 Task: Calculate LCM of Two Numbers.
Action: Mouse moved to (49, 96)
Screenshot: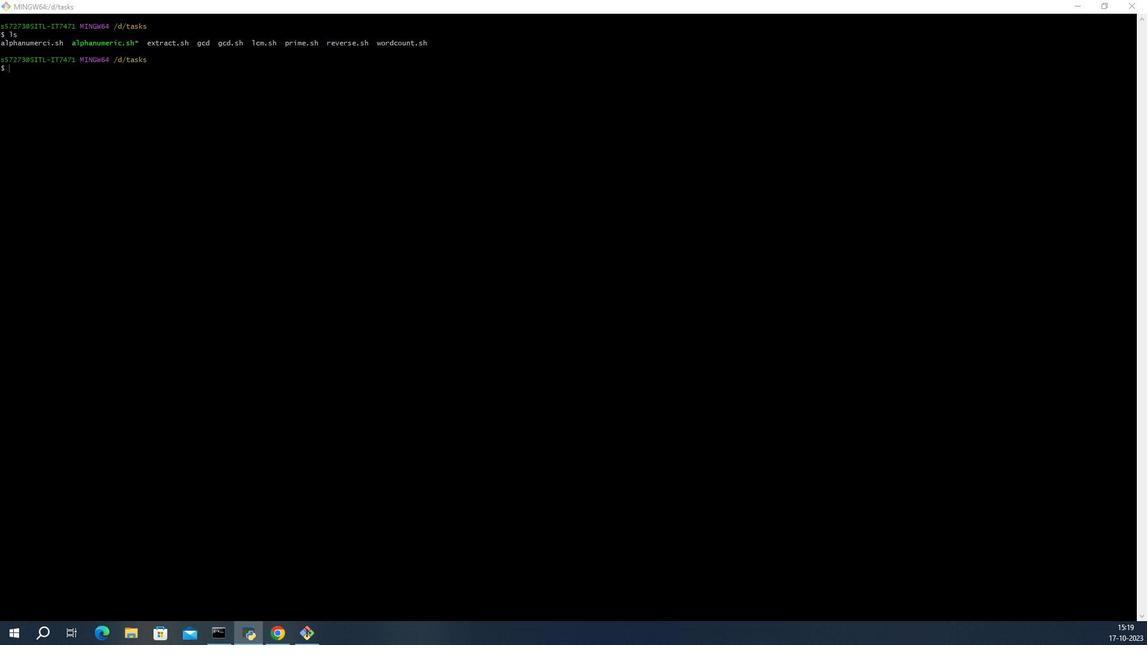
Action: Mouse pressed left at (49, 96)
Screenshot: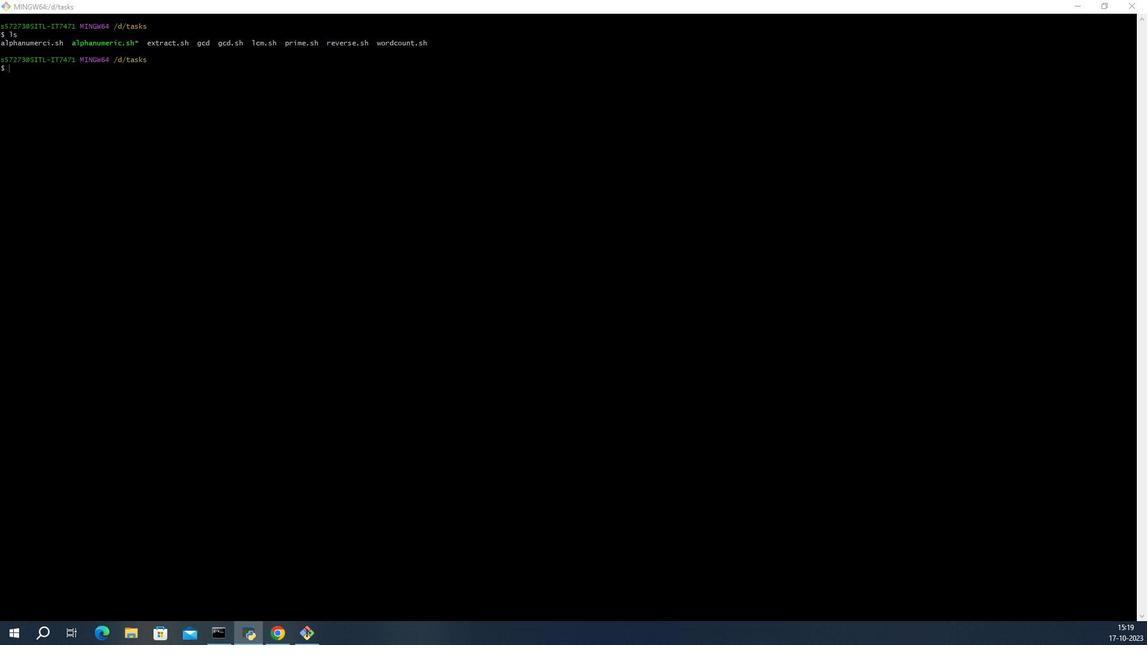 
Action: Mouse moved to (63, 165)
Screenshot: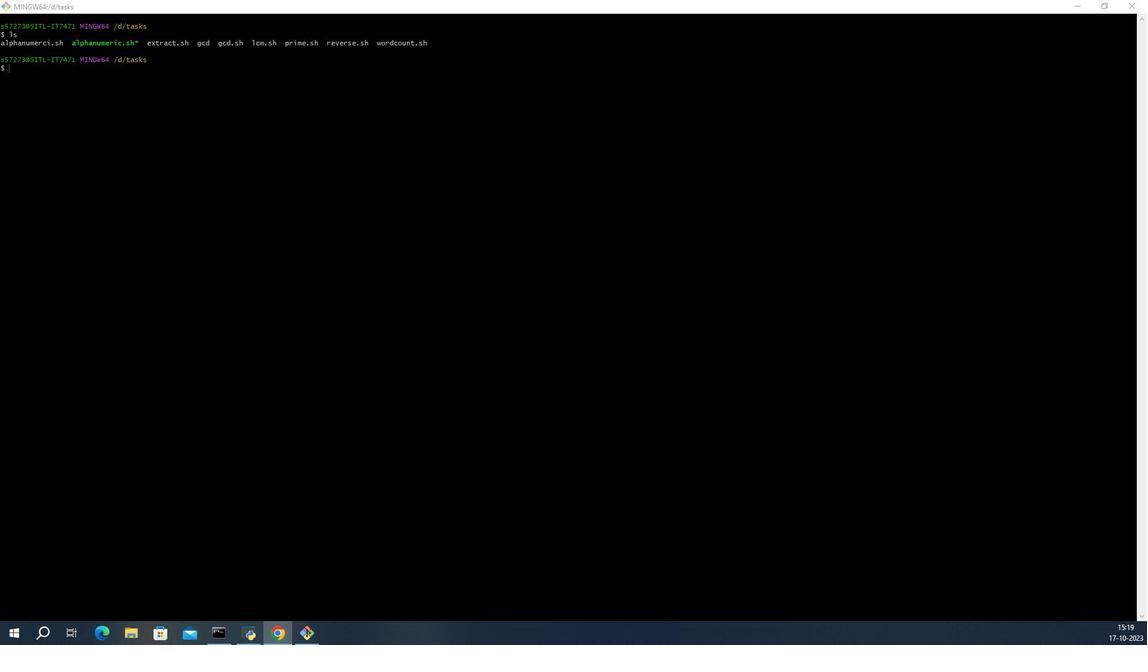 
Action: Mouse scrolled (63, 165) with delta (0, 0)
Screenshot: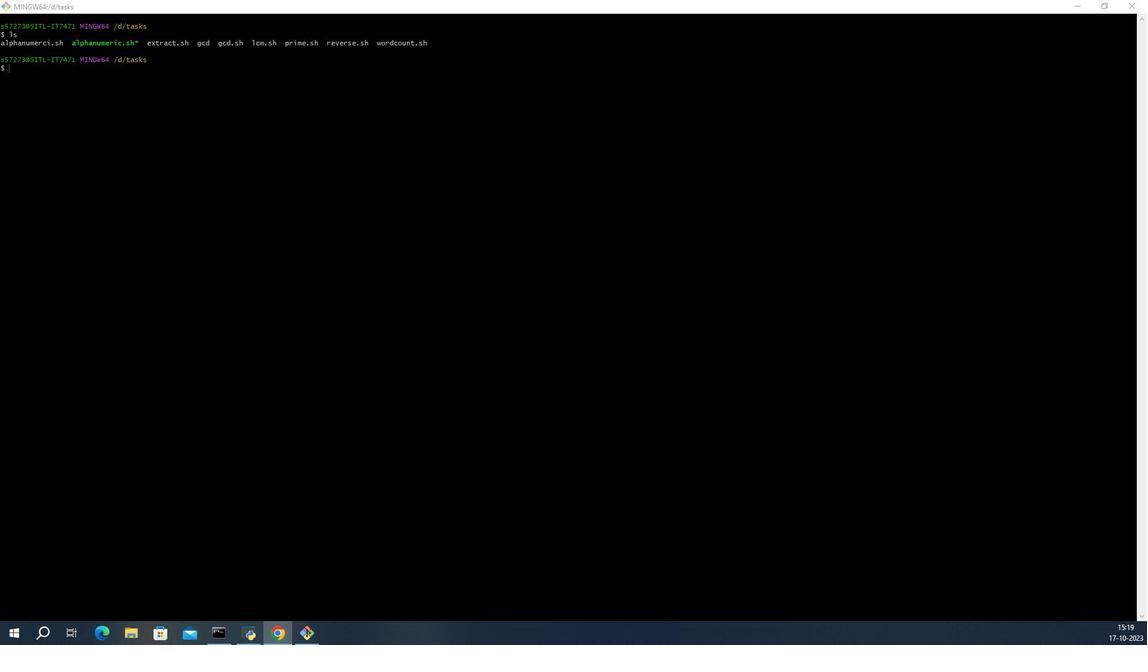 
Action: Mouse moved to (62, 164)
Screenshot: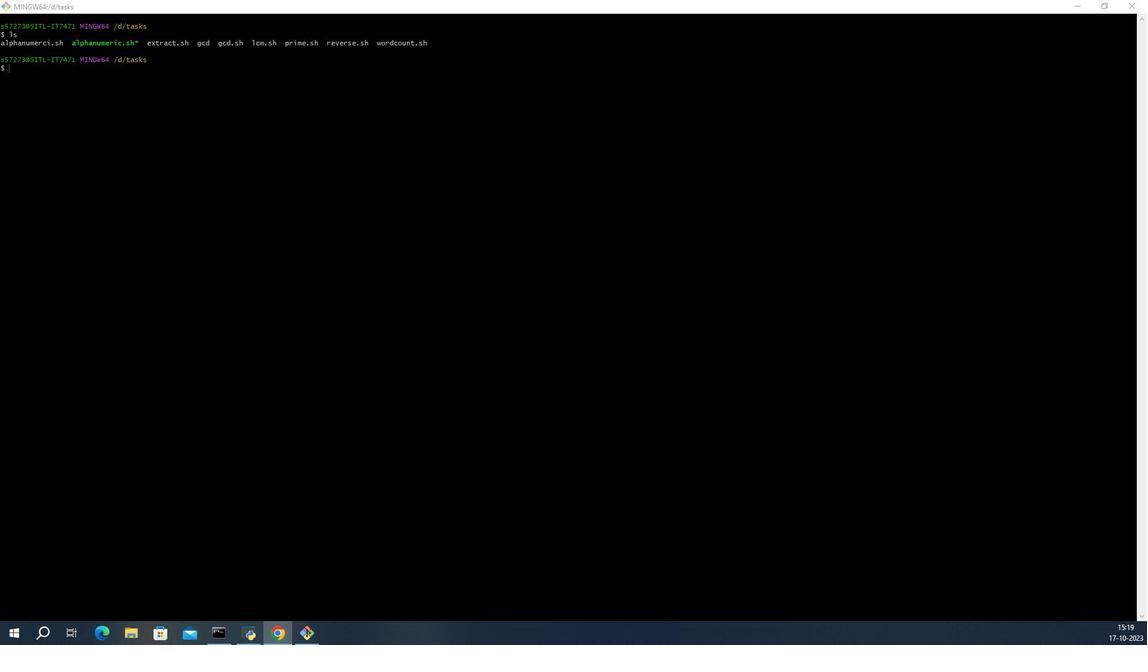 
Action: Mouse scrolled (62, 165) with delta (0, 0)
Screenshot: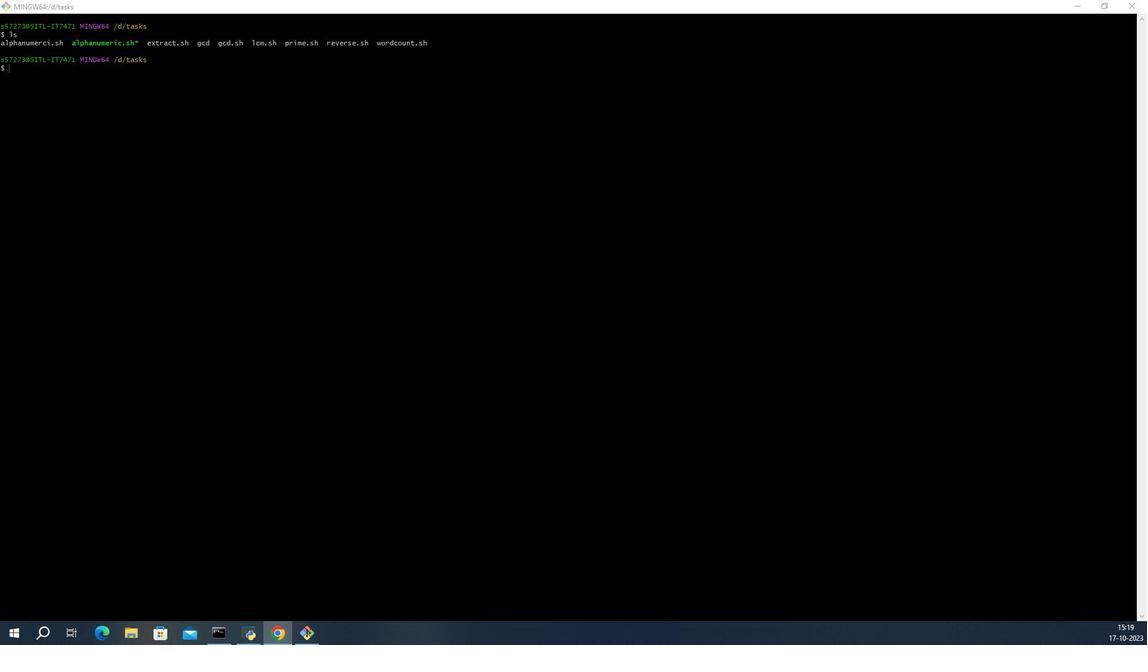 
Action: Mouse moved to (62, 164)
Screenshot: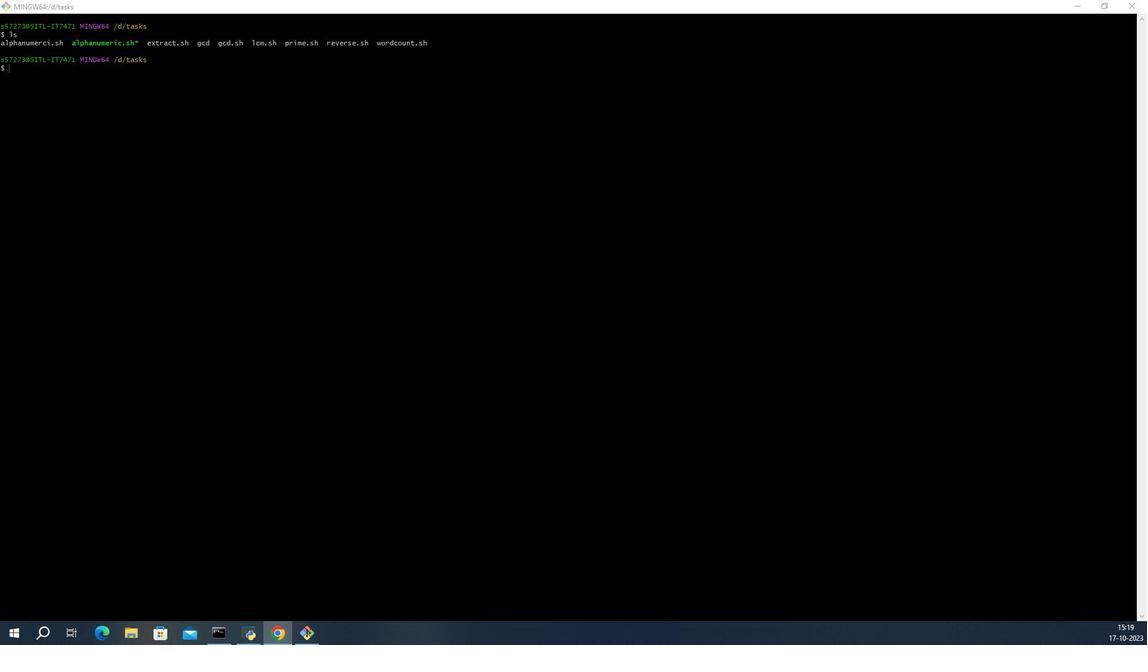 
Action: Mouse scrolled (62, 165) with delta (0, 0)
Screenshot: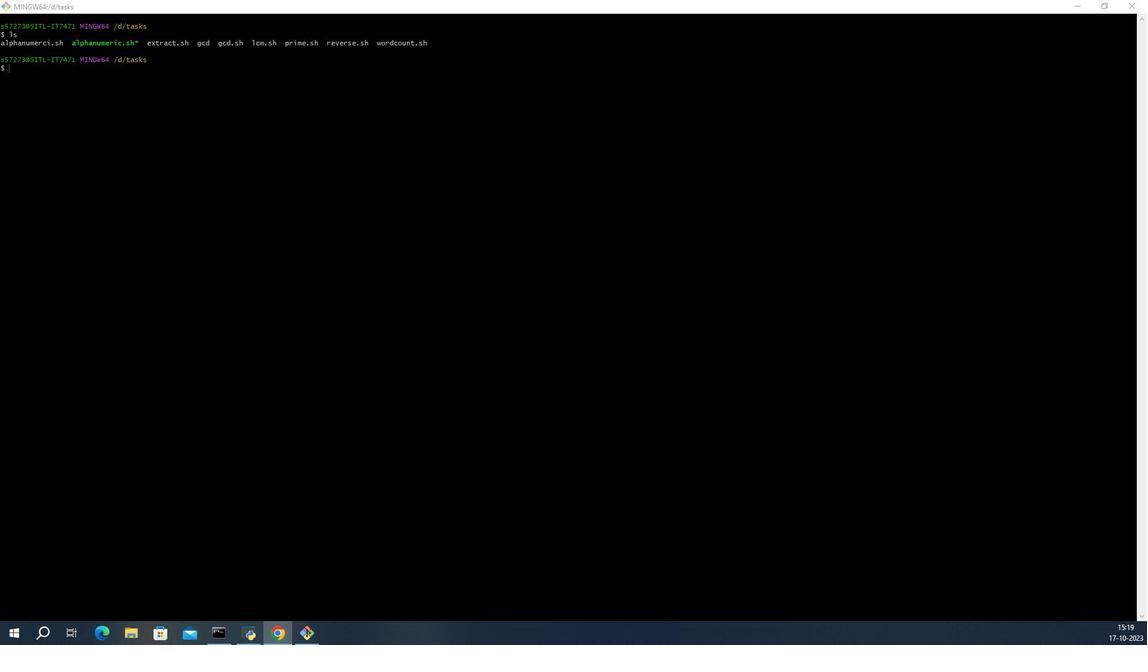 
Action: Mouse moved to (62, 164)
Screenshot: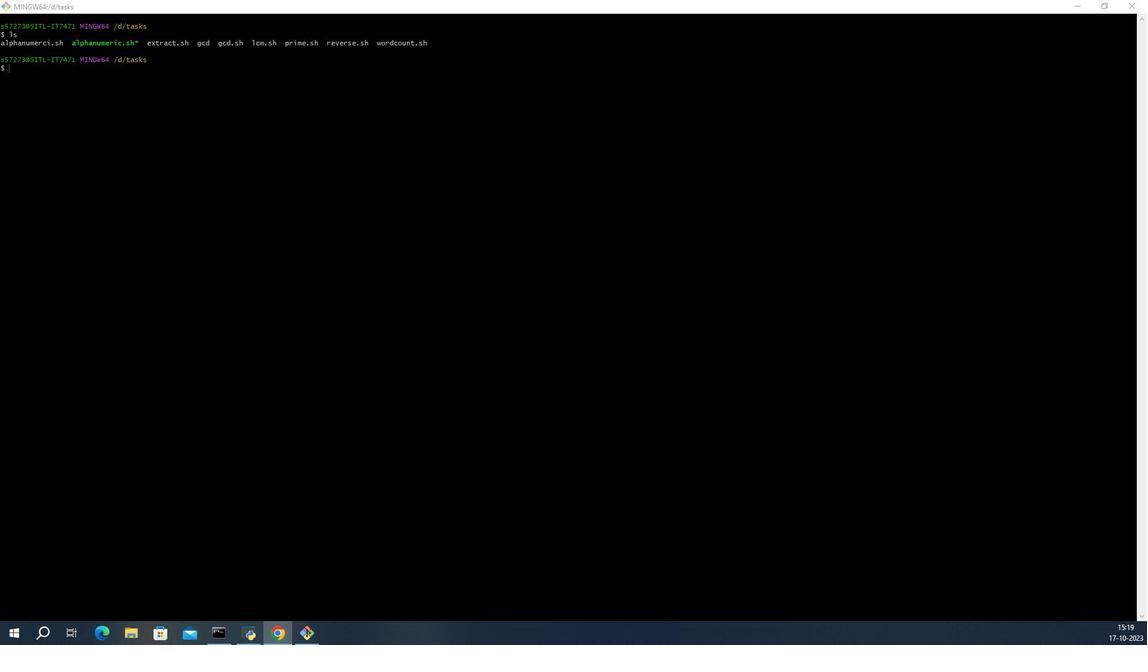 
Action: Mouse scrolled (62, 165) with delta (0, 0)
Screenshot: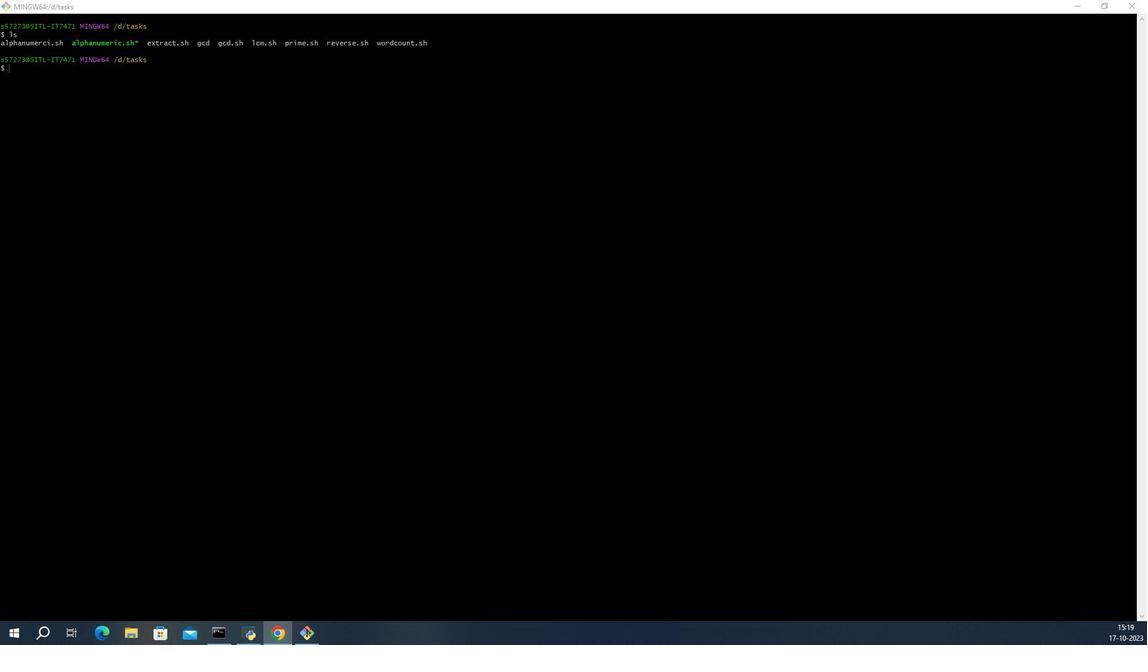 
Action: Mouse moved to (62, 164)
Screenshot: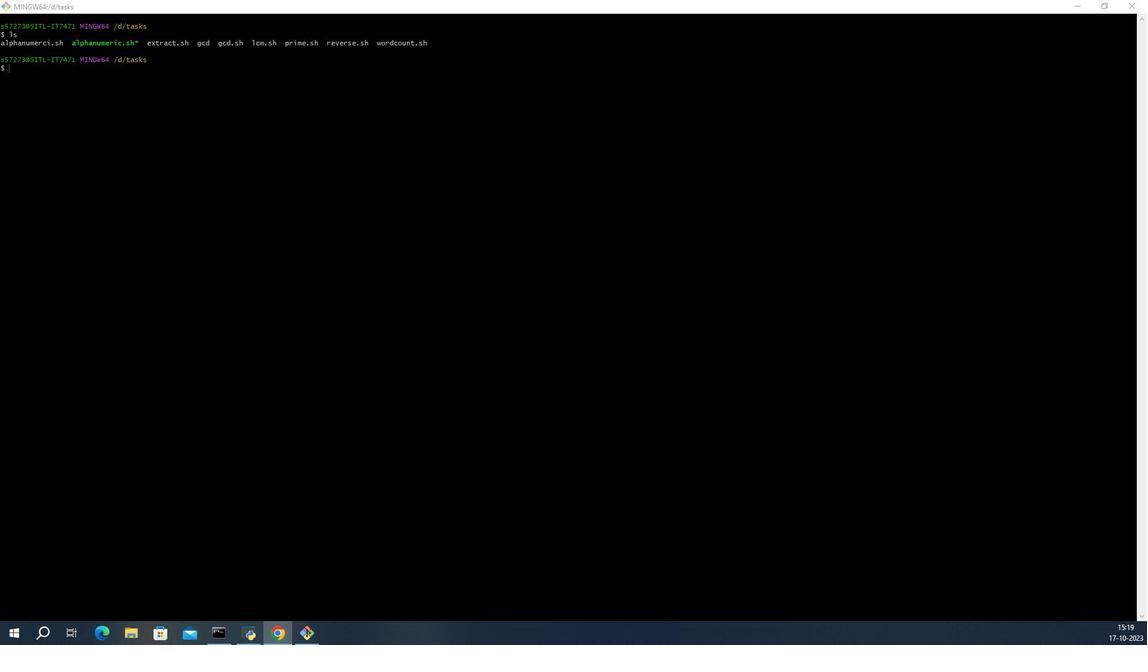 
Action: Mouse scrolled (62, 165) with delta (0, 0)
Screenshot: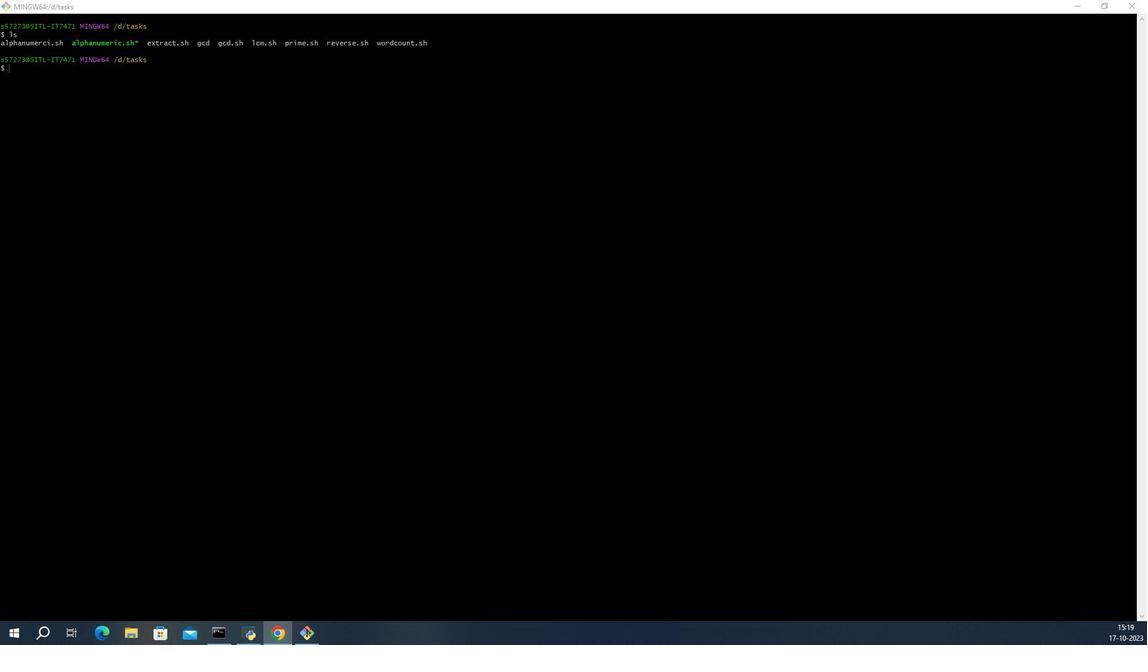 
Action: Mouse moved to (62, 181)
Screenshot: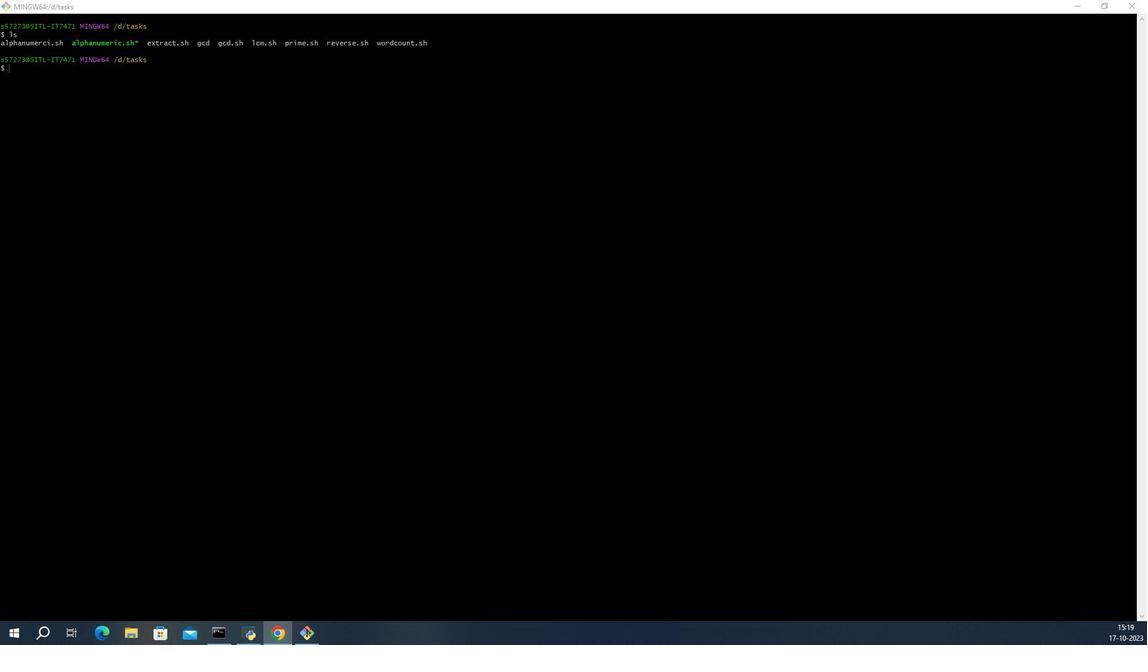 
Action: Mouse scrolled (62, 182) with delta (0, 0)
Screenshot: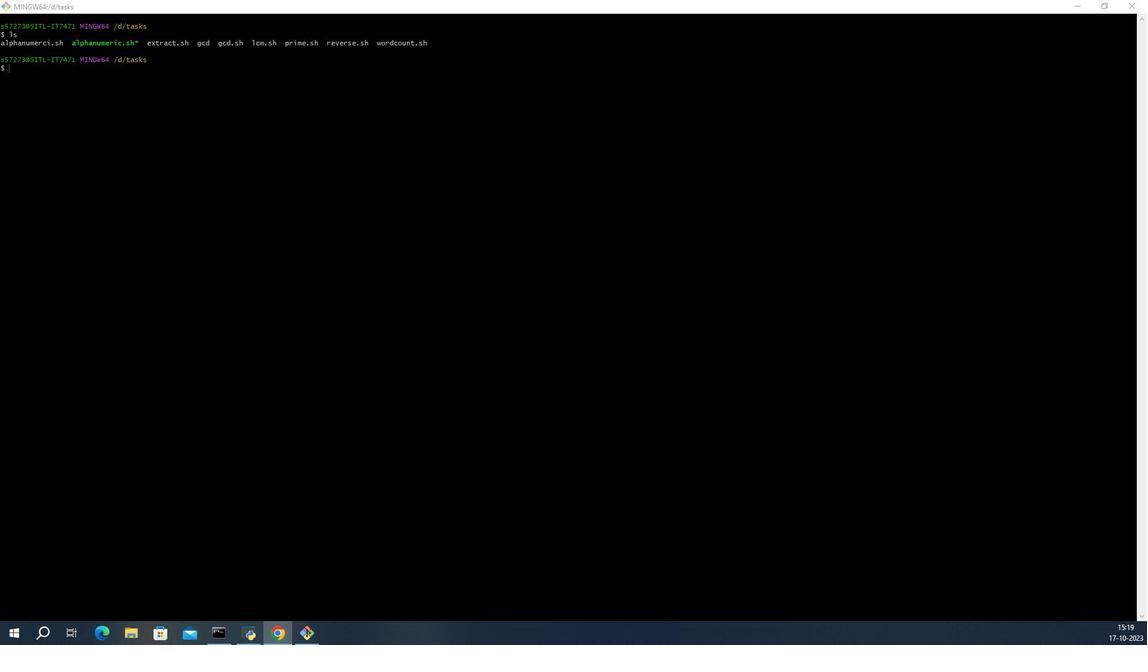 
Action: Mouse scrolled (62, 182) with delta (0, 0)
Screenshot: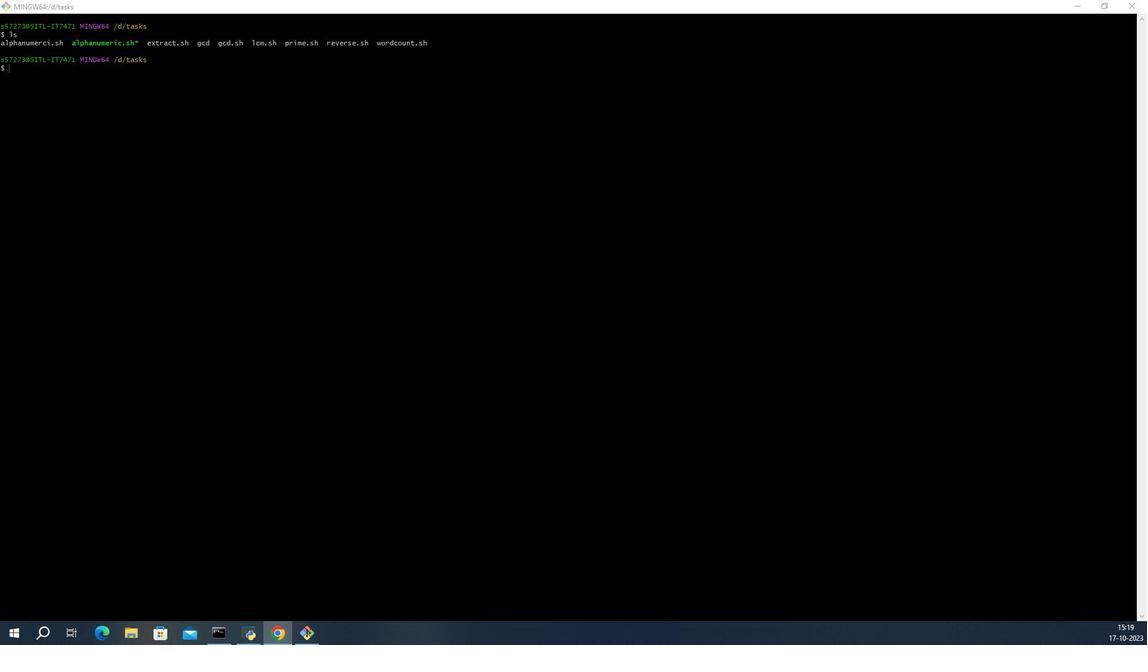 
Action: Mouse moved to (62, 181)
Screenshot: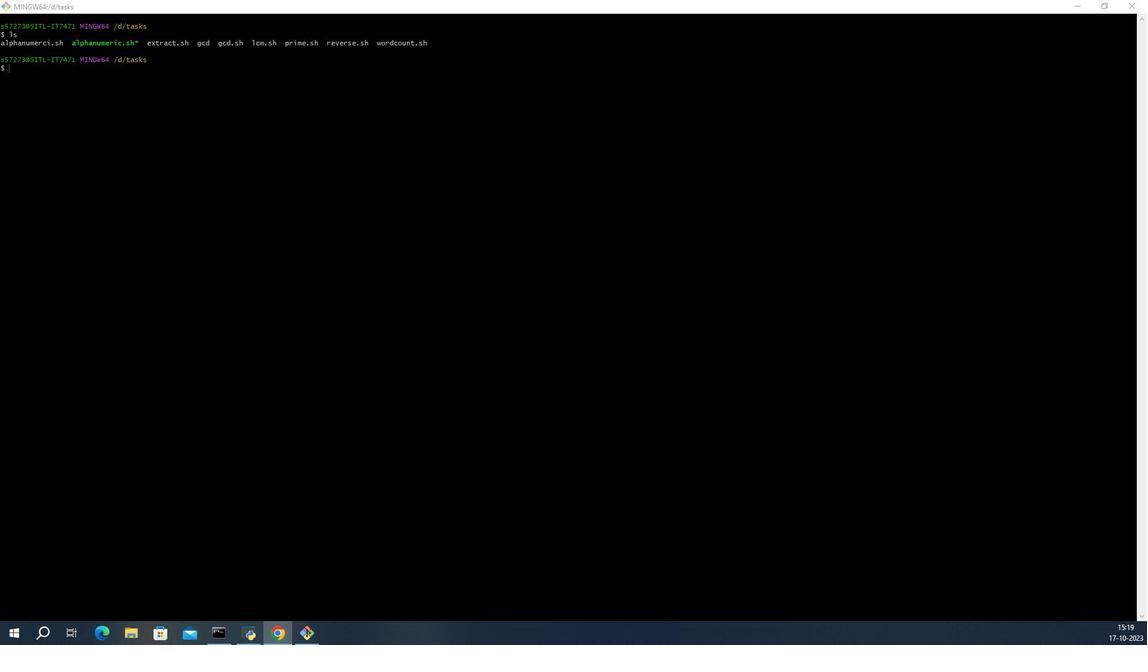 
Action: Mouse scrolled (62, 182) with delta (0, 0)
Screenshot: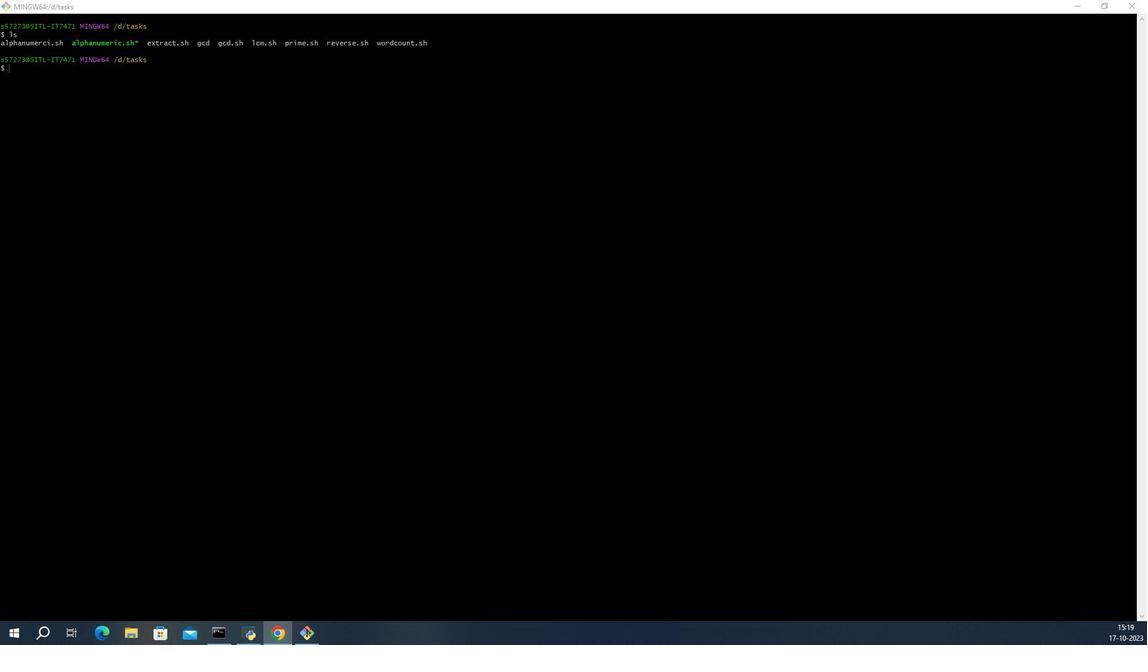 
Action: Mouse scrolled (62, 182) with delta (0, 0)
Screenshot: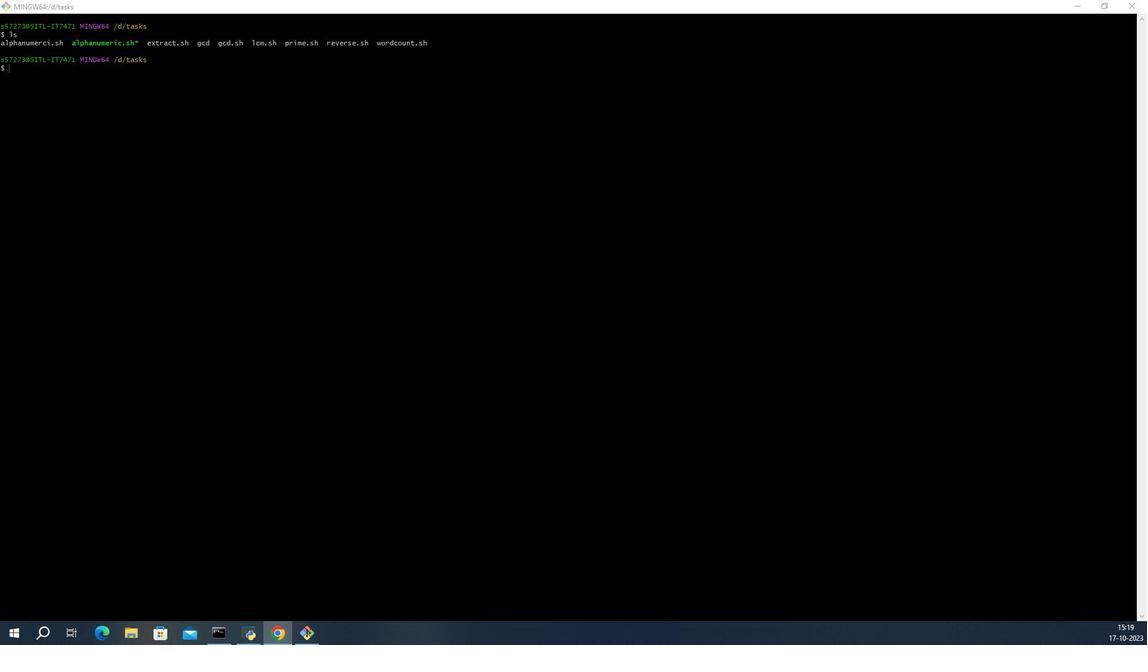 
Action: Mouse moved to (62, 181)
Screenshot: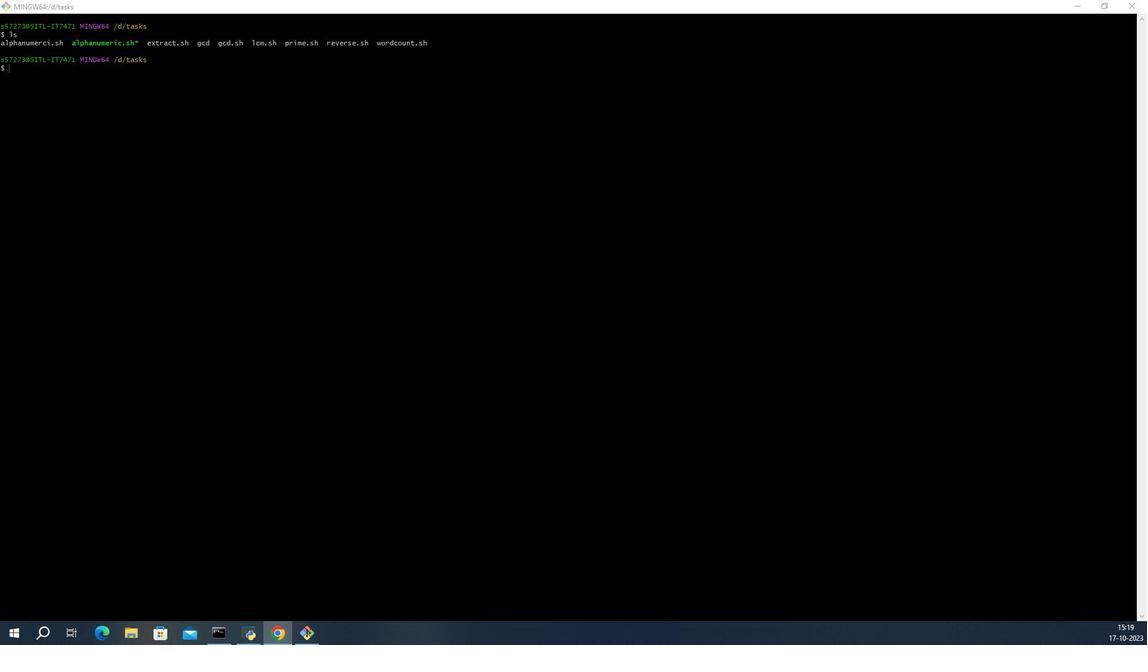 
Action: Mouse scrolled (62, 182) with delta (0, 0)
Screenshot: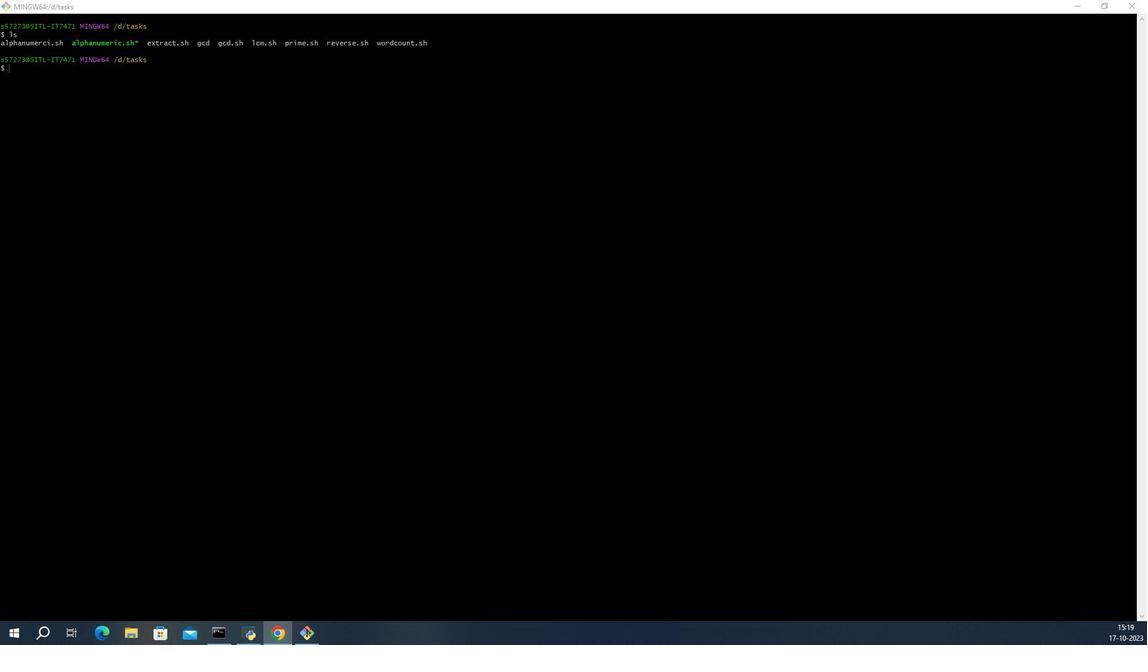 
Action: Mouse moved to (63, 181)
Screenshot: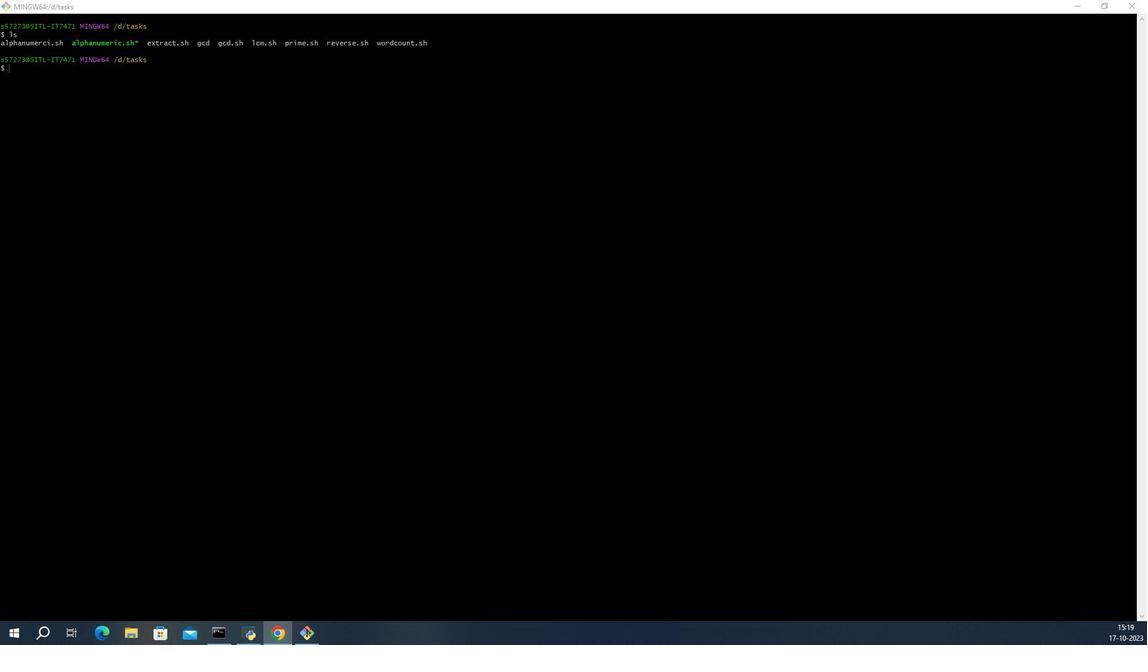 
Action: Mouse scrolled (63, 181) with delta (0, 0)
Screenshot: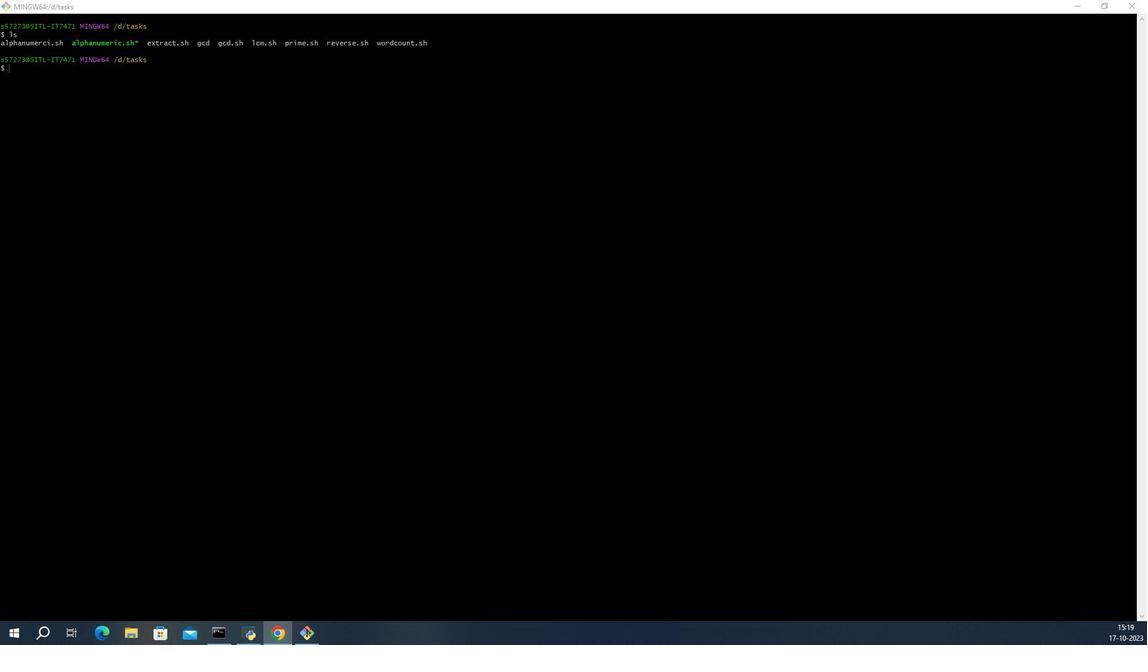 
Action: Mouse scrolled (63, 181) with delta (0, 0)
Screenshot: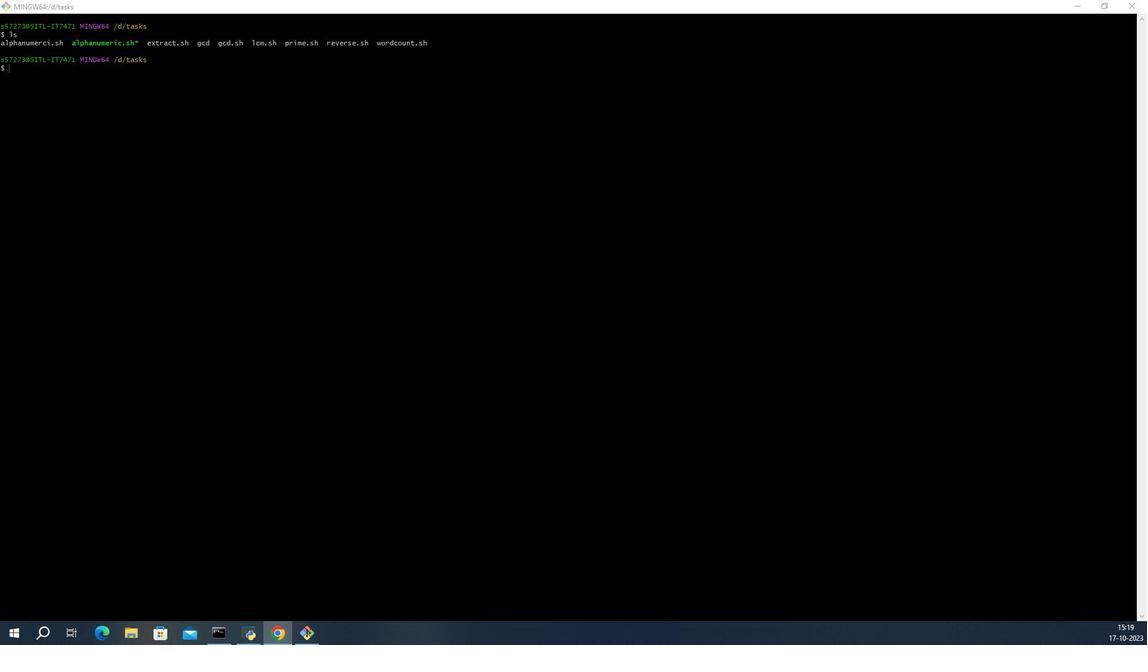 
Action: Mouse scrolled (63, 181) with delta (0, 0)
Screenshot: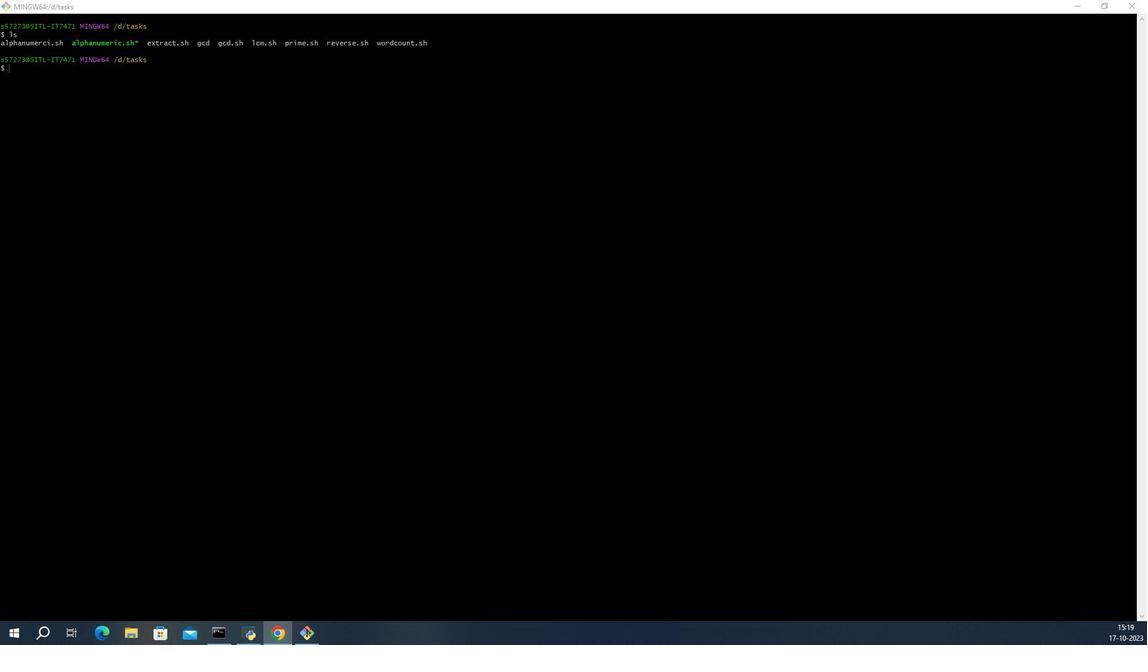 
Action: Mouse scrolled (63, 181) with delta (0, 0)
Screenshot: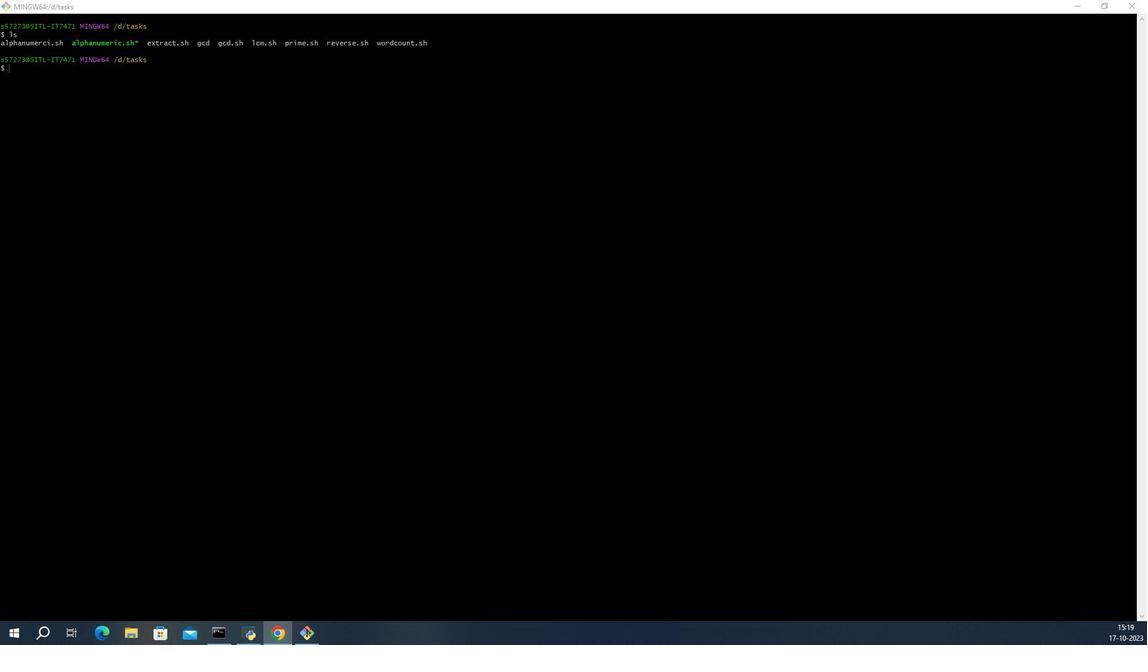 
Action: Mouse moved to (63, 182)
Screenshot: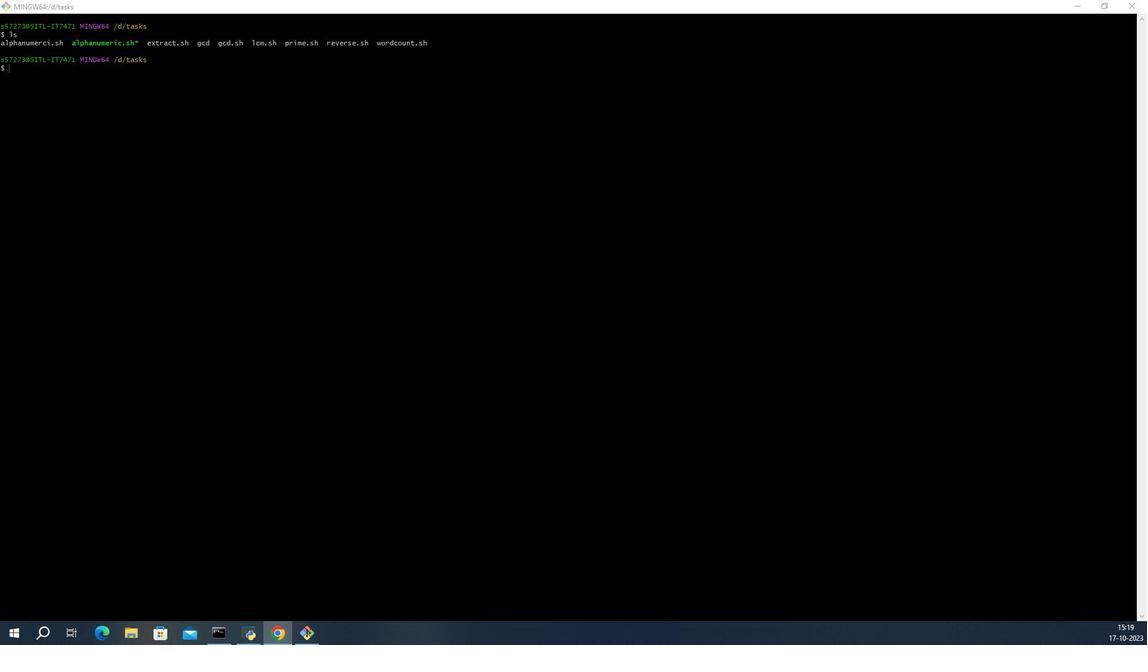 
Action: Mouse scrolled (63, 182) with delta (0, 0)
Screenshot: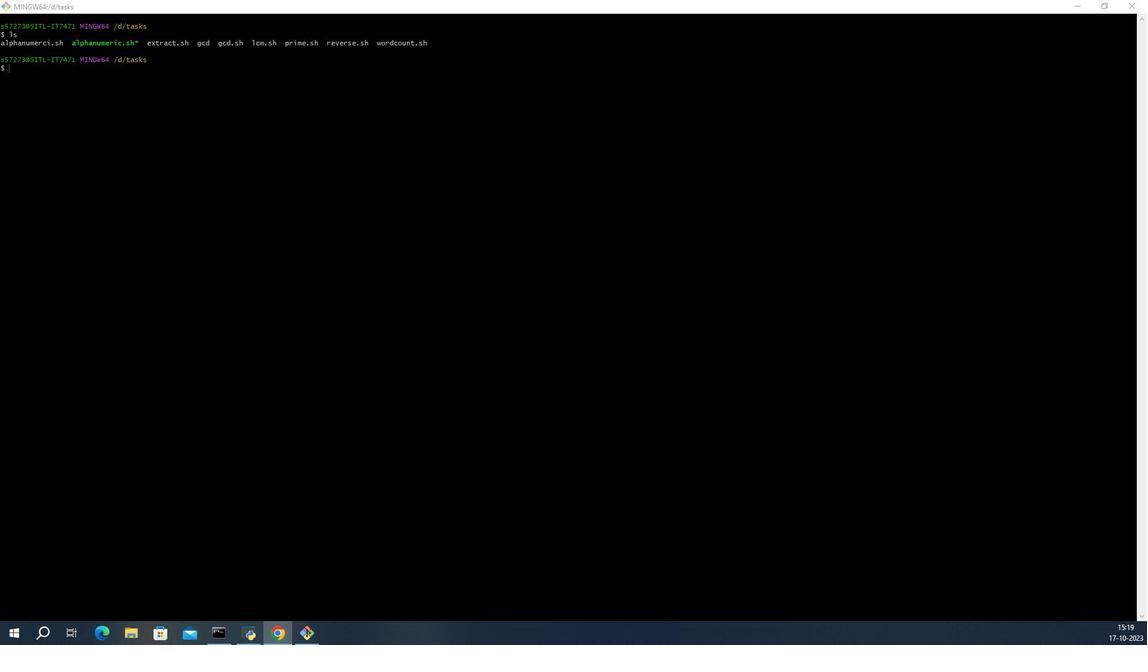 
Action: Mouse scrolled (63, 182) with delta (0, 0)
Screenshot: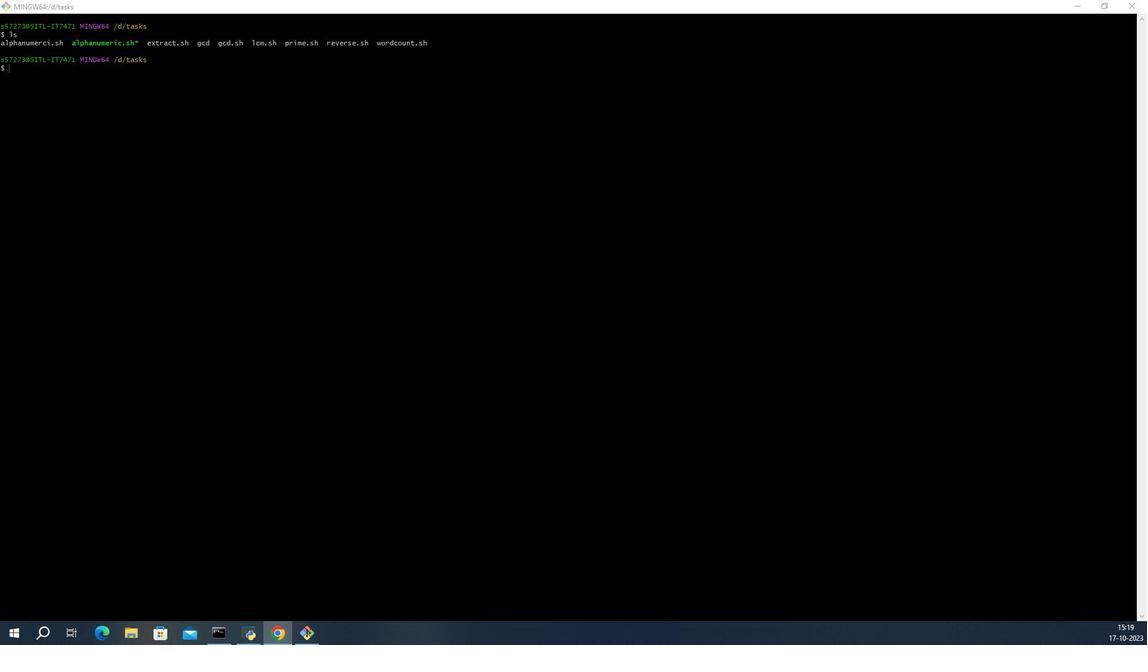 
Action: Mouse scrolled (63, 182) with delta (0, 0)
Screenshot: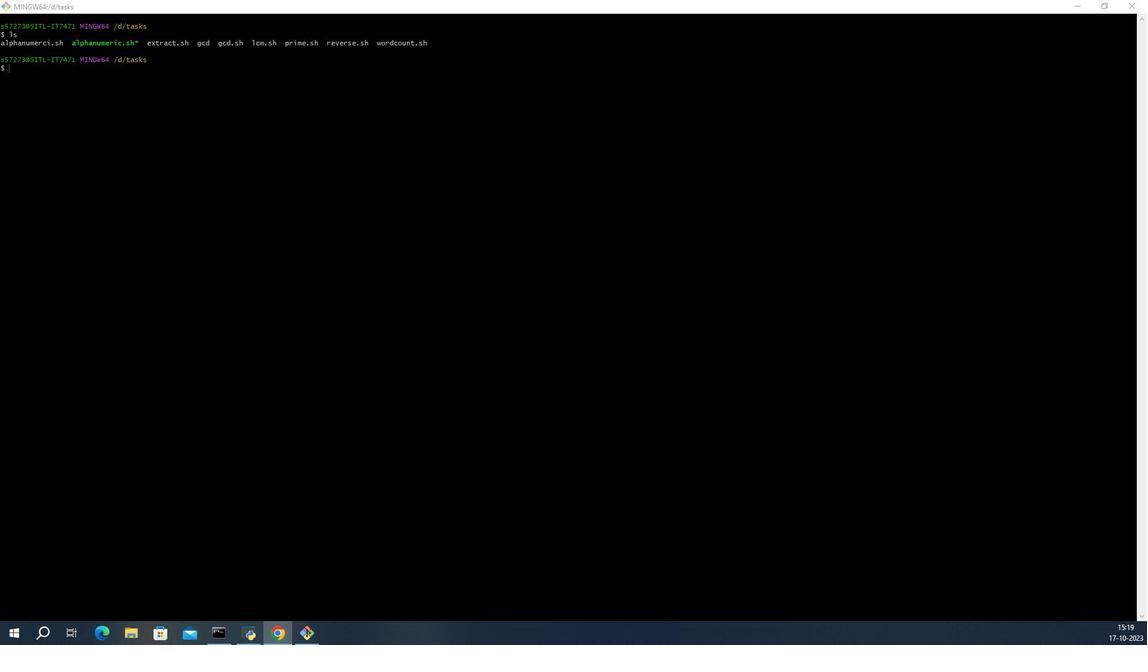 
Action: Mouse scrolled (63, 182) with delta (0, 0)
Screenshot: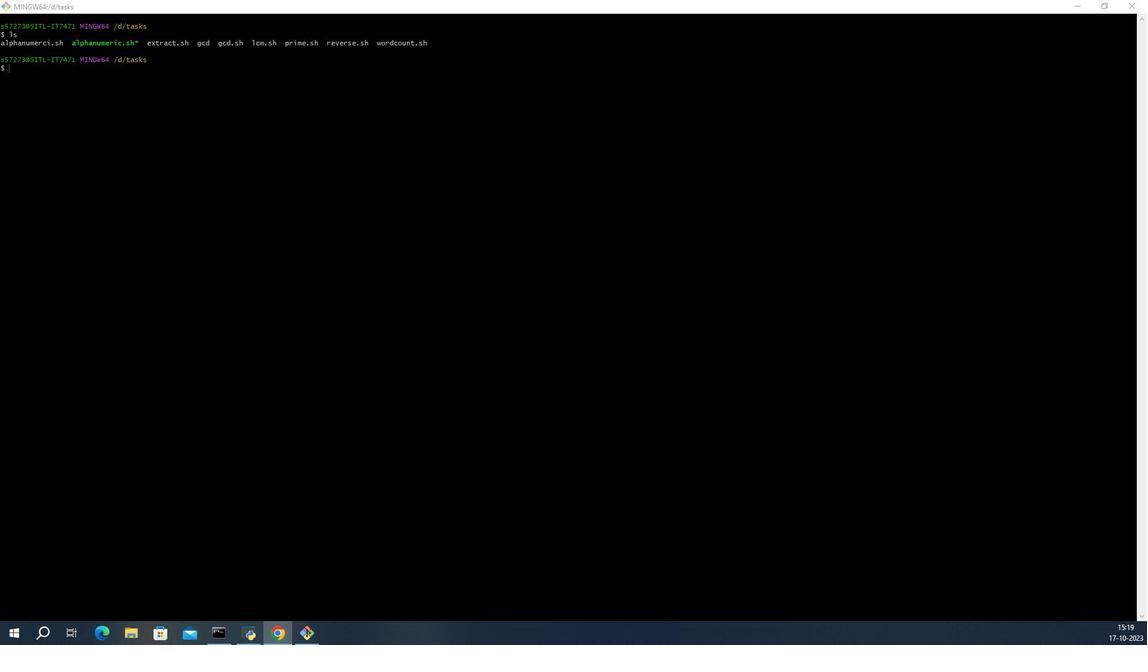 
Action: Mouse scrolled (63, 182) with delta (0, 0)
Screenshot: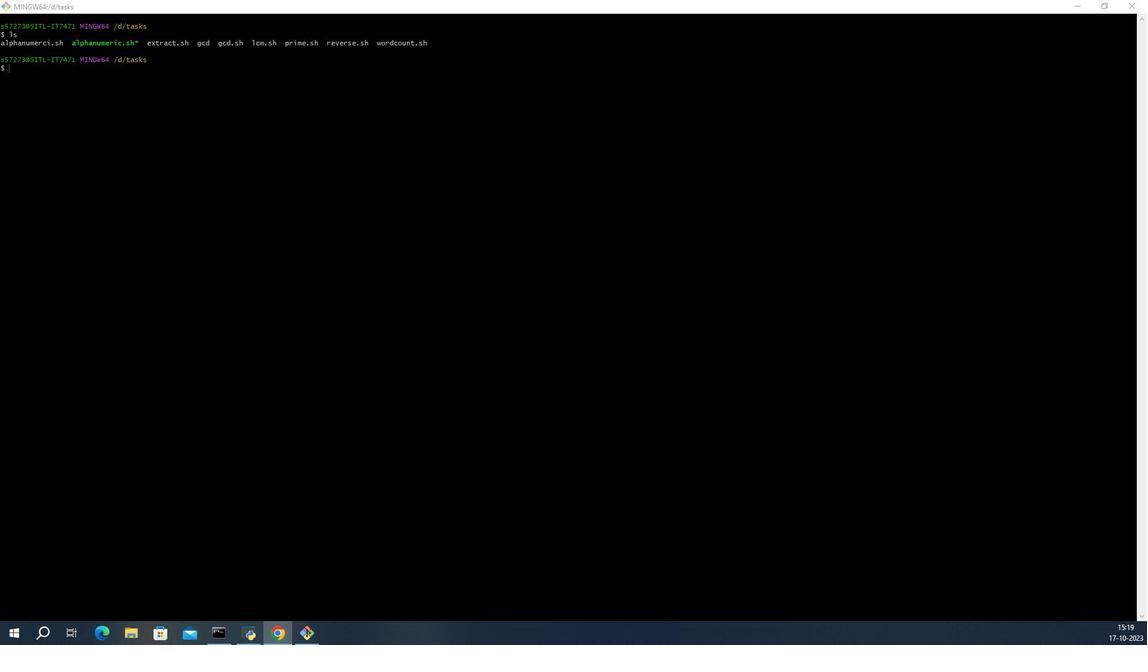 
Action: Mouse scrolled (63, 182) with delta (0, 0)
Screenshot: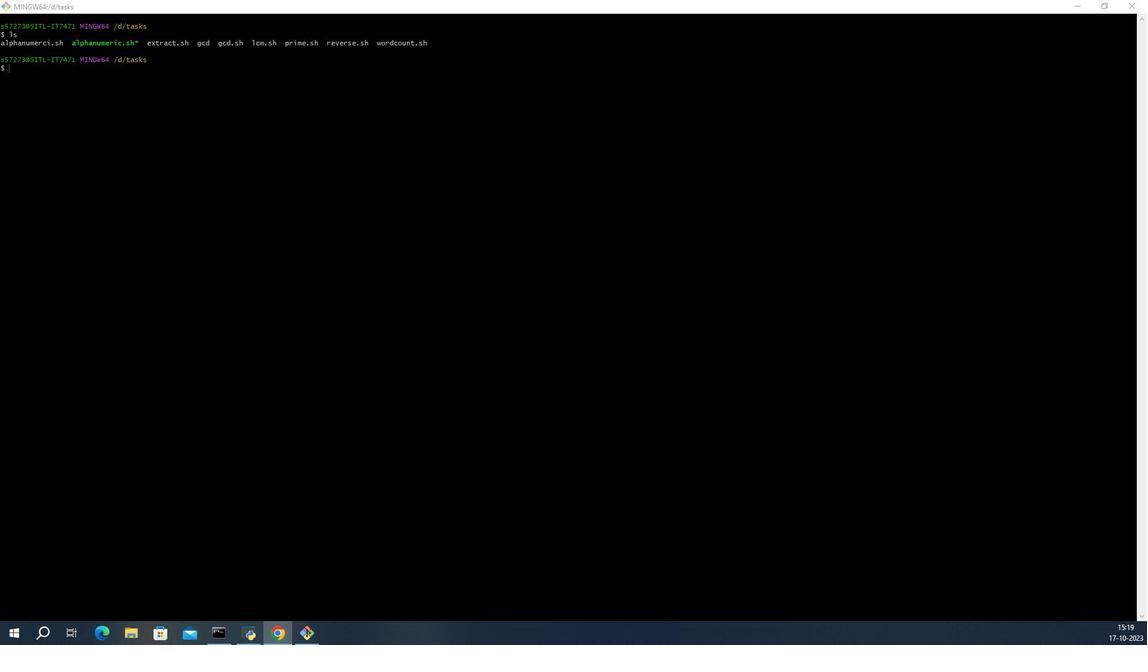 
Action: Mouse scrolled (63, 182) with delta (0, 0)
Screenshot: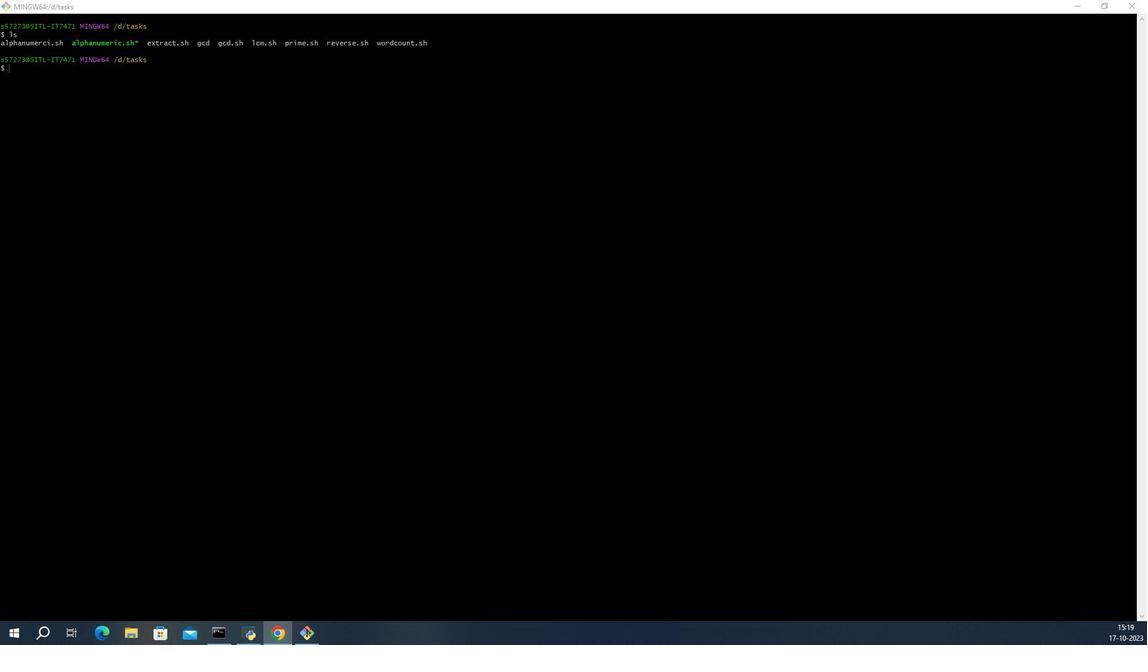 
Action: Mouse moved to (63, 182)
Screenshot: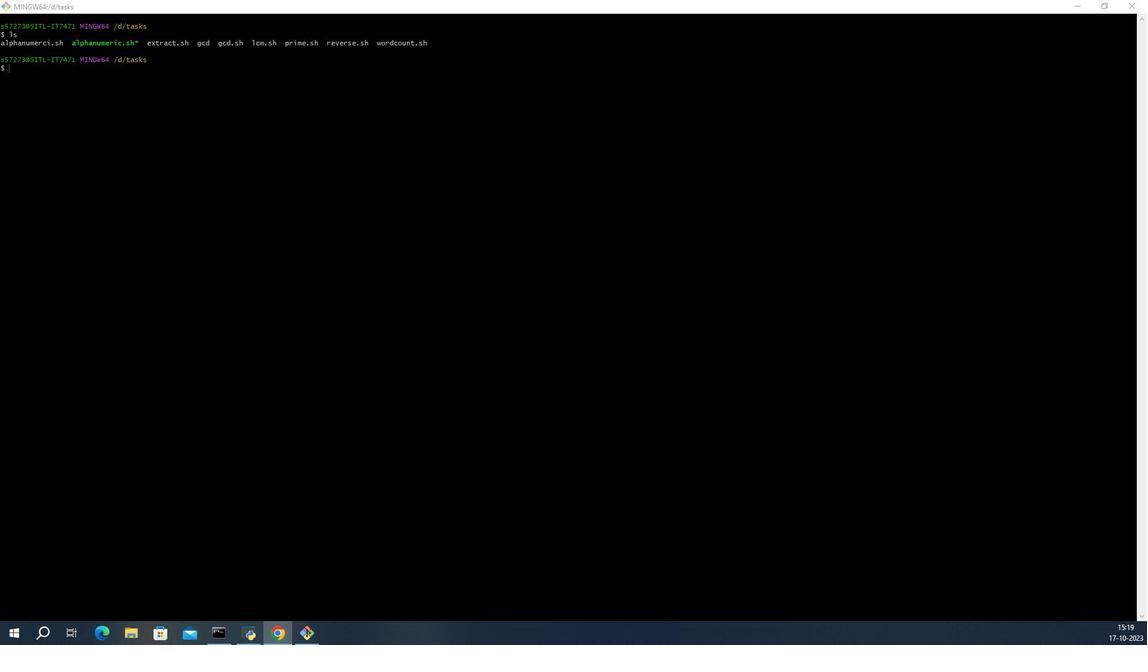 
Action: Mouse scrolled (63, 182) with delta (0, 0)
Screenshot: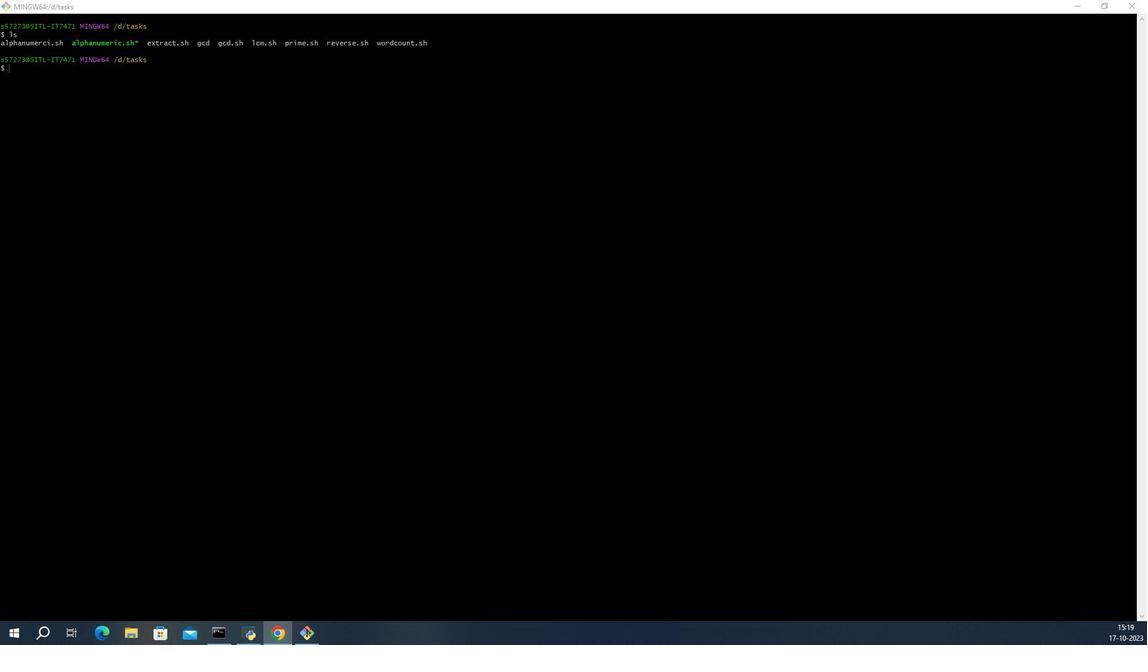 
Action: Mouse moved to (63, 182)
Screenshot: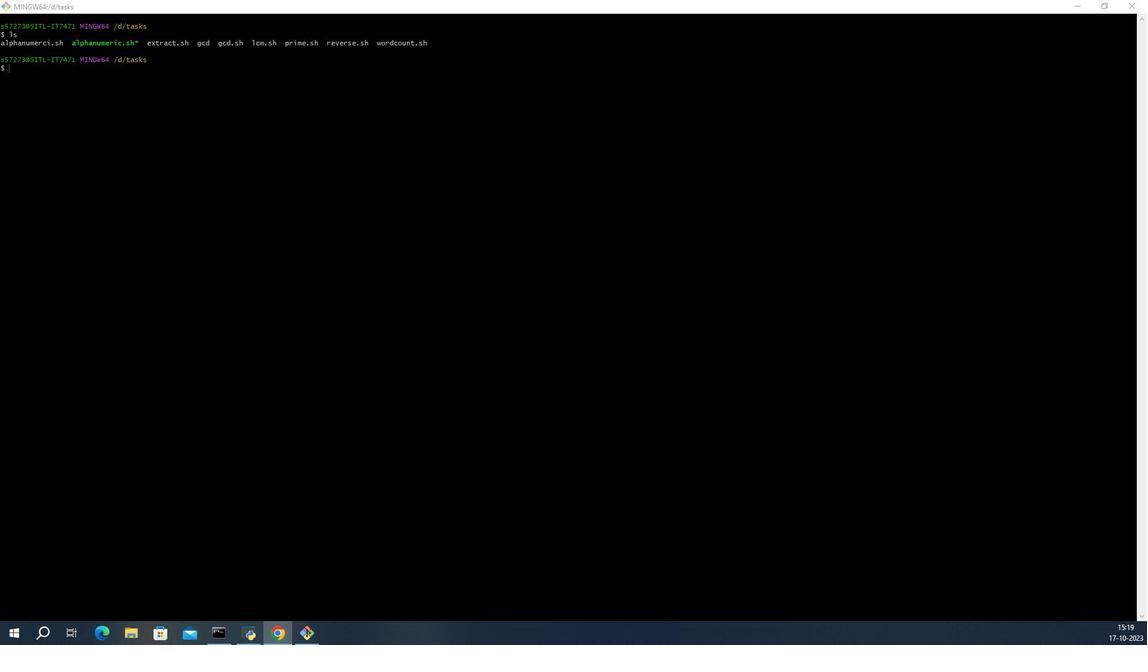 
Action: Mouse scrolled (63, 182) with delta (0, 0)
Screenshot: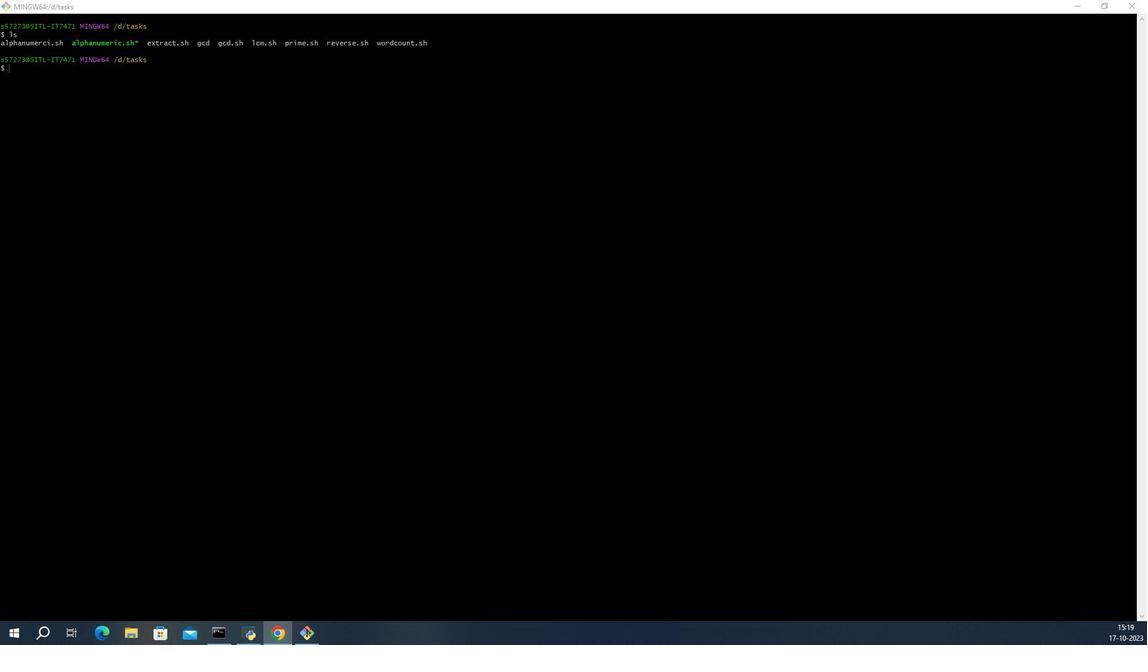 
Action: Mouse moved to (62, 184)
Screenshot: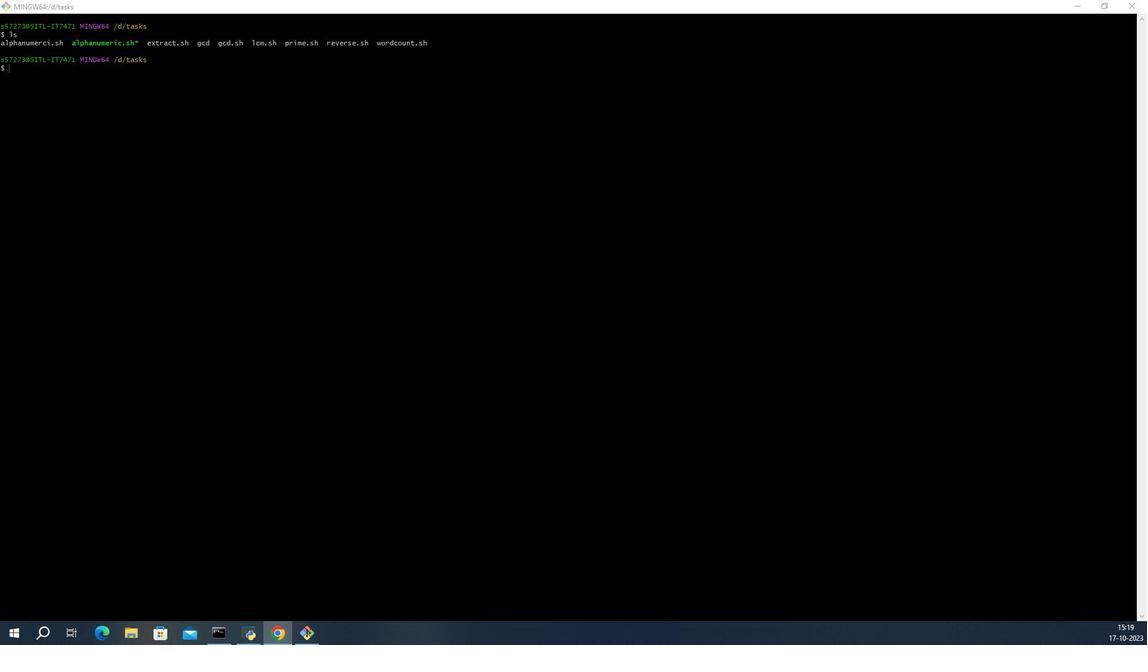 
Action: Mouse scrolled (62, 183) with delta (0, 0)
Screenshot: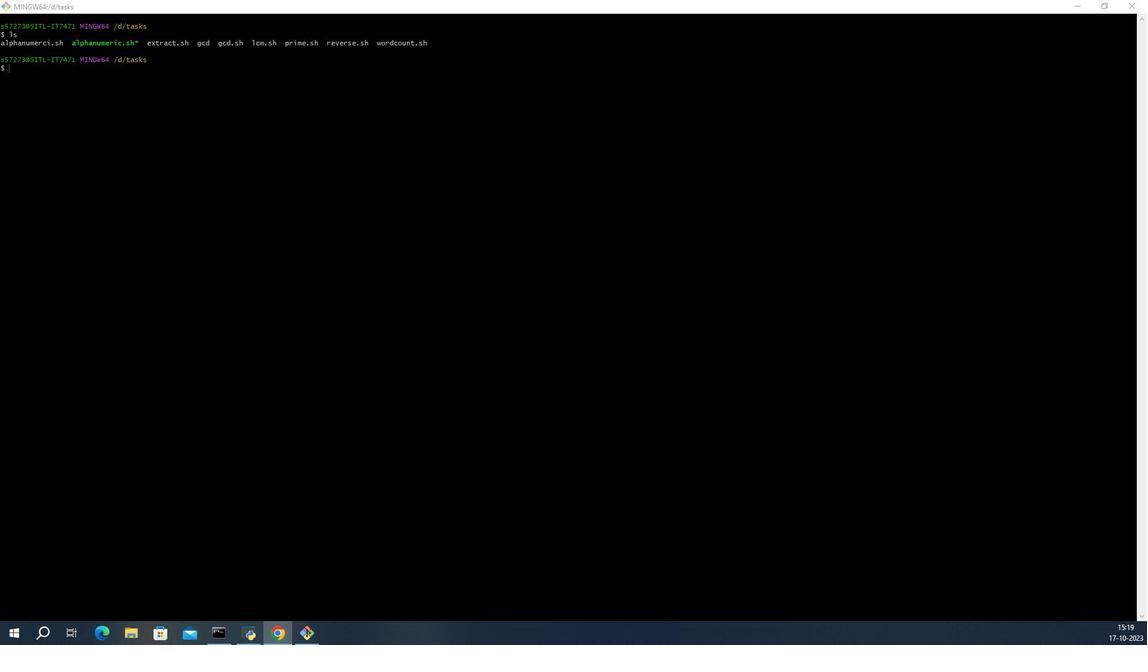 
Action: Mouse scrolled (62, 183) with delta (0, 0)
Screenshot: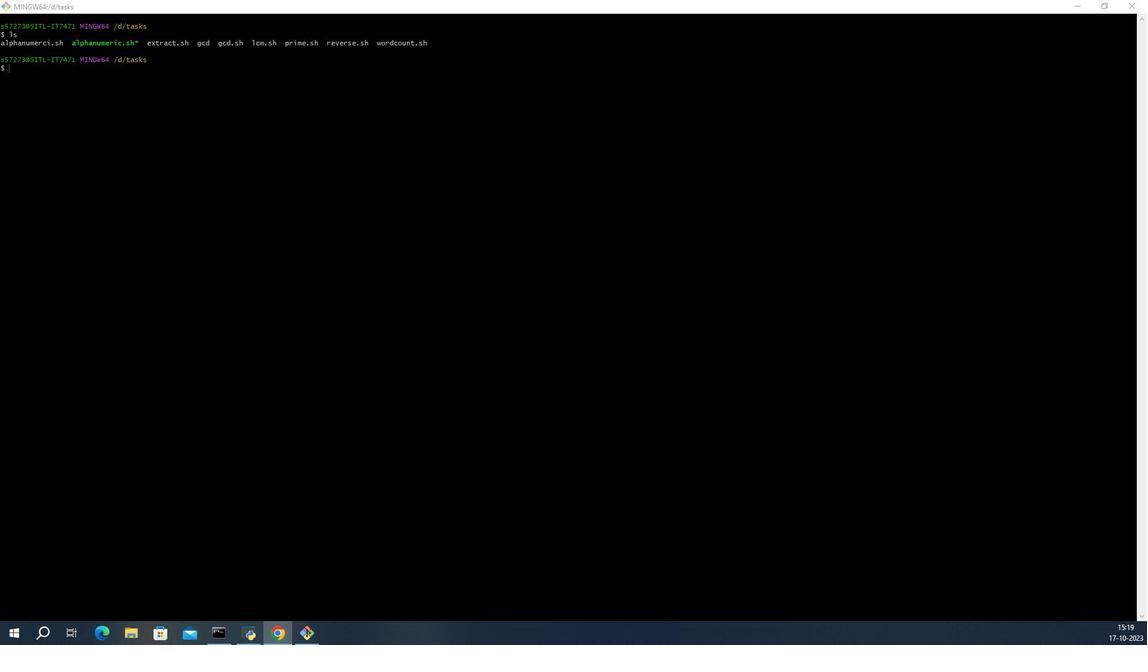 
Action: Mouse scrolled (62, 183) with delta (0, 0)
Screenshot: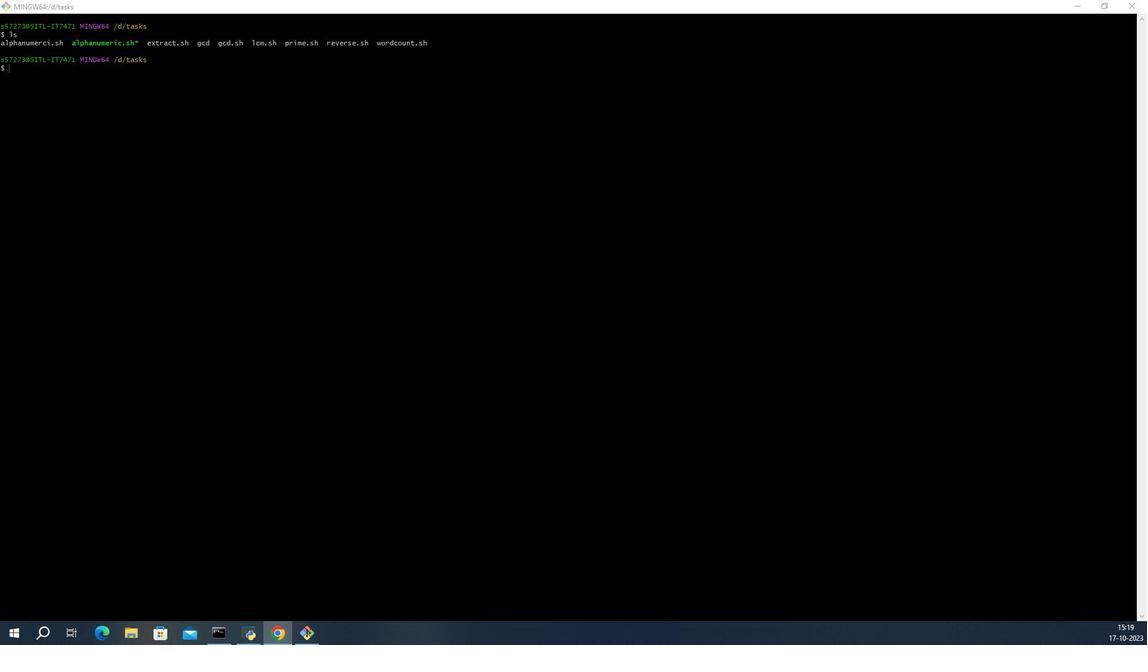 
Action: Mouse moved to (62, 193)
Screenshot: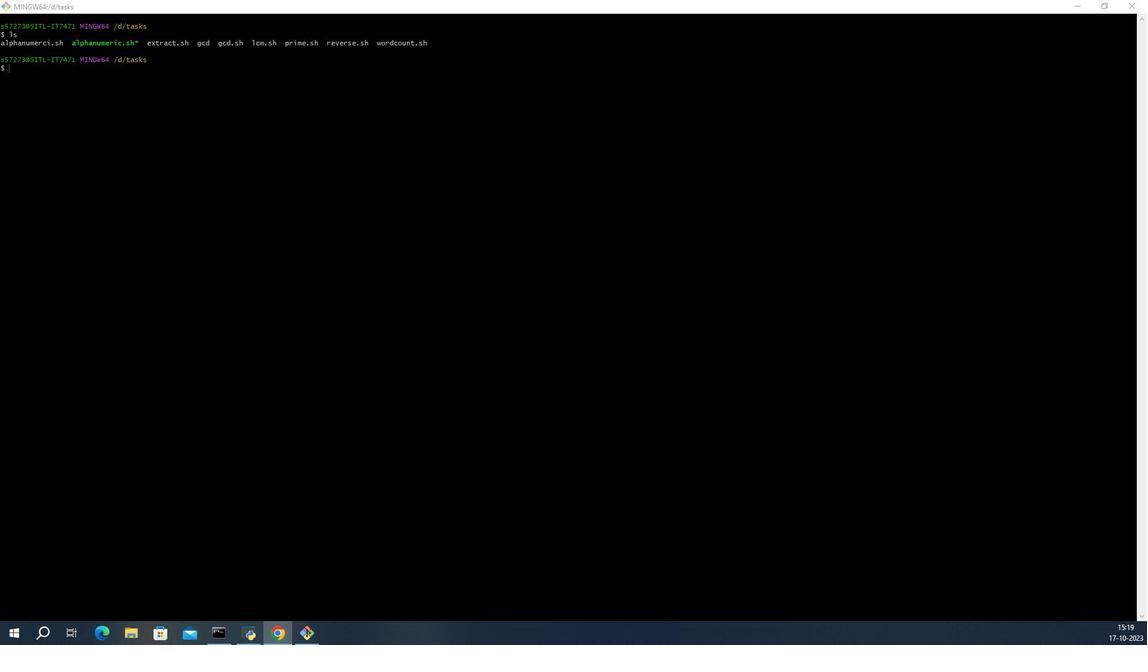 
Action: Mouse scrolled (62, 192) with delta (0, 0)
Screenshot: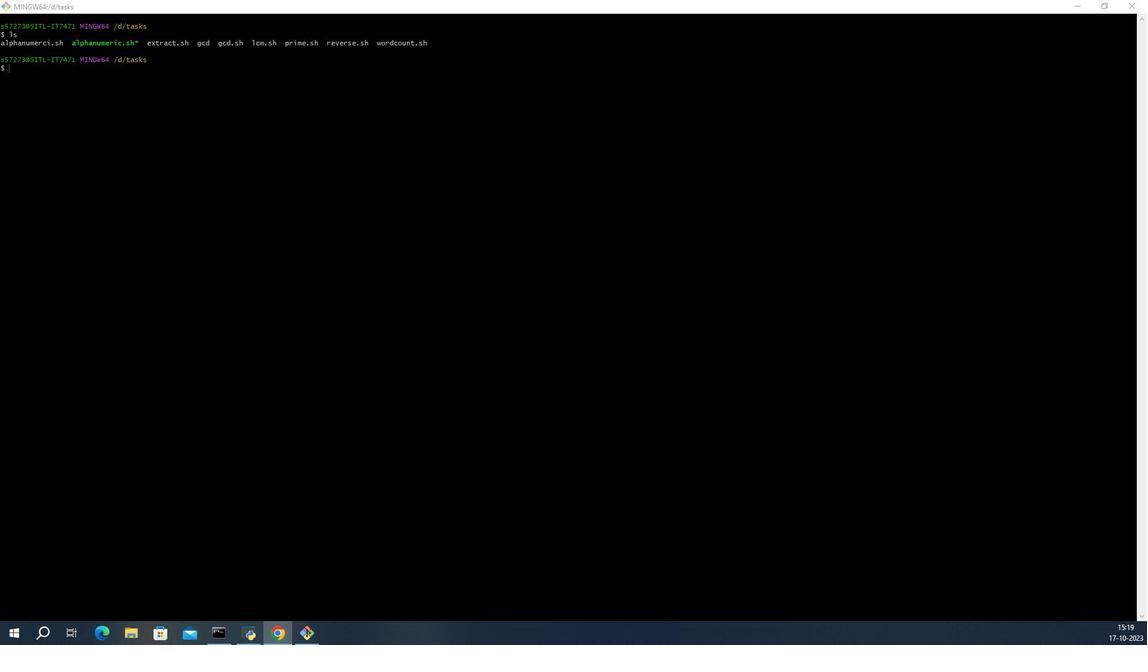 
Action: Mouse scrolled (62, 192) with delta (0, 0)
Screenshot: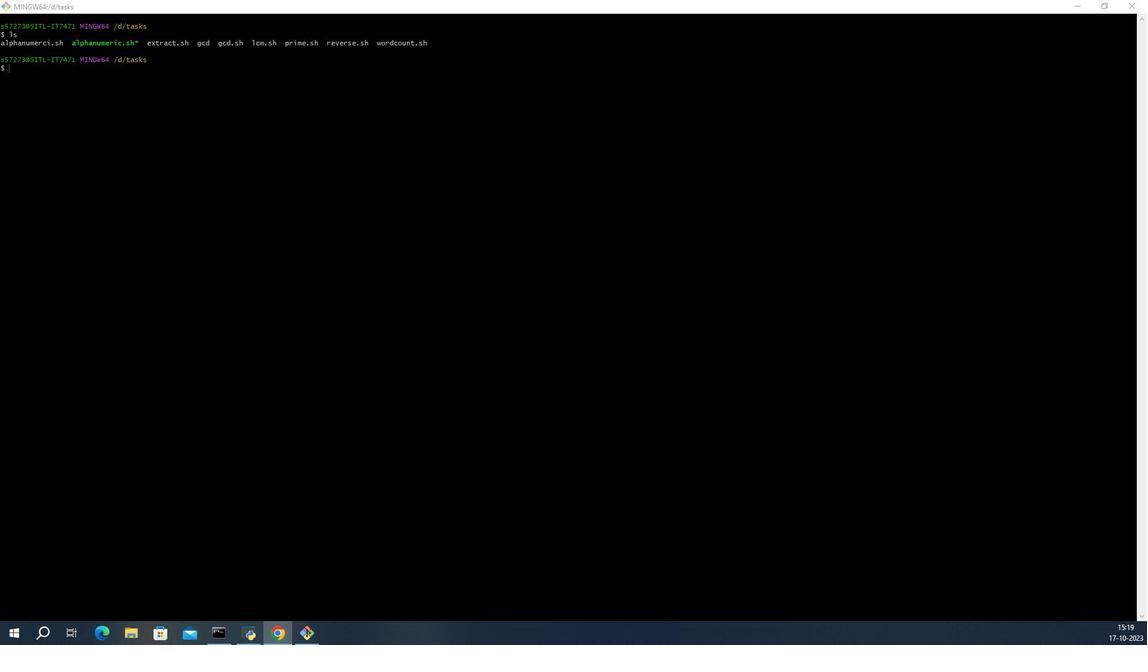 
Action: Mouse moved to (64, 194)
Screenshot: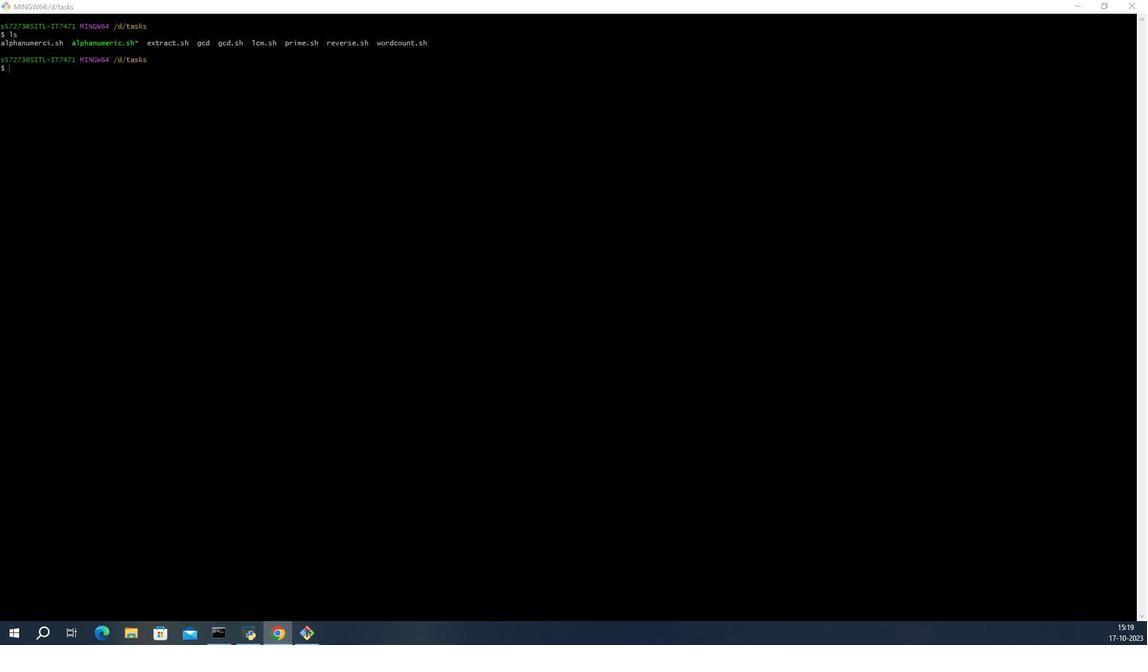 
Action: Mouse scrolled (64, 195) with delta (0, 0)
Screenshot: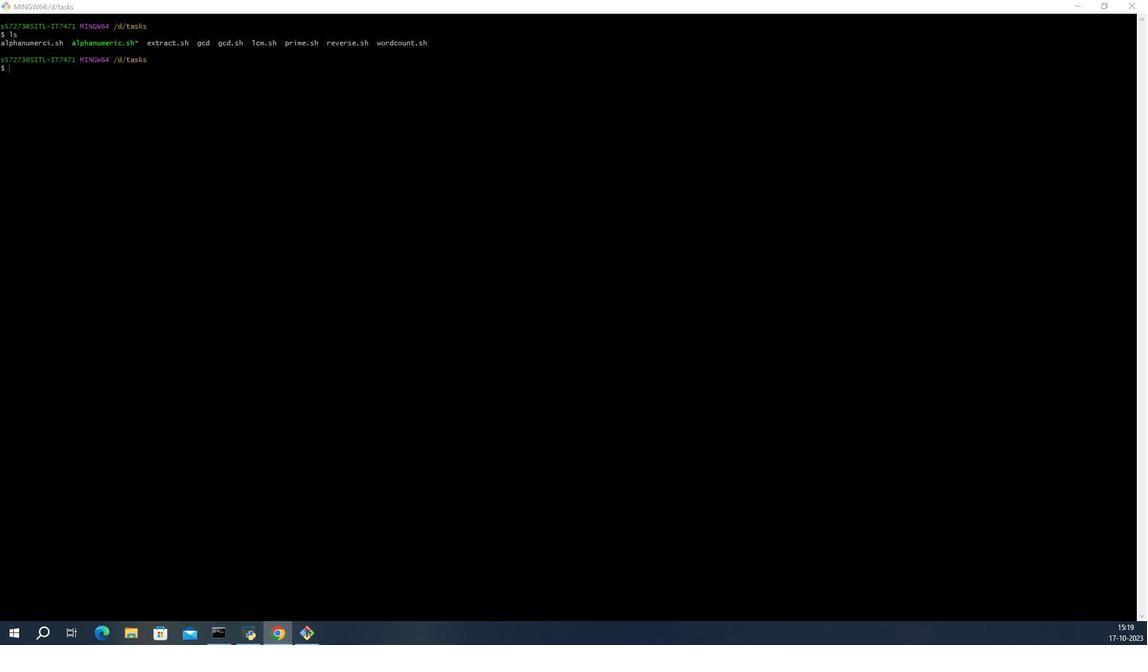 
Action: Mouse scrolled (64, 195) with delta (0, 0)
Screenshot: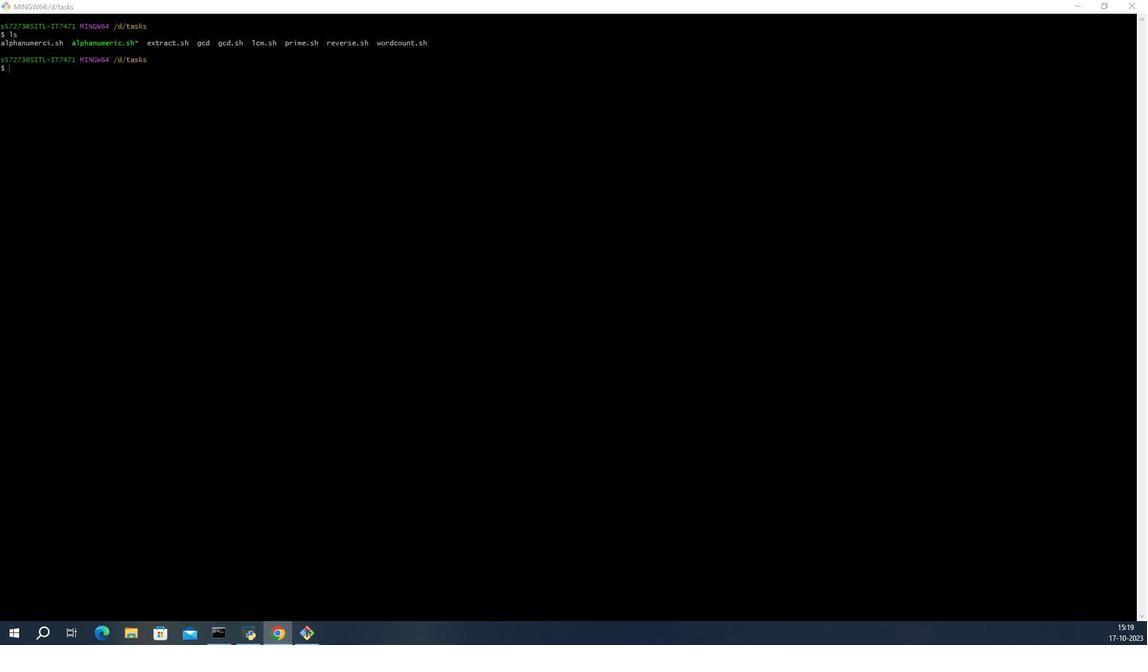 
Action: Mouse scrolled (64, 195) with delta (0, 0)
Screenshot: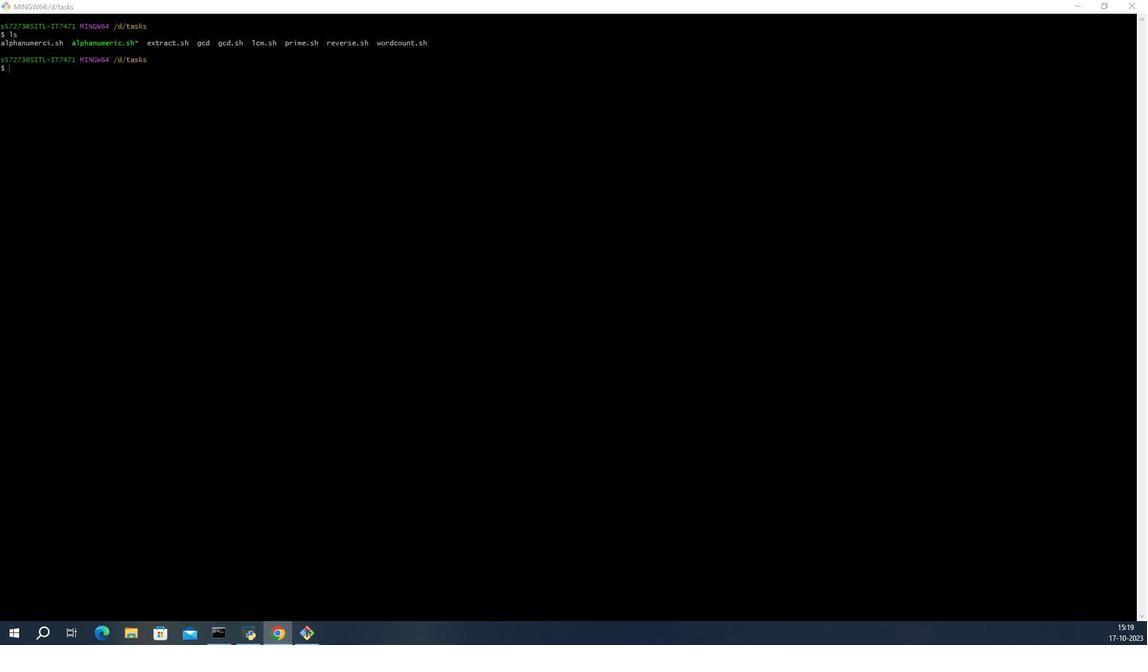 
Action: Mouse moved to (66, 196)
Screenshot: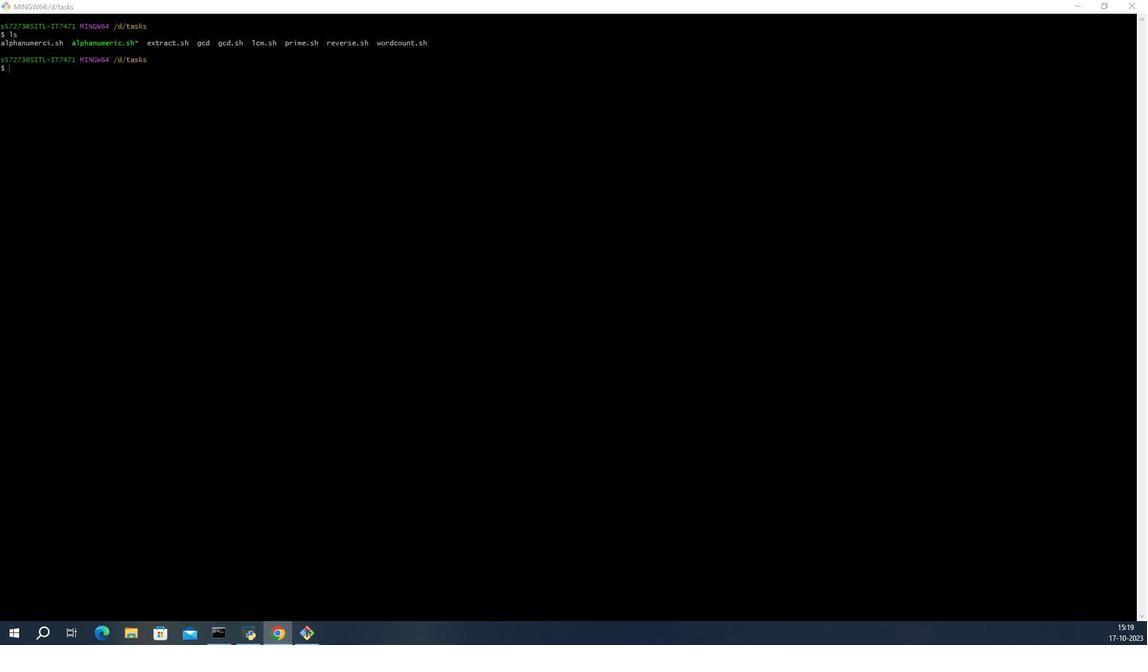 
Action: Mouse scrolled (66, 196) with delta (0, 0)
Screenshot: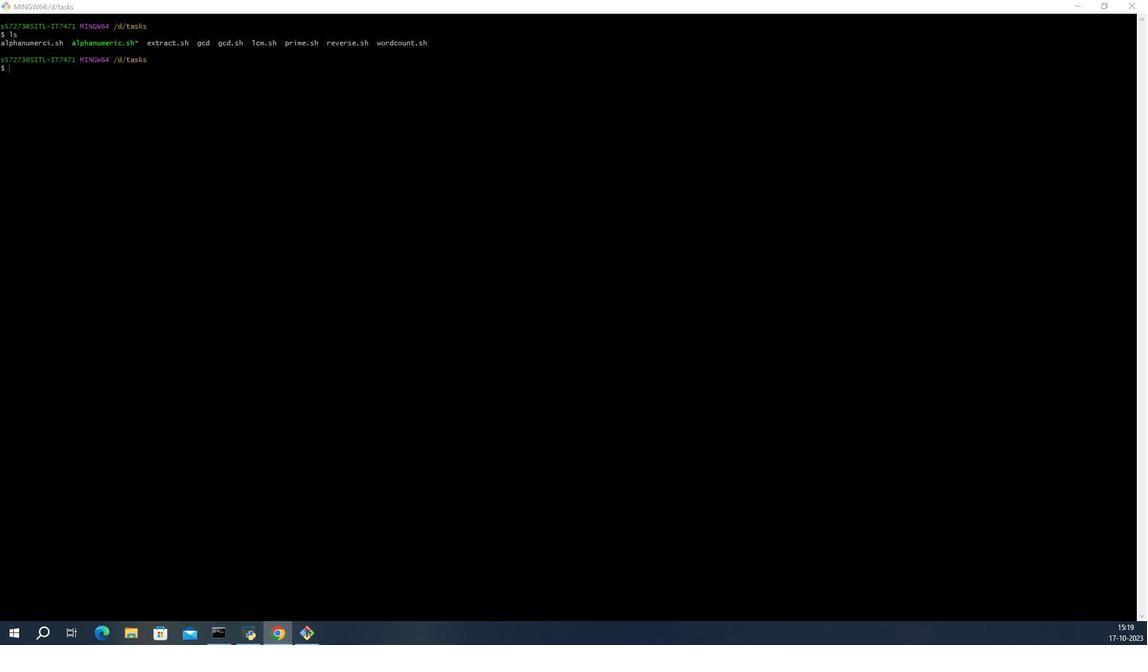 
Action: Mouse moved to (66, 196)
Screenshot: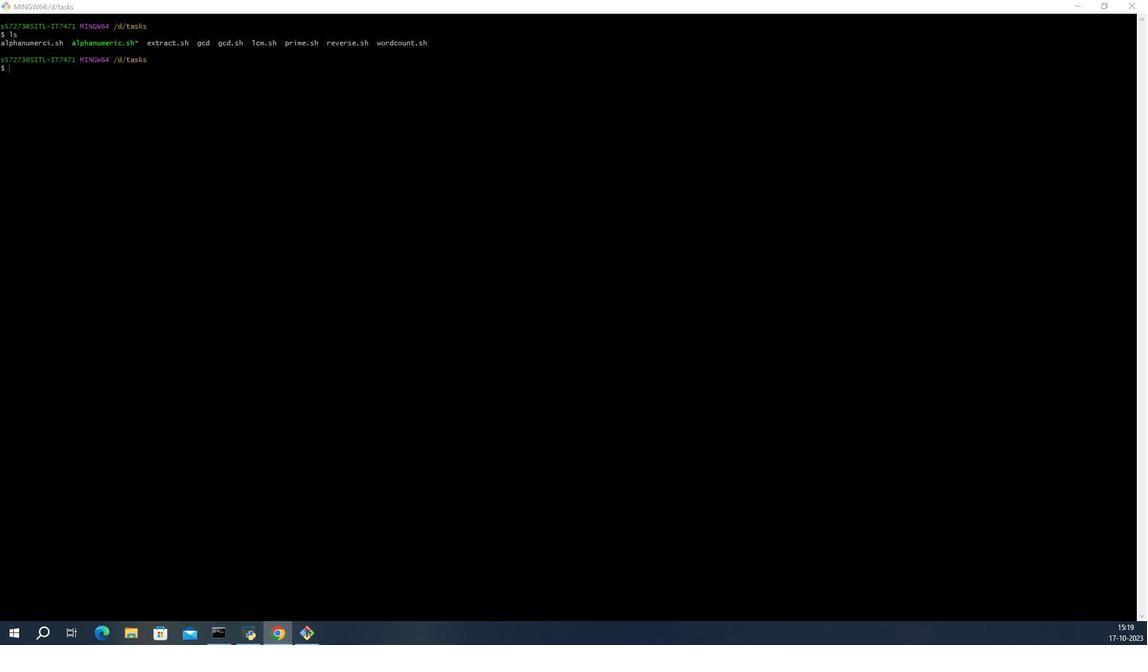 
Action: Mouse scrolled (66, 196) with delta (0, 0)
Screenshot: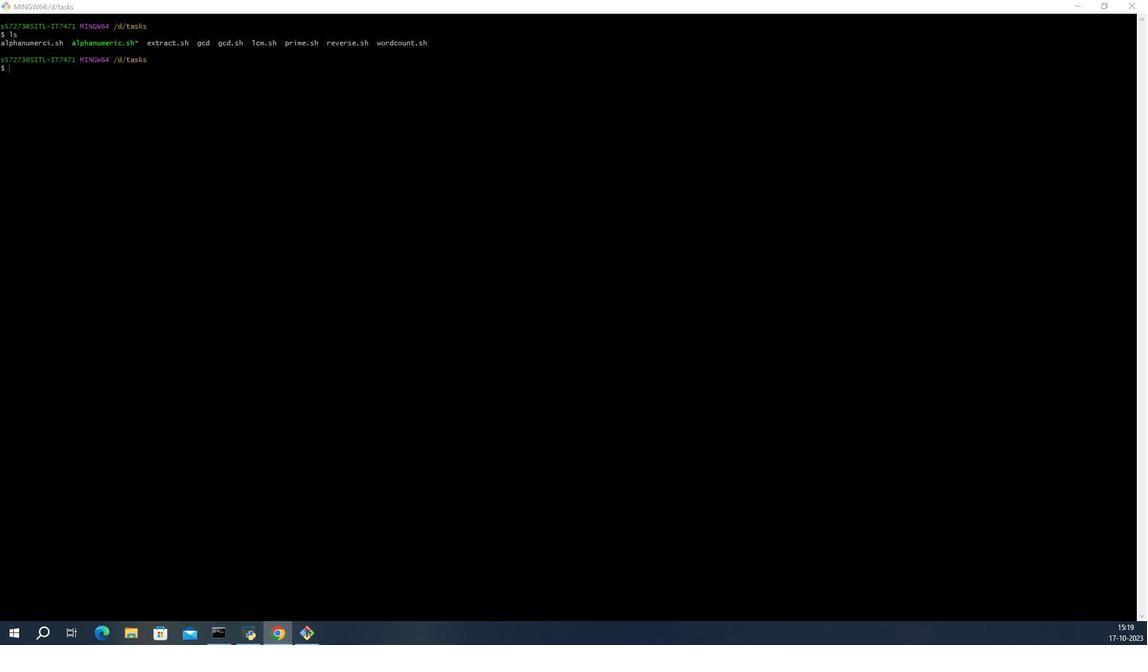 
Action: Mouse moved to (67, 196)
Screenshot: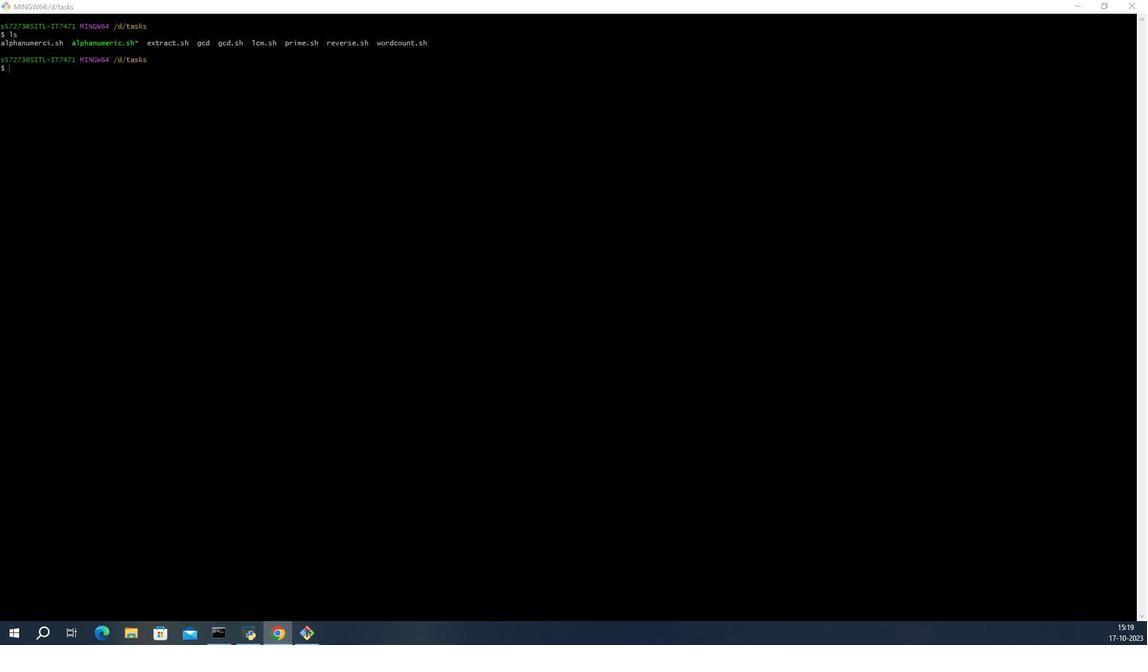 
Action: Mouse scrolled (67, 196) with delta (0, 0)
Screenshot: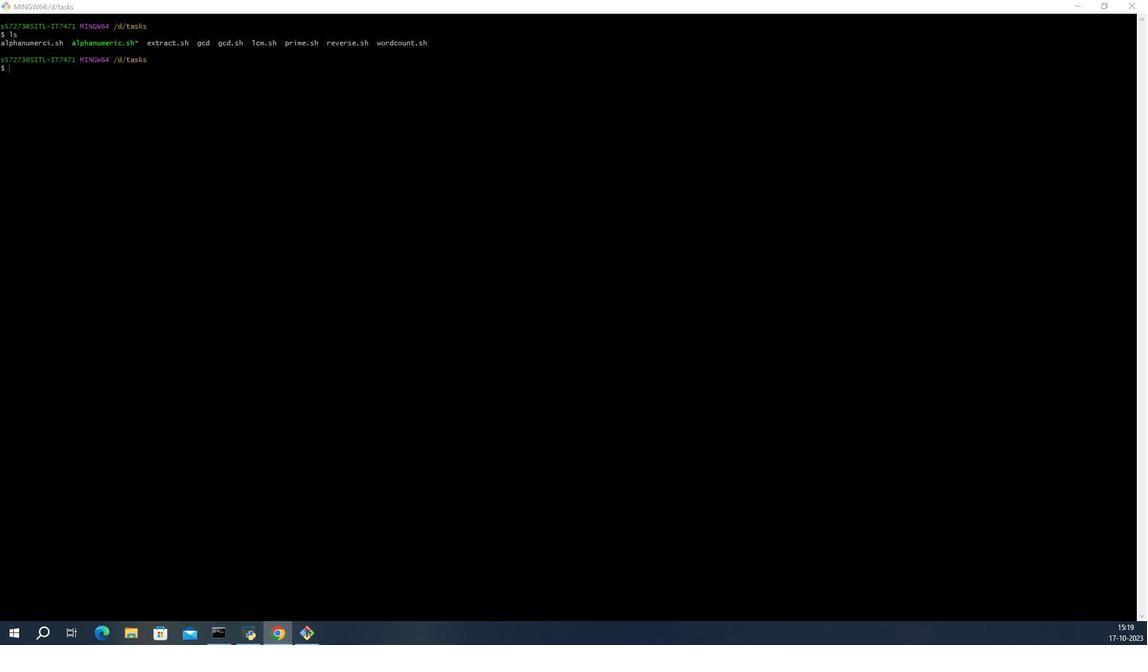 
Action: Mouse moved to (128, 153)
Screenshot: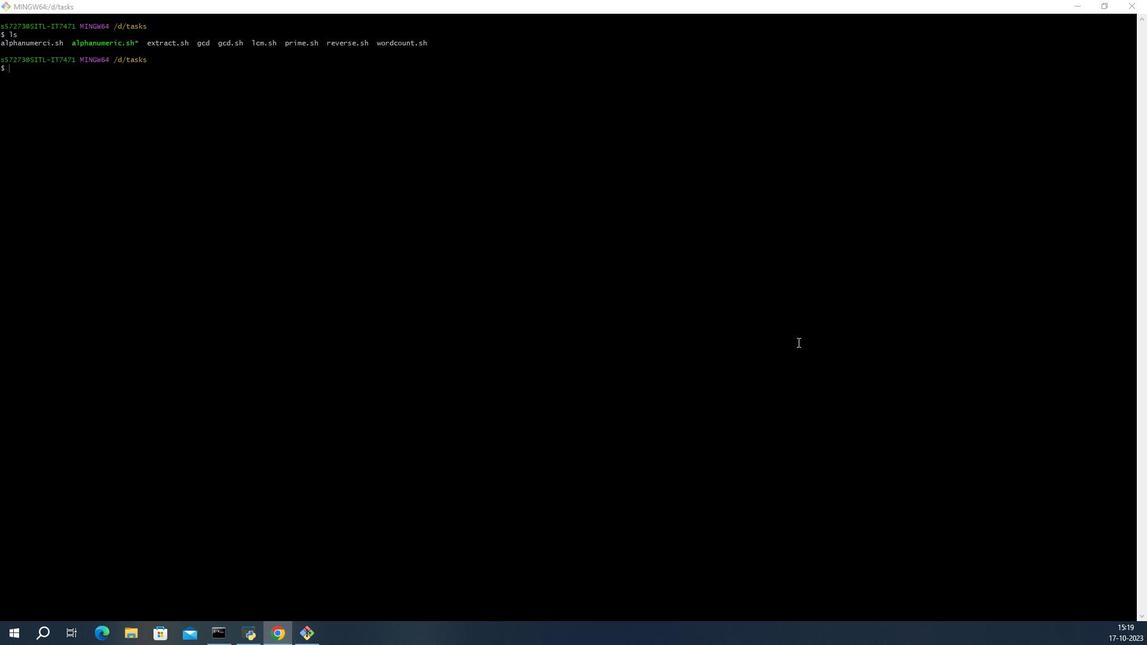 
Action: Mouse pressed left at (128, 153)
Screenshot: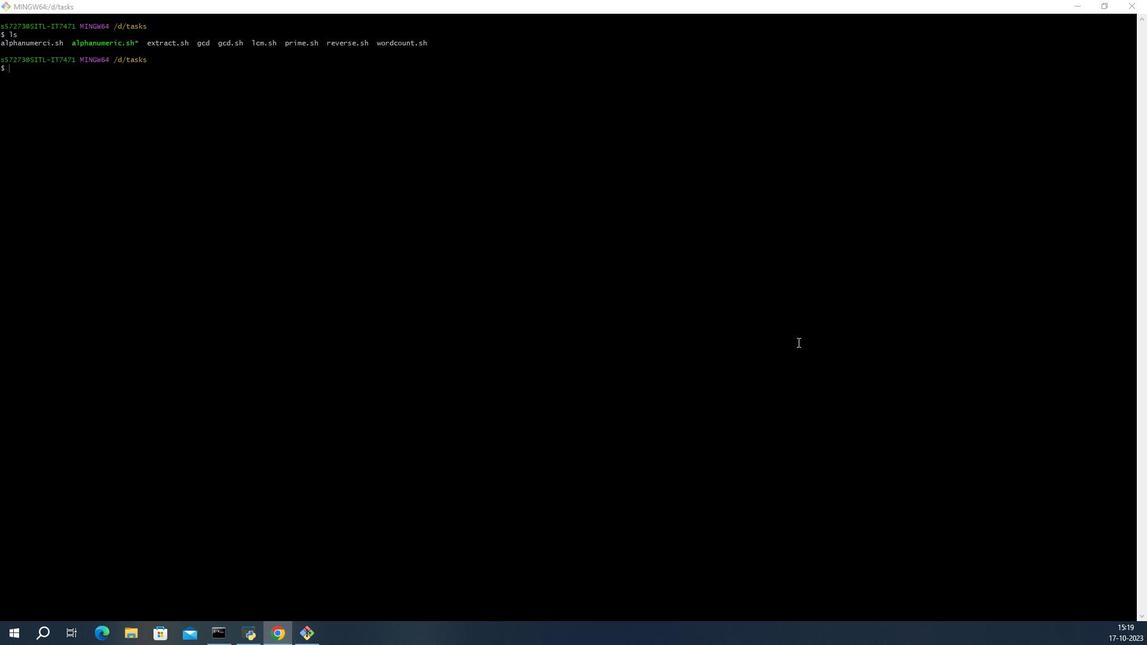 
Action: Key pressed vim<Key.space>lcm<Key.enter>icalculate<Key.space><Key.backspace><Key.shift_r>_lcm<Key.shift_r>()<Key.space><Key.shift_r>{<Key.enter>lo<Key.backspace><Key.backspace><Key.tab>local<Key.space>number1=<Key.shift_r><Key.shift_r><Key.shift_r><Key.shift_r><Key.shift_r><Key.shift_r><Key.shift_r><Key.shift_r><Key.shift_r><Key.shift_r><Key.shift_r><Key.shift_r><Key.shift_r><Key.shift_r><Key.shift_r><Key.shift_r><Key.shift_r><Key.shift_r><Key.shift_r><Key.shift_r><Key.shift_r><Key.shift_r>$1<Key.shift_r>"<Key.enter>local<Key.space>number2=<Key.shift_r>"2<Key.backspace><Key.shift_r><Key.shift_r><Key.shift_r><Key.shift_r><Key.shift_r><Key.shift_r><Key.shift_r><Key.shift_r><Key.shift_r><Key.shift_r><Key.shift_r><Key.shift_r><Key.shift_r><Key.shift_r><Key.shift_r><Key.shift_r><Key.shift_r><Key.shift_r>$2<Key.shift_r>"<Key.up><Key.left><Key.left><Key.left><Key.shift_r>"<Key.down><Key.right><Key.right><Key.right><Key.enter>local<Key.space>
Screenshot: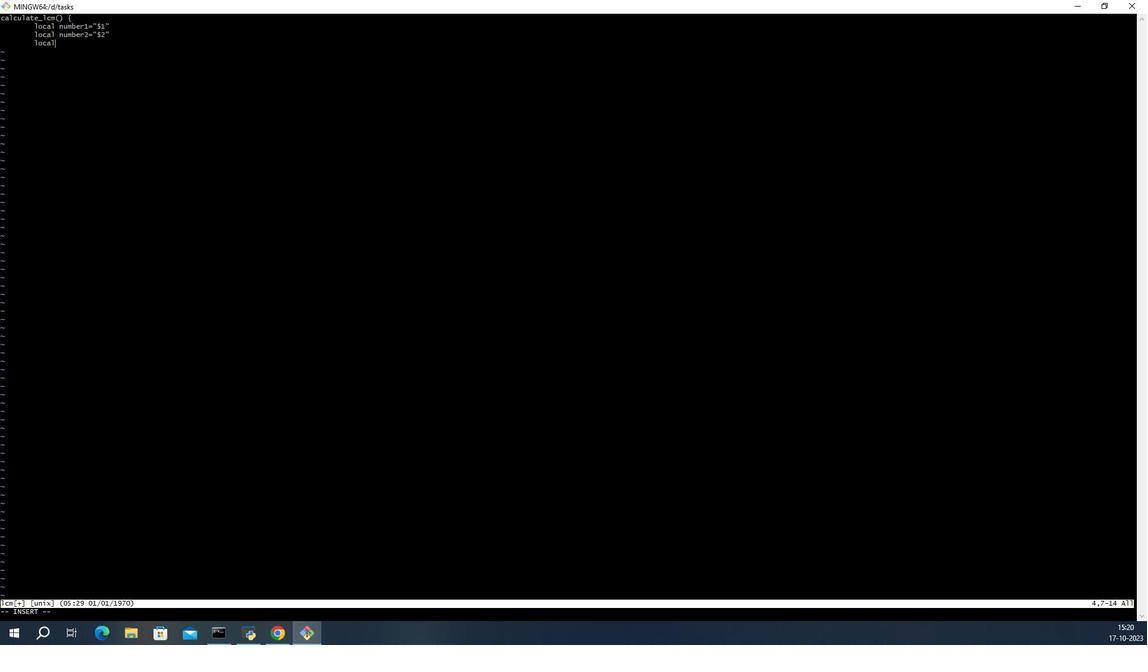 
Action: Mouse moved to (60, 217)
Screenshot: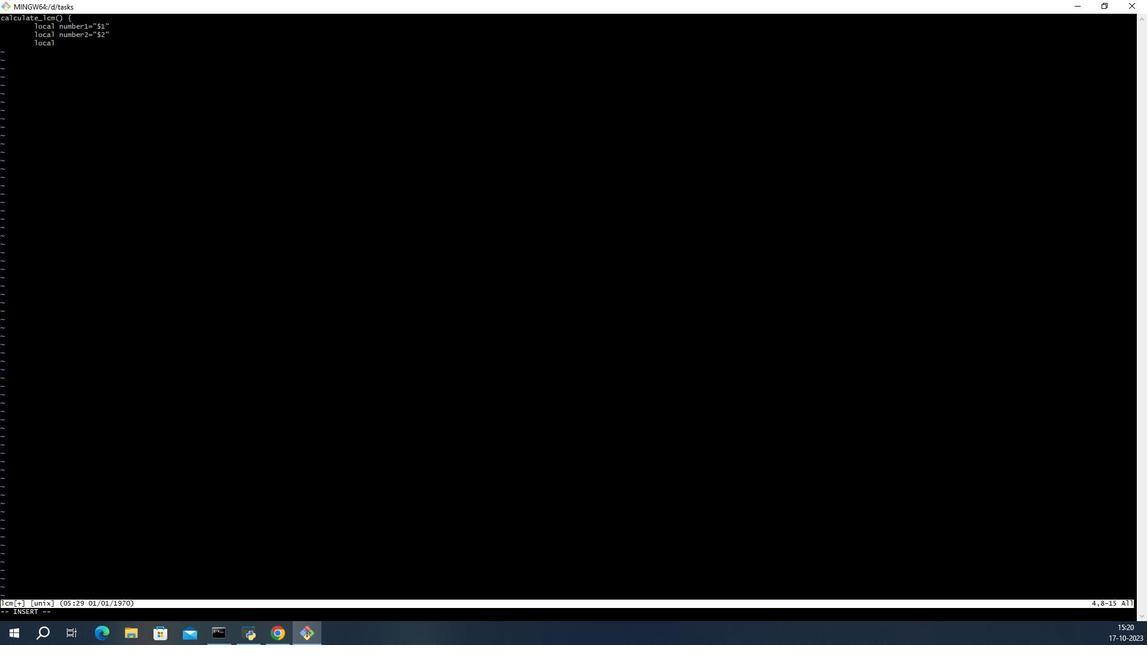 
Action: Mouse scrolled (60, 217) with delta (0, 0)
Screenshot: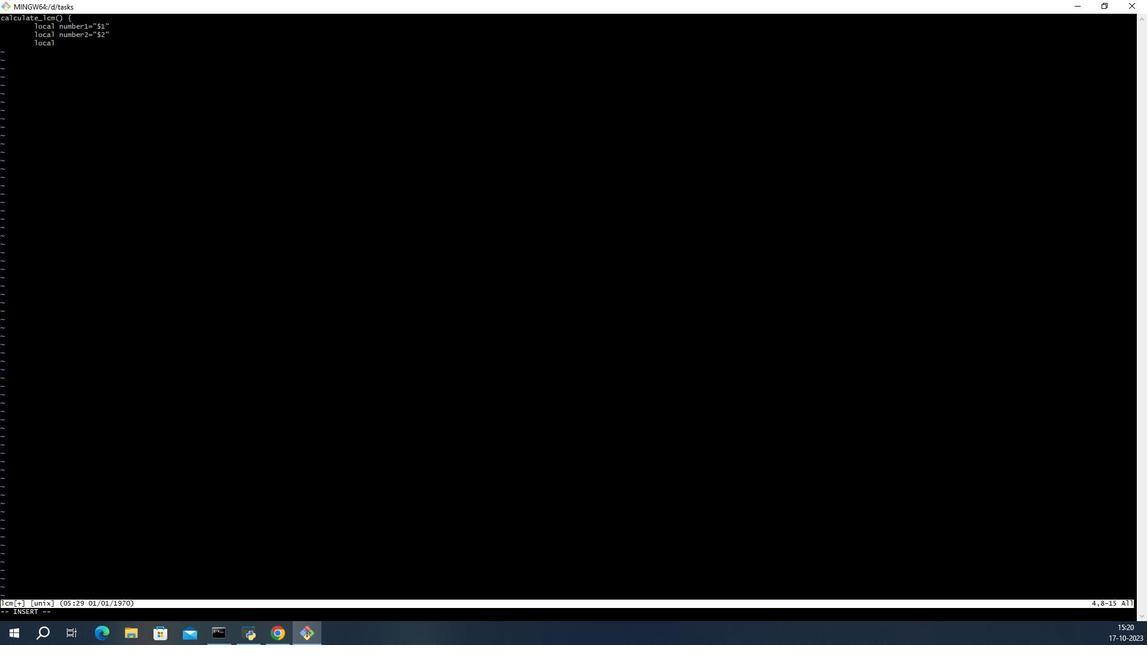 
Action: Mouse scrolled (60, 217) with delta (0, 0)
Screenshot: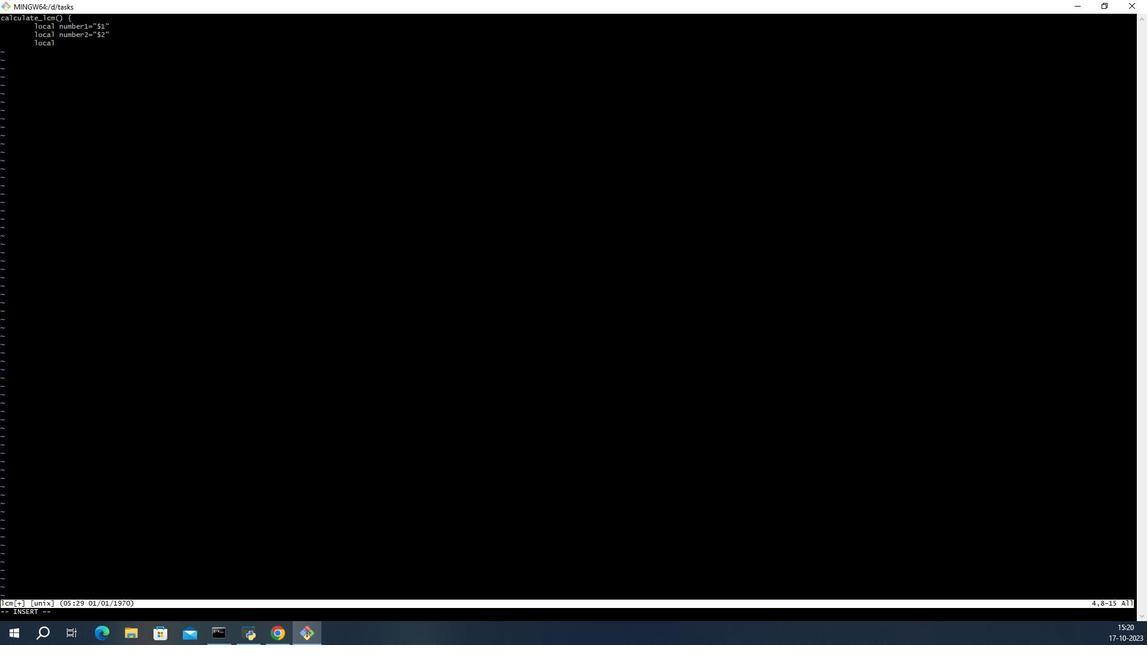 
Action: Mouse scrolled (60, 217) with delta (0, 0)
Screenshot: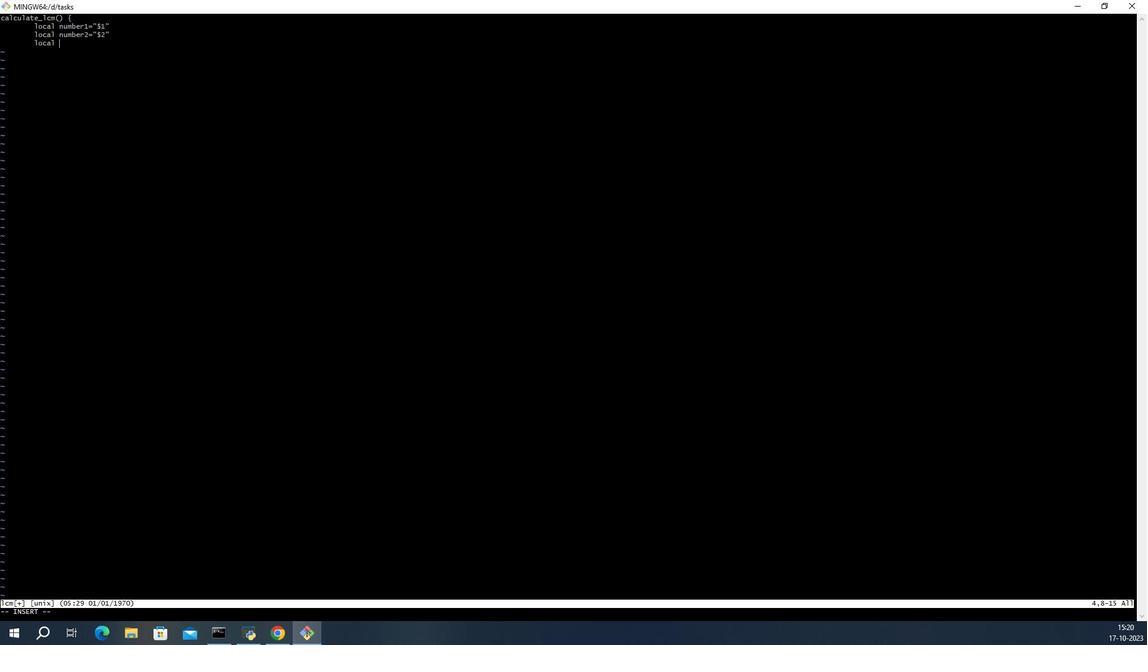 
Action: Mouse scrolled (60, 217) with delta (0, 0)
Screenshot: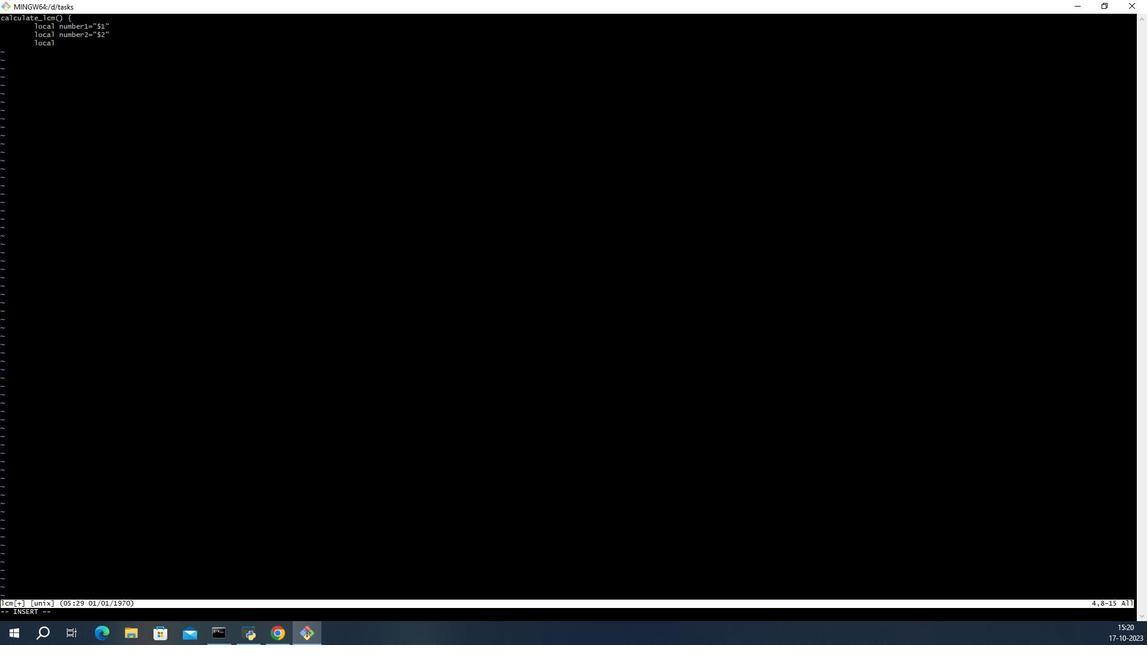 
Action: Key pressed <Key.up><Key.up><Key.up><Key.left><Key.backspace><Key.backspace><Key.backspace>gcd<Key.down><Key.down><Key.down><Key.backspace><Key.backspace><Key.backspace><Key.backspace><Key.backspace><Key.enter>while<Key.space>[<Key.space><Key.shift_r>"<Key.shift_r><Key.shift_r><Key.shift_r>$number2<Key.shift_r>"<Key.space>-ne<Key.space>0<Key.space>];<Key.space>do<Key.enter>remainder<Key.space>=<Key.backspace><Key.backspace>=<Key.shift_r><Key.shift_r><Key.shift_r><Key.shift_r><Key.shift_r><Key.shift_r><Key.shift_r><Key.shift_r><Key.shift_r><Key.shift_r><Key.shift_r><Key.shift_r><Key.shift_r><Key.shift_r><Key.shift_r><Key.shift_r><Key.shift_r><Key.shift_r><Key.shift_r><Key.shift_r><Key.shift_r><Key.shift_r><Key.shift_r><Key.shift_r><Key.shift_r><Key.shift_r><Key.shift_r><Key.shift_r><Key.shift_r><Key.shift_r><Key.shift_r><Key.shift_r><Key.shift_r><Key.shift_r><Key.shift_r><Key.shift_r><Key.shift_r><Key.shift_r><Key.shift_r><Key.shift_r><Key.shift_r><Key.shift_r><Key.shift_r><Key.shift_r><Key.shift_r><Key.shift_r><Key.shift_r><Key.shift_r><Key.shift_r><Key.shift_r><Key.shift_r>$<Key.shift_r><Key.shift_r><Key.shift_r><Key.shift_r><Key.shift_r><Key.shift_r><Key.shift_r><Key.shift_r><Key.shift_r>((number1<Key.space><Key.shift><Key.shift><Key.shift><Key.shift><Key.shift><Key.shift><Key.shift><Key.shift><Key.shift><Key.shift><Key.shift>%<Key.space>number2<Key.shift_r><Key.shift_r><Key.shift_r><Key.shift_r><Key.shift_r><Key.shift_r><Key.shift_r>))<Key.enter>number1=<Key.shift_r><Key.shift_r><Key.shift_r><Key.shift_r><Key.shift_r><Key.shift_r><Key.shift_r><Key.shift_r>$number2<Key.enter>number2=<Key.shift_r><Key.shift_r><Key.shift_r><Key.shift_r><Key.shift_r>$remainder<Key.enter><Key.up><Key.up><Key.up><Key.tab><Key.down><Key.left><Key.left><Key.tab><Key.down><Key.left><Key.left><Key.tab><Key.down><Key.tab>done<Key.enter><Key.enter>echo<Key.left><Key.left><Key.left><Key.left><Key.enter><Key.down><Key.right><Key.right><Key.right><Key.right><Key.space><Key.shift_r>"<Key.shift_r>$number1<Key.shift_r>"<Key.enter><Key.backspace><Key.shift_r>}<Key.enter><Key.enter>calculate<Key.shift_r>_lcm<Key.shift_r>()<Key.shift_r>{<Key.backspace><Key.space><Key.shift_r><Key.shift_r><Key.shift_r>{<Key.enter>loc<Key.backspace><Key.backspace><Key.backspace><Key.tab>local<Key.space>number1=<Key.shift_r>"<Key.shift_r><Key.shift_r><Key.shift_r><Key.shift_r><Key.shift_r><Key.shift_r><Key.shift_r><Key.shift_r><Key.shift_r>$1<Key.shift_r>"<Key.enter>local<Key.space>number2=<Key.shift_r>"2<Key.shift_r>"
Screenshot: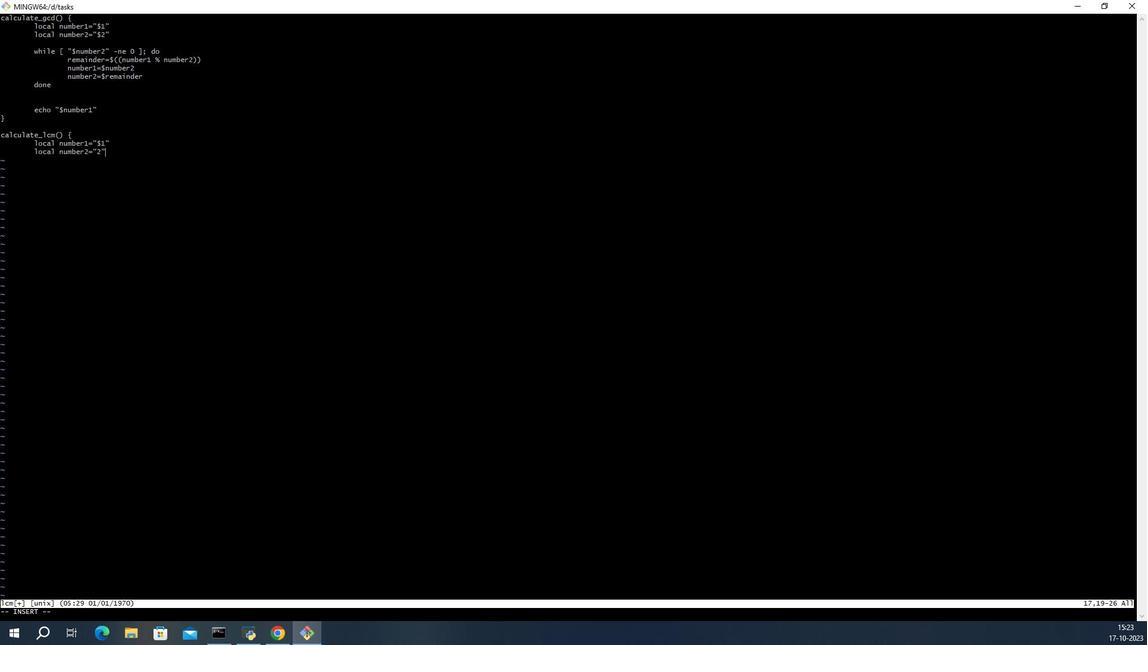 
Action: Mouse moved to (56, 214)
Screenshot: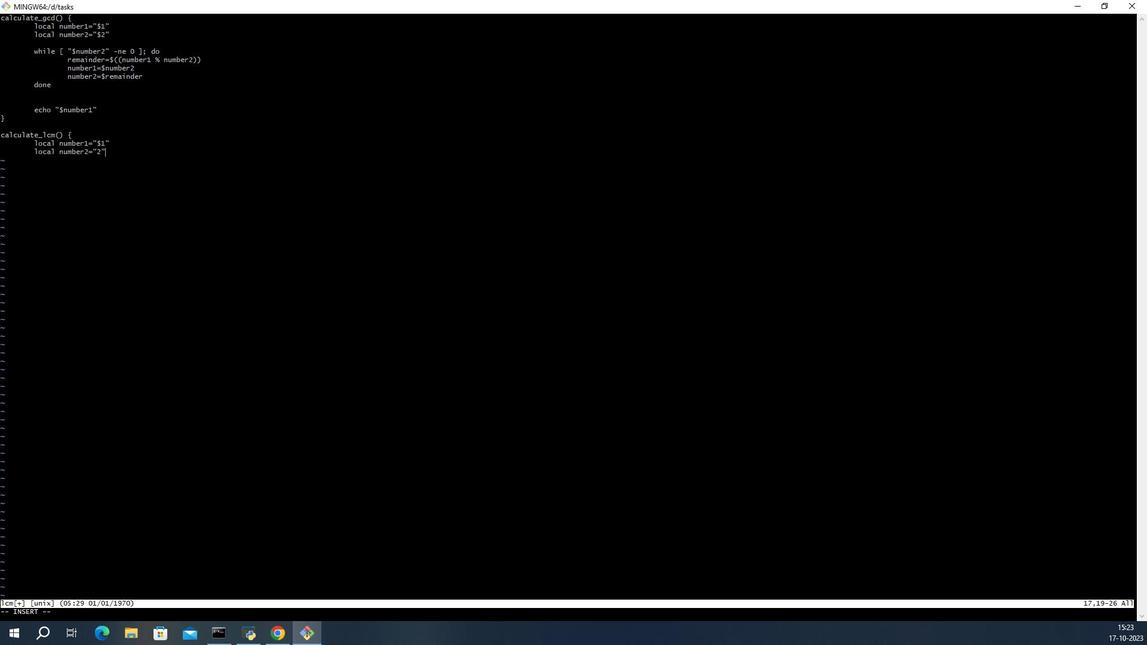 
Action: Mouse scrolled (56, 214) with delta (0, 0)
Screenshot: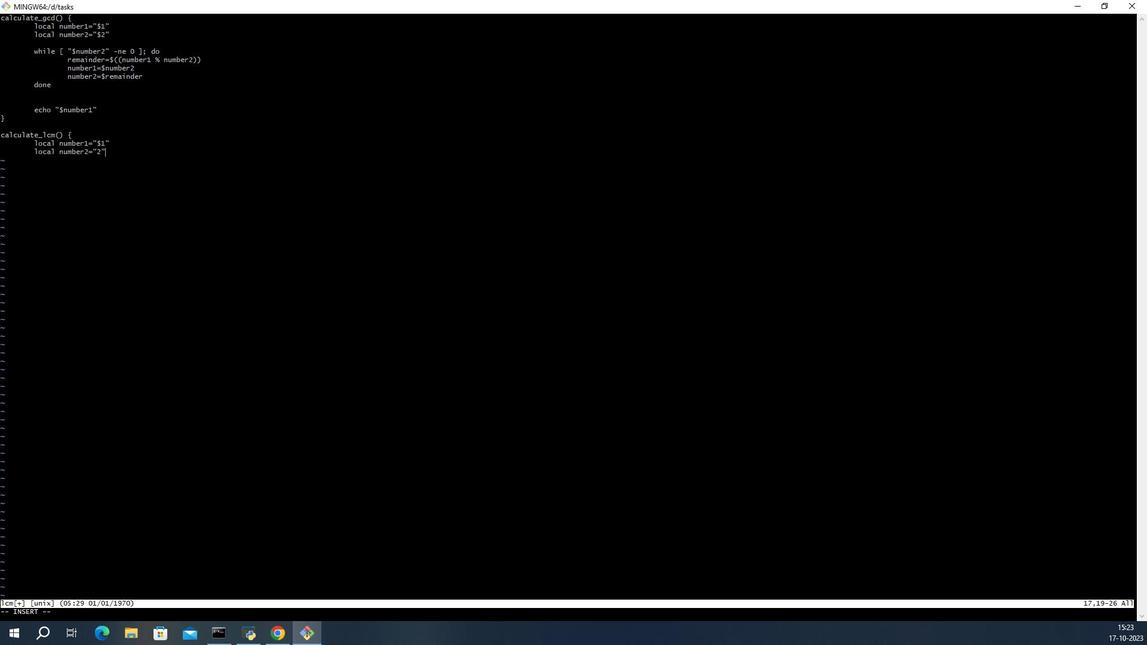 
Action: Mouse moved to (56, 212)
Screenshot: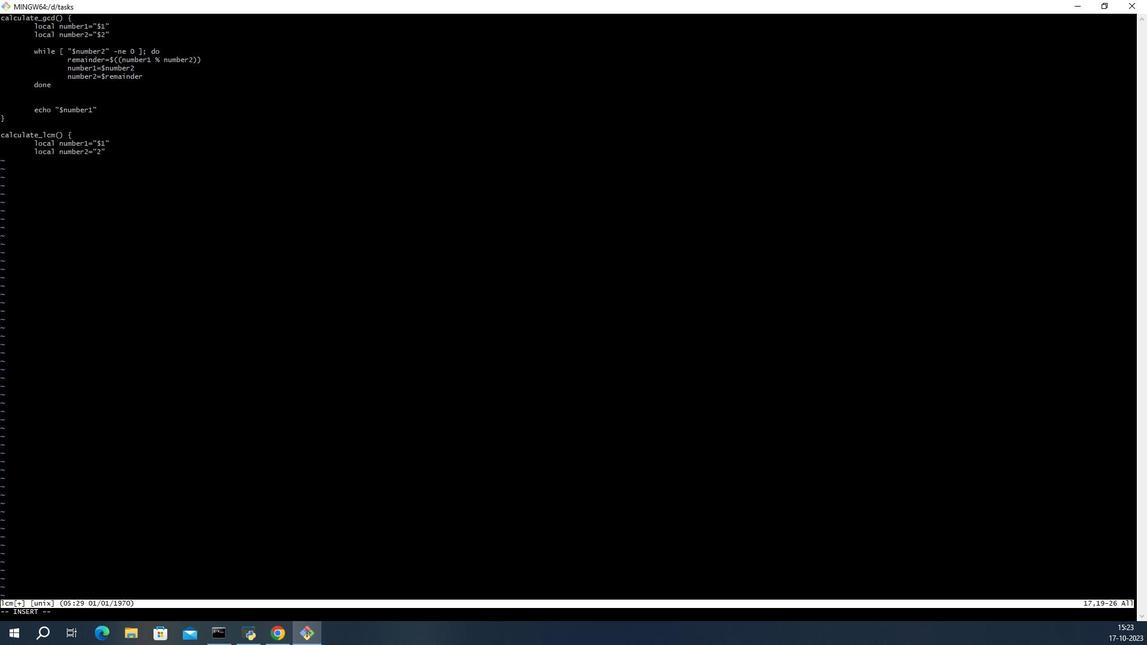
Action: Mouse scrolled (56, 212) with delta (0, 0)
Screenshot: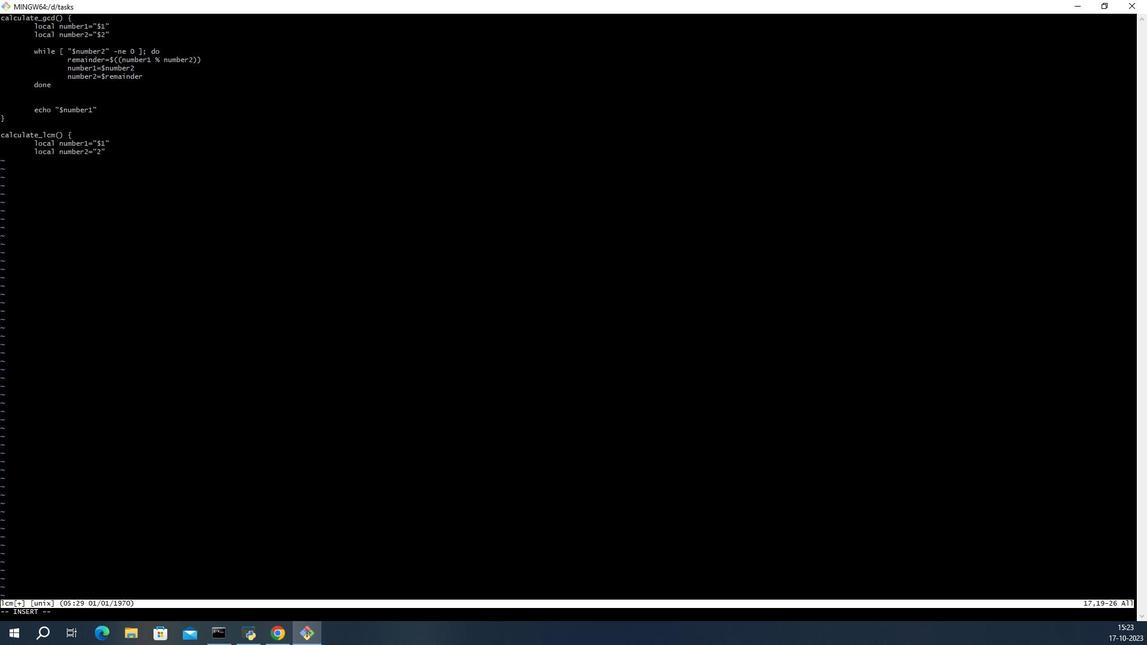 
Action: Mouse moved to (157, 246)
Screenshot: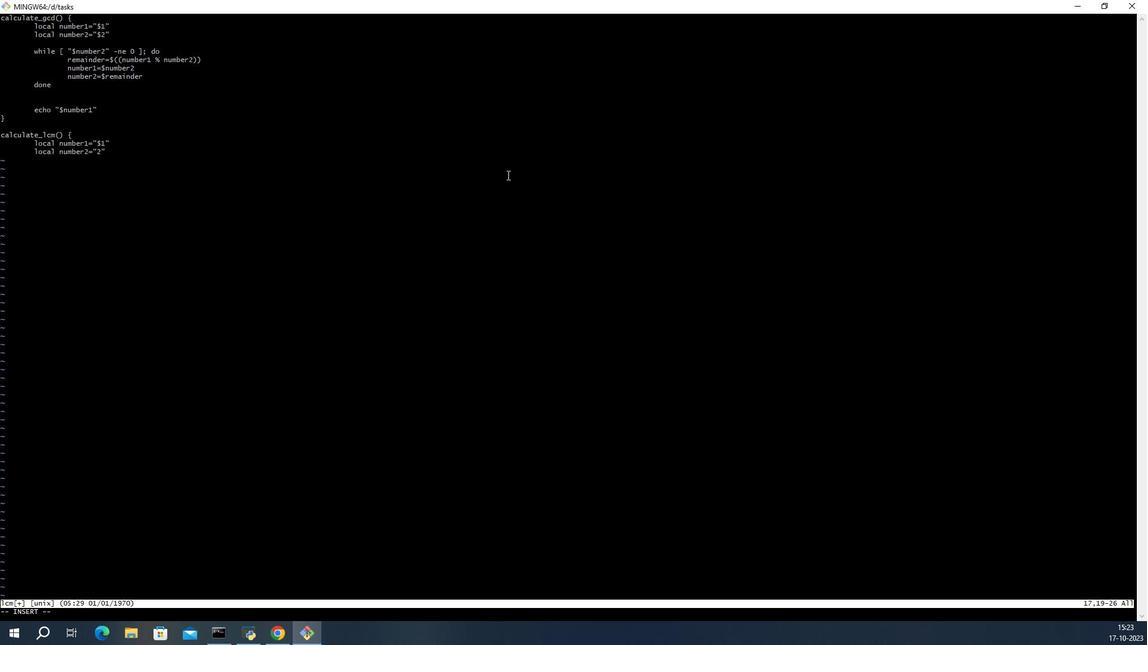 
Action: Key pressed <Key.left><Key.left><Key.shift_r><Key.shift_r><Key.shift_r><Key.shift_r><Key.shift_r><Key.shift_r><Key.shift_r><Key.shift_r><Key.shift_r><Key.shift_r><Key.shift_r><Key.shift_r><Key.shift_r><Key.shift_r><Key.shift_r><Key.shift_r><Key.shift_r><Key.shift_r><Key.shift_r>$<Key.down><Key.right><Key.right><Key.enter>local<Key.space>gcd=<Key.shift_r><Key.shift_r><Key.shift_r><Key.shift_r><Key.shift_r><Key.shift_r><Key.shift_r><Key.shift_r><Key.shift_r><Key.shift_r><Key.shift_r><Key.shift_r>$<Key.shift_r><Key.shift_r><Key.shift_r><Key.shift_r><Key.shift_r>(calculate<Key.shift_r>_gcd<Key.space><Key.shift_r><Key.shift_r><Key.shift_r><Key.shift_r><Key.shift_r><Key.shift_r><Key.shift_r><Key.shift_r><Key.shift_r><Key.shift_r>"<Key.shift_r><Key.shift_r><Key.shift_r><Key.shift_r><Key.shift_r><Key.shift_r>$number1<Key.shift_r>"<Key.space><Key.shift_r>"<Key.shift_r><Key.shift_r><Key.shift_r><Key.shift_r><Key.shift_r><Key.shift_r><Key.shift_r><Key.shift_r><Key.shift_r><Key.shift_r><Key.shift_r><Key.shift_r><Key.shift_r><Key.shift_r>$number2<Key.shift_r>")<Key.enter><Key.enter><Key.enter>lcm=<Key.shift_r>$<Key.shift_r><Key.shift_r><Key.shift_r><Key.shift_r><Key.shift_r><Key.shift_r><Key.shift_r>((number1<Key.space><Key.shift><Key.shift><Key.shift><Key.shift><Key.shift><Key.shift><Key.shift><Key.shift><Key.shift>*<Key.space>number2<Key.space>/<Key.space>gcd<Key.shift_r><Key.shift_r>))<Key.enter><Key.enter>echo<Key.space><Key.shift_r>"<Key.shift>LCM<Key.space>of<Key.space><Key.shift_r>$1<Key.space>and<Key.space><Key.shift_r>$2<Key.space>is<Key.space><Key.shift_r>$lcm<Key.shift_r>"
Screenshot: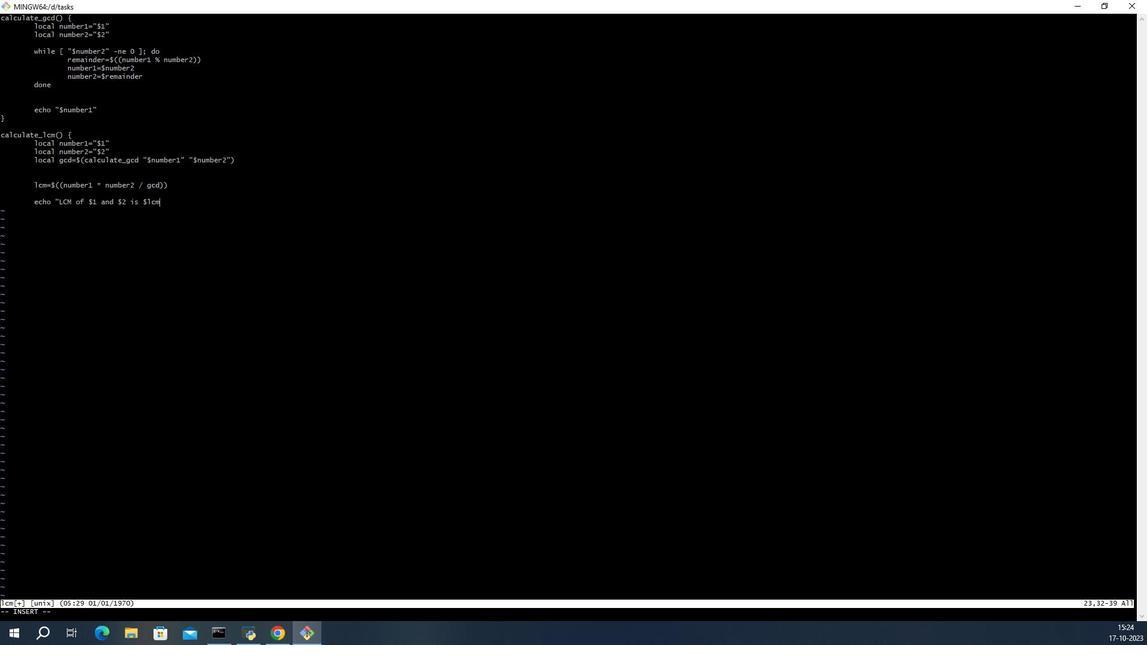 
Action: Mouse moved to (45, 188)
Screenshot: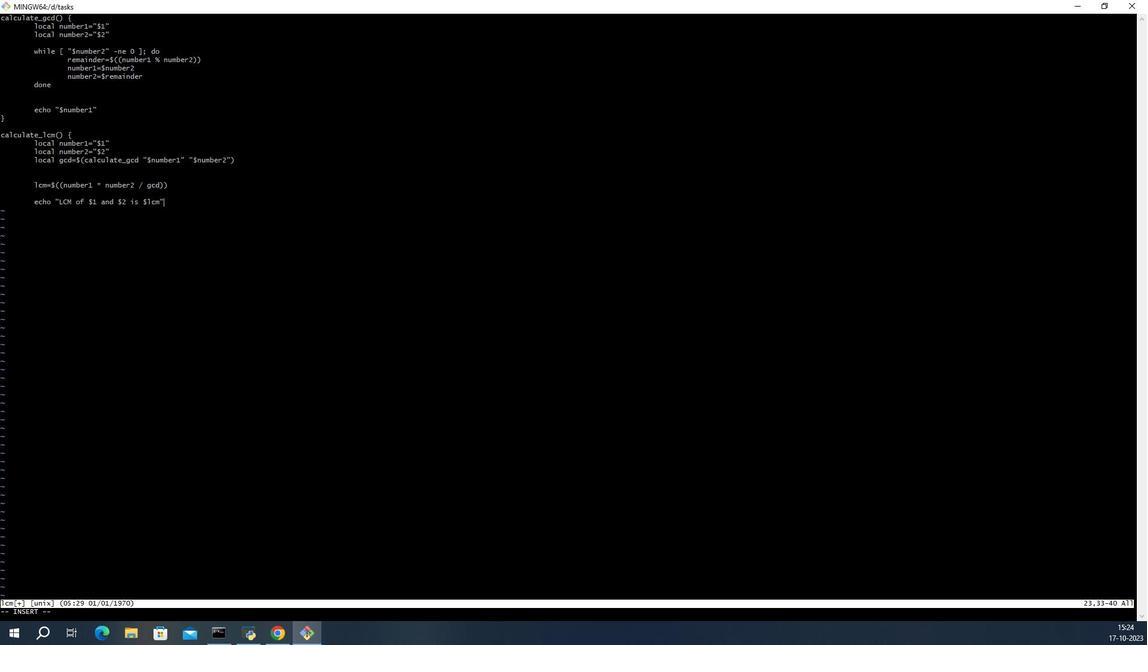 
Action: Mouse scrolled (45, 188) with delta (0, 0)
Screenshot: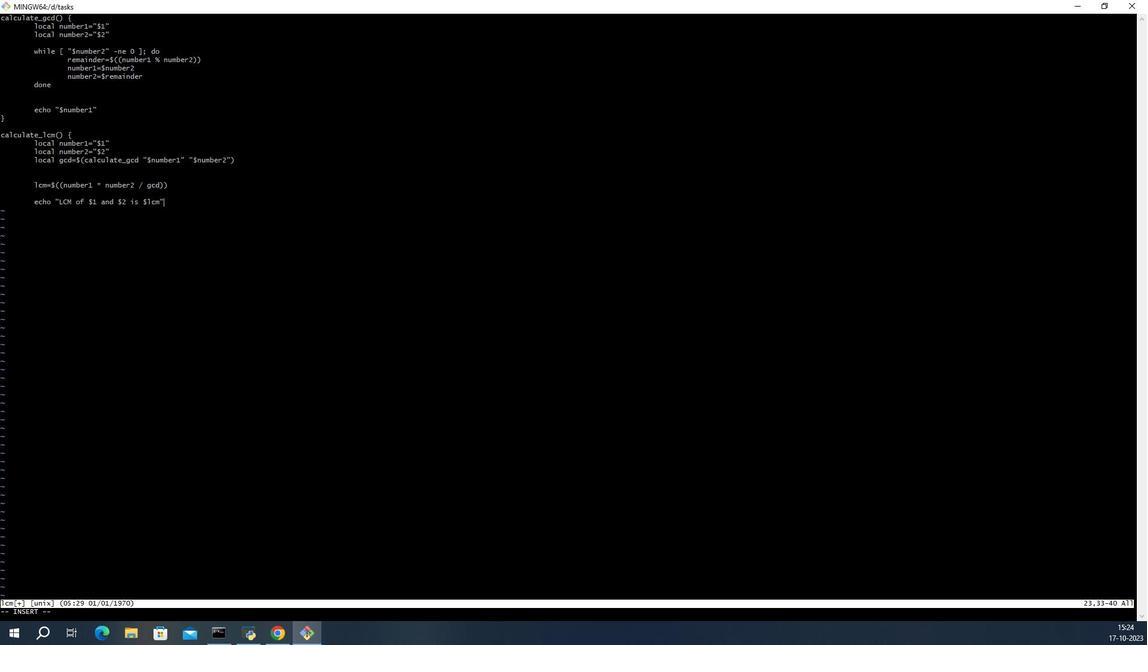 
Action: Mouse moved to (45, 188)
Screenshot: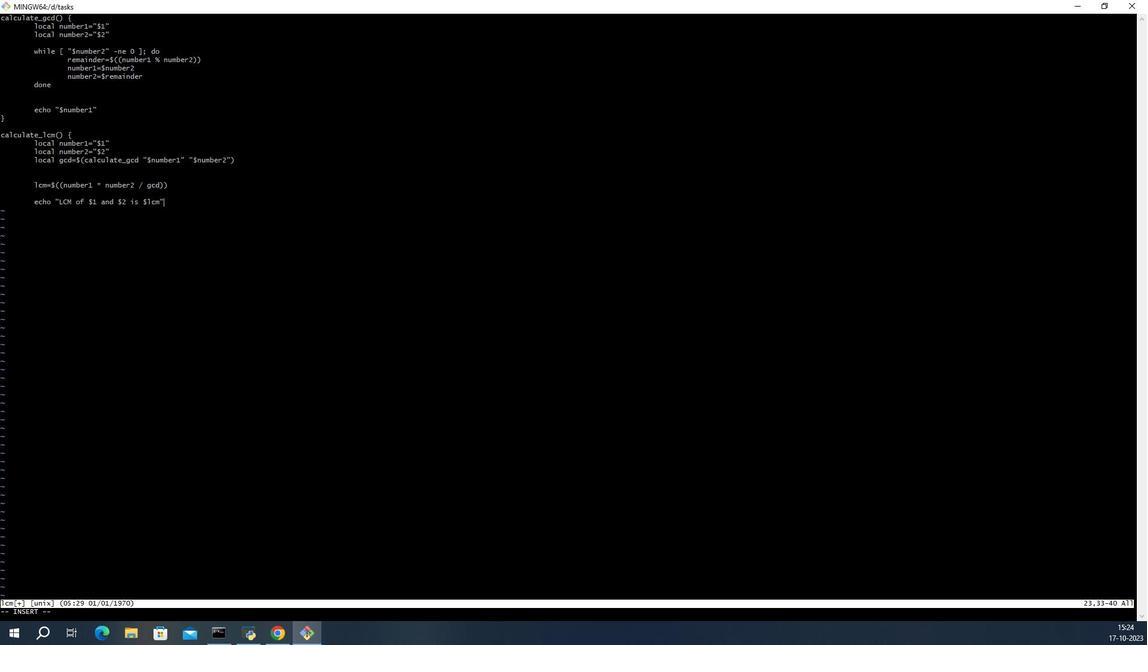 
Action: Mouse scrolled (45, 188) with delta (0, 0)
Screenshot: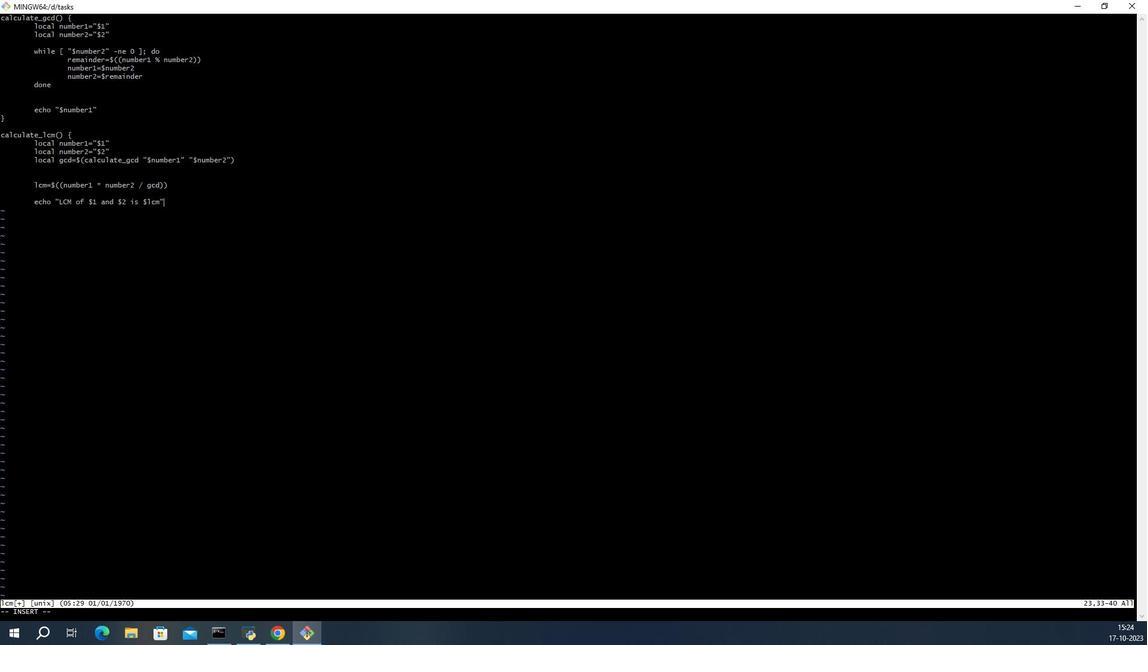
Action: Mouse moved to (45, 188)
Screenshot: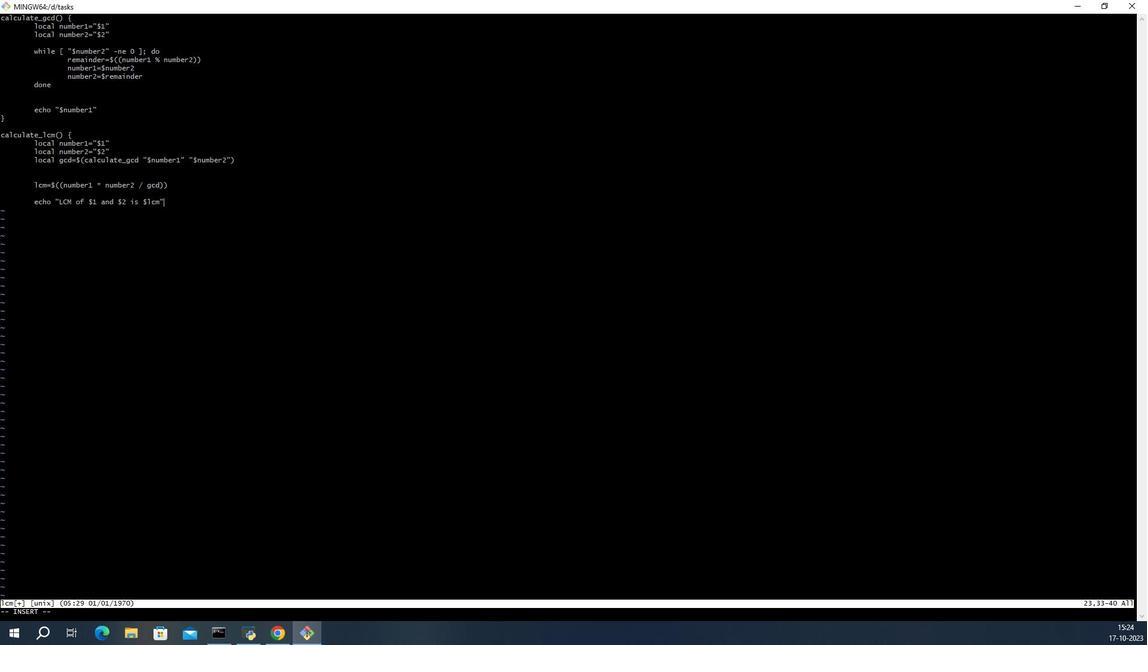 
Action: Mouse scrolled (45, 188) with delta (0, 0)
Screenshot: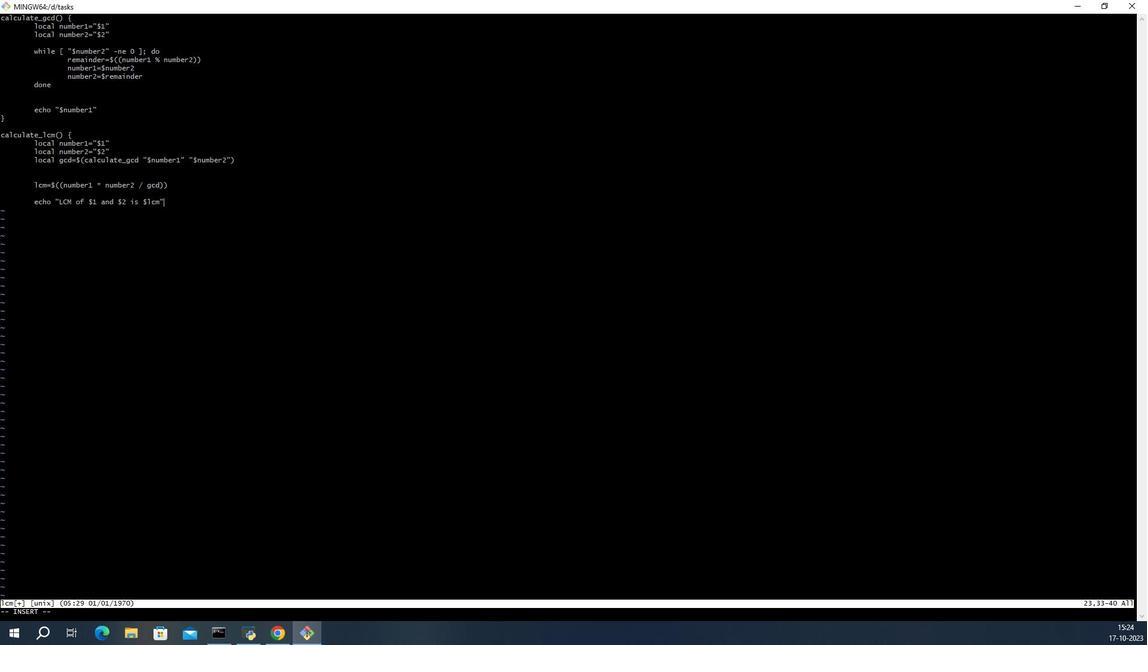 
Action: Mouse moved to (53, 193)
Screenshot: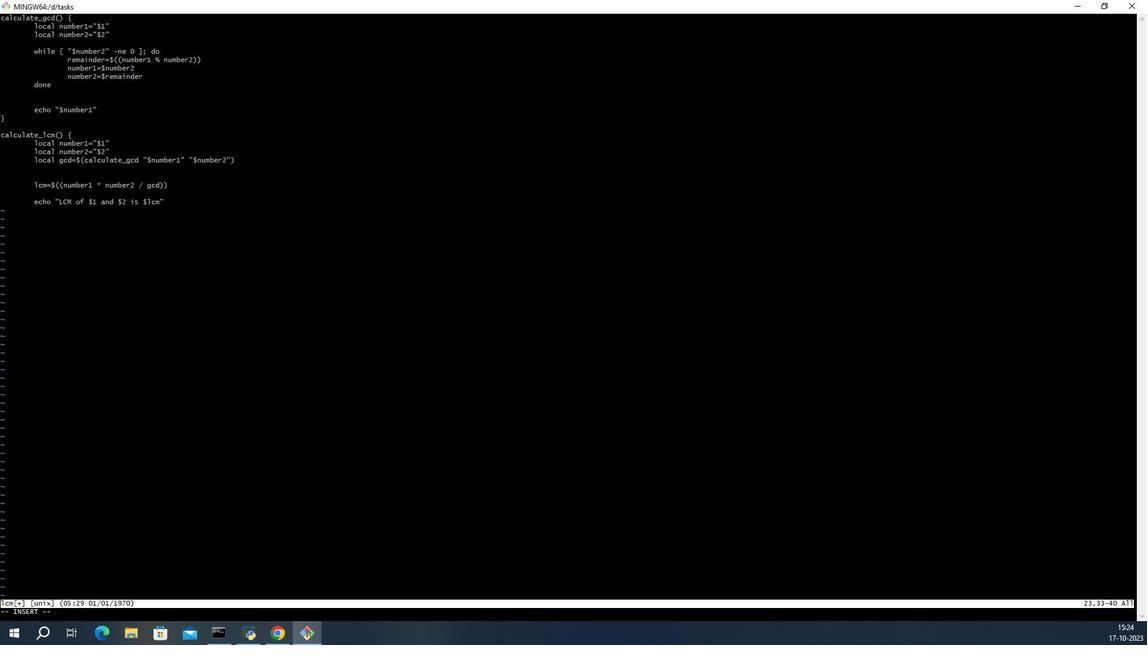 
Action: Key pressed <Key.enter><Key.backspace><Key.shift_r><Key.shift_r><Key.shift_r><Key.shift_r><Key.shift_r><Key.shift_r><Key.shift_r><Key.shift_r><Key.shift_r><Key.shift_r>}<Key.enter><Key.enter><Key.enter>if<Key.space>[<Key.space><Key.shift_r><Key.shift_r><Key.shift_r><Key.shift_r><Key.shift_r><Key.shift_r><Key.shift_r><Key.shift_r><Key.shift_r><Key.shift_r><Key.shift_r><Key.shift_r><Key.shift_r><Key.shift_r><Key.shift_r><Key.shift_r><Key.shift_r><Key.shift_r><Key.shift_r><Key.shift_r><Key.shift_r><Key.shift_r><Key.shift_r><Key.shift_r><Key.shift_r><Key.shift_r><Key.shift_r><Key.shift_r><Key.shift_r><Key.shift_r><Key.shift_r><Key.shift_r><Key.shift_r><Key.shift_r><Key.shift_r><Key.shift_r><Key.shift_r><Key.shift_r><Key.shift_r><Key.shift_r><Key.shift_r><Key.shift_r><Key.shift_r><Key.shift_r><Key.shift_r><Key.shift_r><Key.shift_r><Key.shift_r><Key.shift_r><Key.shift_r><Key.shift_r><Key.shift_r><Key.shift_r><Key.shift_r><Key.shift_r><Key.shift_r><Key.shift_r><Key.shift_r><Key.shift_r>$<Key.shift_r><Key.shift_r><Key.shift_r><Key.shift_r><Key.shift_r>#<Key.space>-eq<Key.space>2];<Key.space>then<Key.enter>calc<Key.backspace><Key.backspace><Key.backspace><Key.backspace><Key.tab>calculate<Key.shift_r>_lcm<Key.space><Key.shift_r>"<Key.shift_r><Key.shift_r><Key.shift_r><Key.shift_r>41<Key.shift_r>"<Key.space><Key.shift_r>"<Key.shift_r>$2<Key.shift_r>"<Key.left><Key.left><Key.left><Key.left><Key.left><Key.left><Key.left><Key.backspace><Key.shift_r><Key.shift_r><Key.shift_r><Key.shift_r><Key.shift_r><Key.shift_r><Key.shift_r><Key.shift_r><Key.shift_r><Key.shift_r><Key.shift_r><Key.shift_r><Key.shift_r>$<Key.right><Key.right><Key.right><Key.right><Key.right><Key.right><Key.right><Key.enter><Key.backspace>else<Key.enter>echo<Key.space><Key.shift_r>"<Key.shift>Usage<Key.shift_r>:<Key.space><Key.shift_r><Key.shift_r><Key.shift_r><Key.shift_r><Key.shift_r><Key.shift_r><Key.shift_r><Key.shift_r><Key.shift_r><Key.shift_r><Key.shift_r><Key.shift_r><Key.shift_r><Key.shift_r><Key.shift_r><Key.shift_r><Key.shift_r><Key.shift_r><Key.shift_r><Key.shift_r><Key.shift_r><Key.shift_r><Key.shift_r><Key.shift_r><Key.shift_r><Key.shift_r><Key.shift_r><Key.shift_r><Key.shift_r><Key.shift_r><Key.shift_r><Key.shift_r><Key.shift_r><Key.shift_r><Key.shift_r><Key.shift_r><Key.shift_r><Key.shift_r><Key.shift_r><Key.shift_r><Key.shift_r><Key.shift_r><Key.shift_r><Key.shift_r><Key.shift_r><Key.shift_r><Key.shift_r><Key.shift_r><Key.shift_r><Key.shift_r><Key.shift_r><Key.shift_r><Key.shift_r><Key.shift_r><Key.shift_r><Key.shift_r><Key.shift_r><Key.shift_r><Key.shift_r><Key.shift_r><Key.shift_r><Key.shift_r><Key.shift_r><Key.shift_r><Key.shift_r><Key.shift_r><Key.shift_r><Key.shift_r><Key.shift_r><Key.shift_r><Key.shift_r><Key.shift_r><Key.shift_r><Key.shift_r><Key.shift_r><Key.shift_r><Key.shift_r><Key.shift_r><Key.shift_r><Key.shift_r><Key.shift_r><Key.shift_r><Key.shift_r><Key.shift_r><Key.shift_r><Key.shift_r><Key.shift_r><Key.shift_r><Key.shift_r><Key.shift_r><Key.shift_r><Key.shift_r><Key.shift_r><Key.shift_r><Key.shift_r><Key.shift_r><Key.shift_r><Key.shift_r><Key.shift_r><Key.shift_r><Key.shift_r><Key.shift_r><Key.shift_r><Key.shift_r><Key.shift_r><Key.shift_r><Key.shift_r><Key.shift_r><Key.shift_r><Key.shift_r><Key.shift_r><Key.shift_r><Key.shift_r><Key.shift_r>$0<Key.space><Key.shift_r><number1<Key.shift_r>><Key.space><Key.shift_r><number2<Key.shift_r>><Key.shift_r>"<Key.enter>fi<Key.up><Key.left><Key.left><Key.tab><Key.up><Key.up><Key.up><Key.up><Key.up><Key.down><Key.enter>
Screenshot: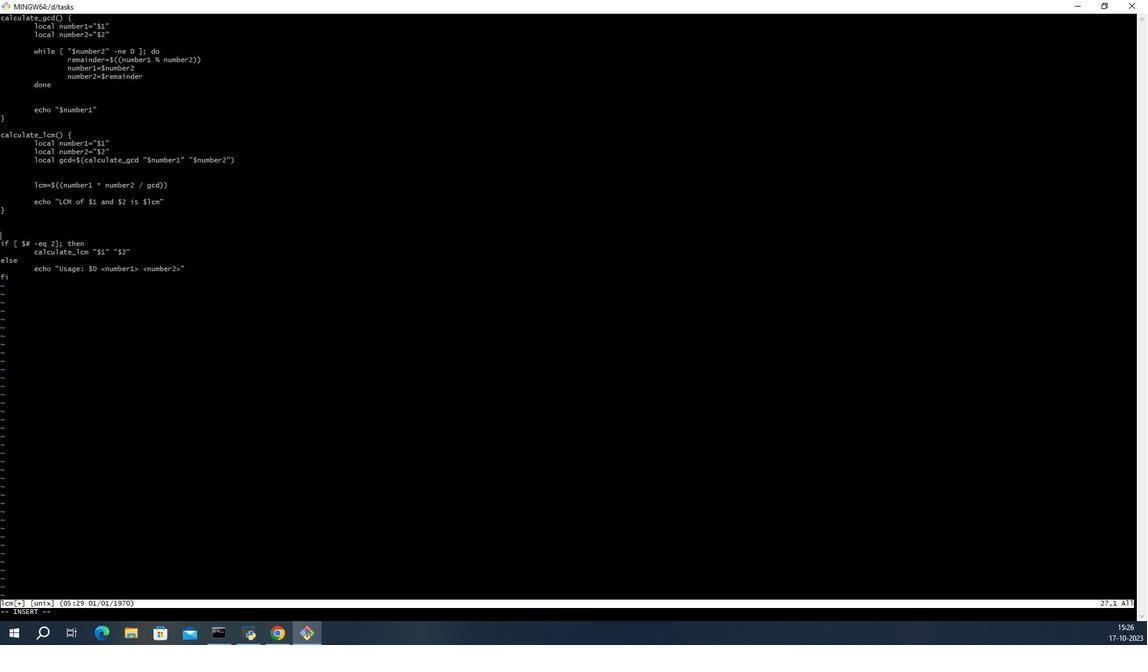 
Action: Mouse moved to (43, 202)
Screenshot: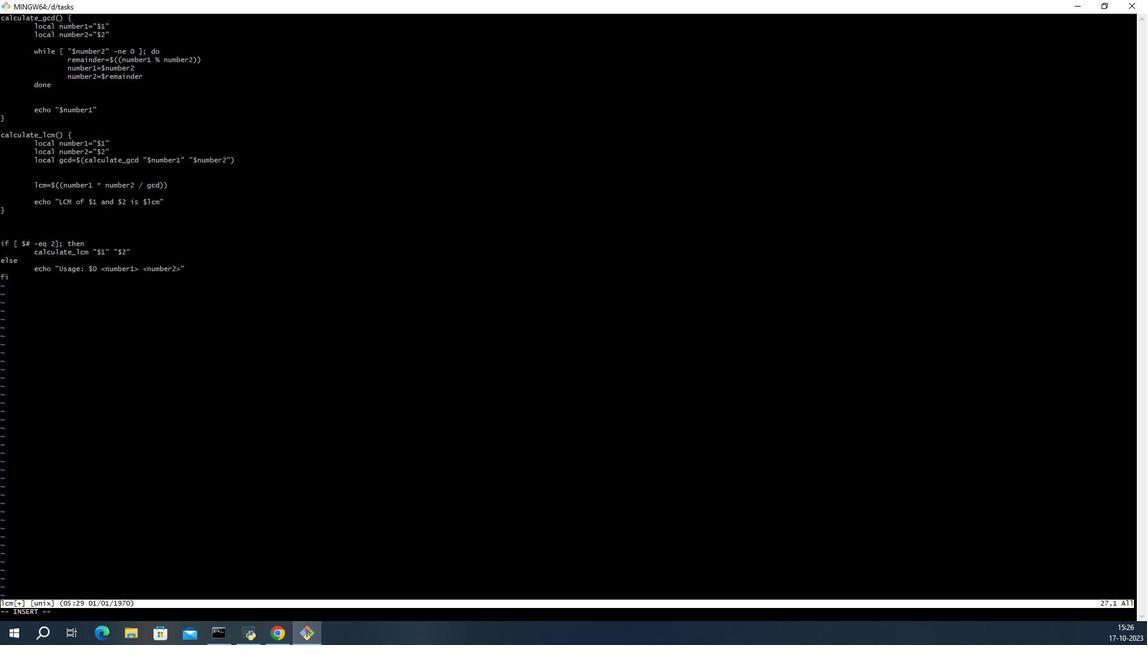 
Action: Mouse scrolled (43, 203) with delta (0, 0)
Screenshot: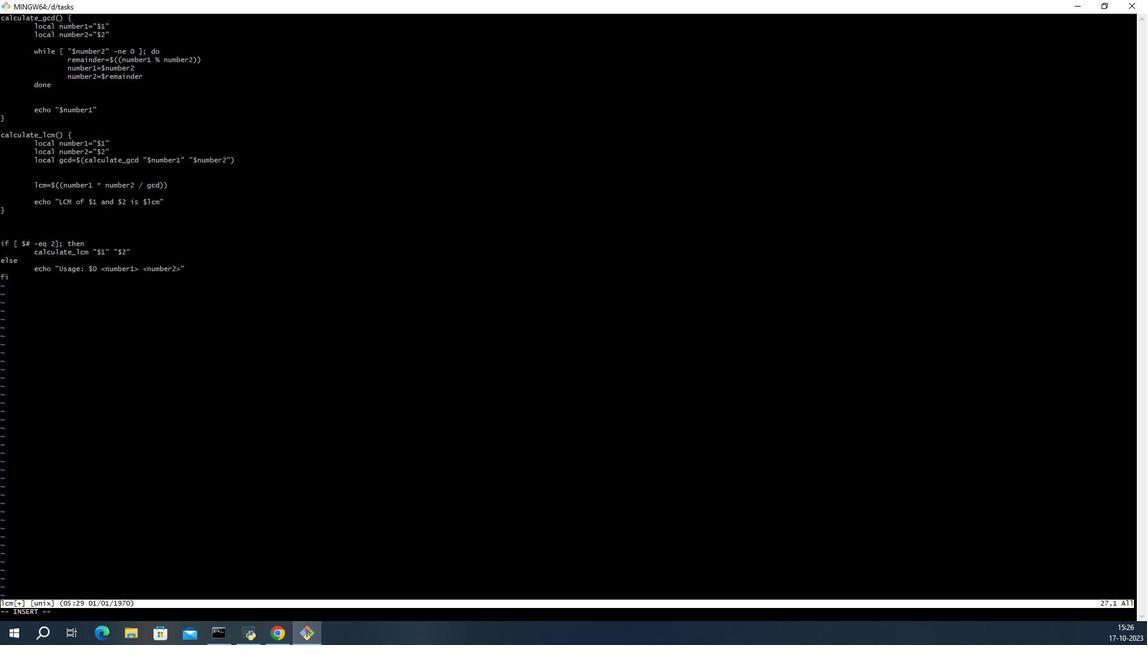 
Action: Mouse moved to (43, 202)
Screenshot: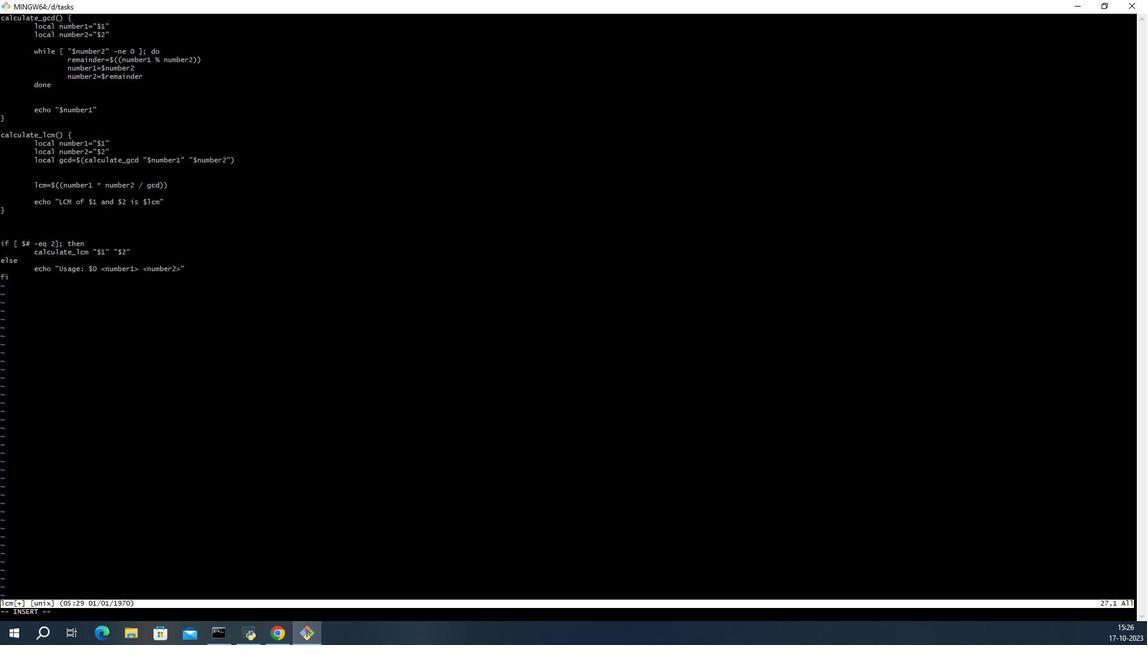 
Action: Mouse scrolled (43, 202) with delta (0, 0)
Screenshot: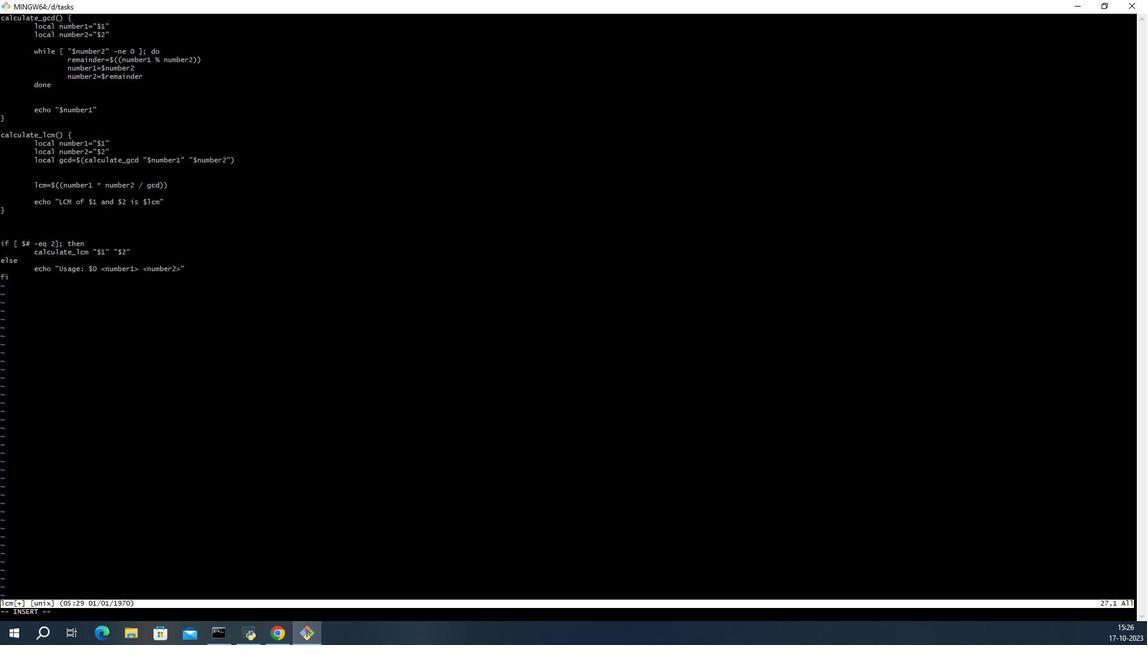 
Action: Mouse moved to (43, 202)
Screenshot: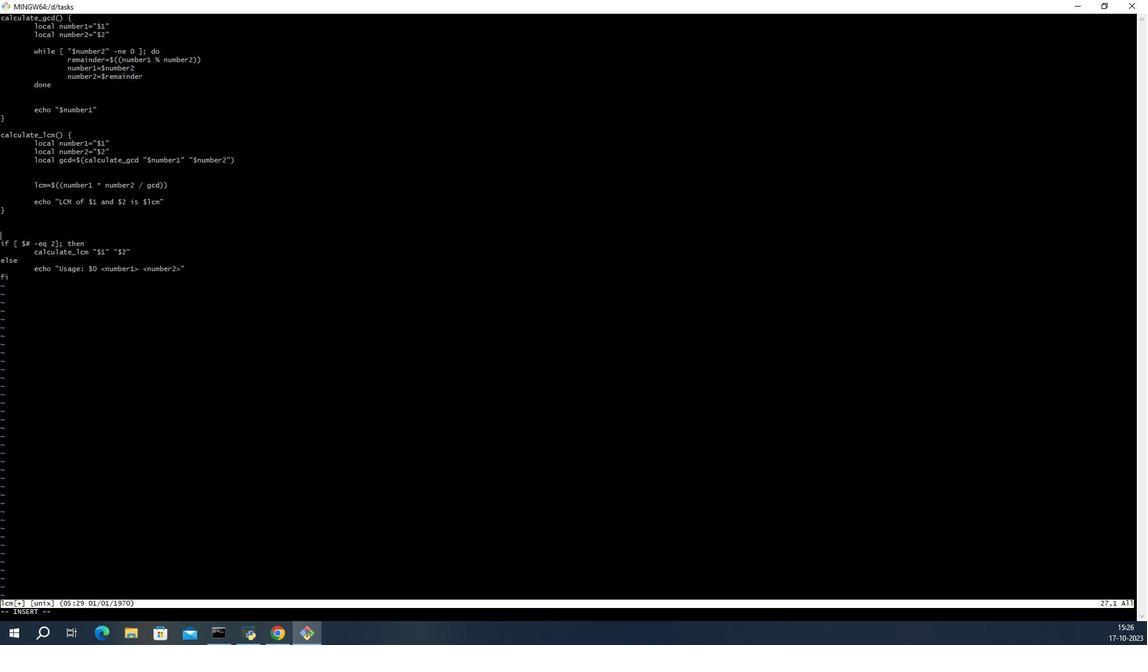 
Action: Mouse scrolled (43, 202) with delta (0, 0)
Screenshot: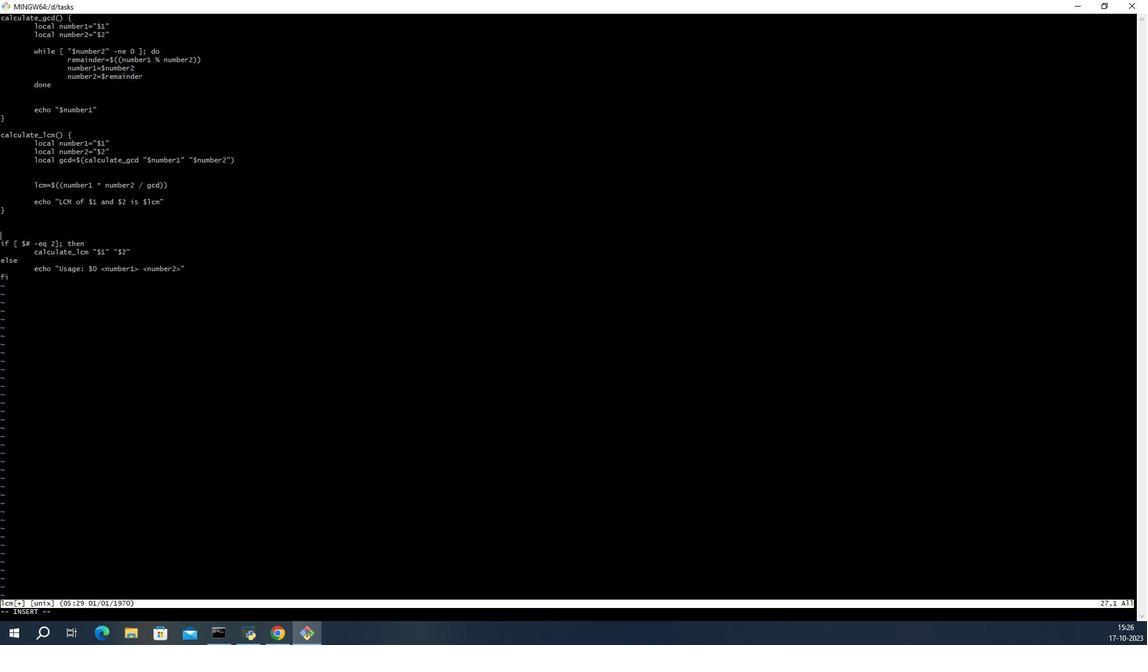 
Action: Mouse moved to (43, 201)
Screenshot: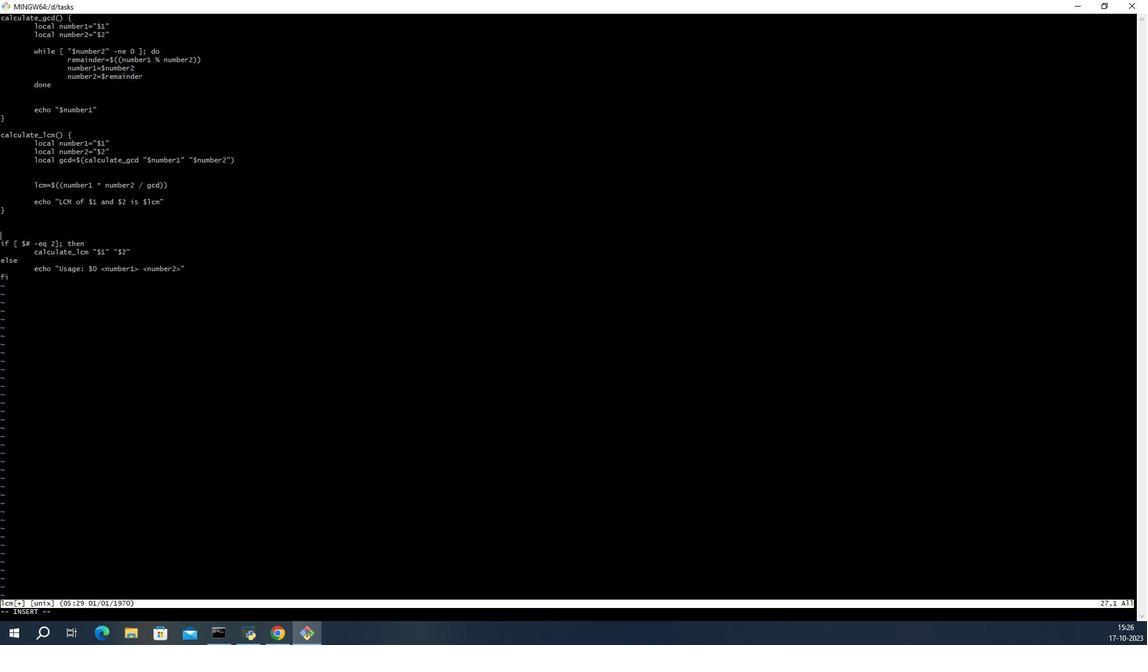 
Action: Mouse scrolled (43, 201) with delta (0, 0)
Screenshot: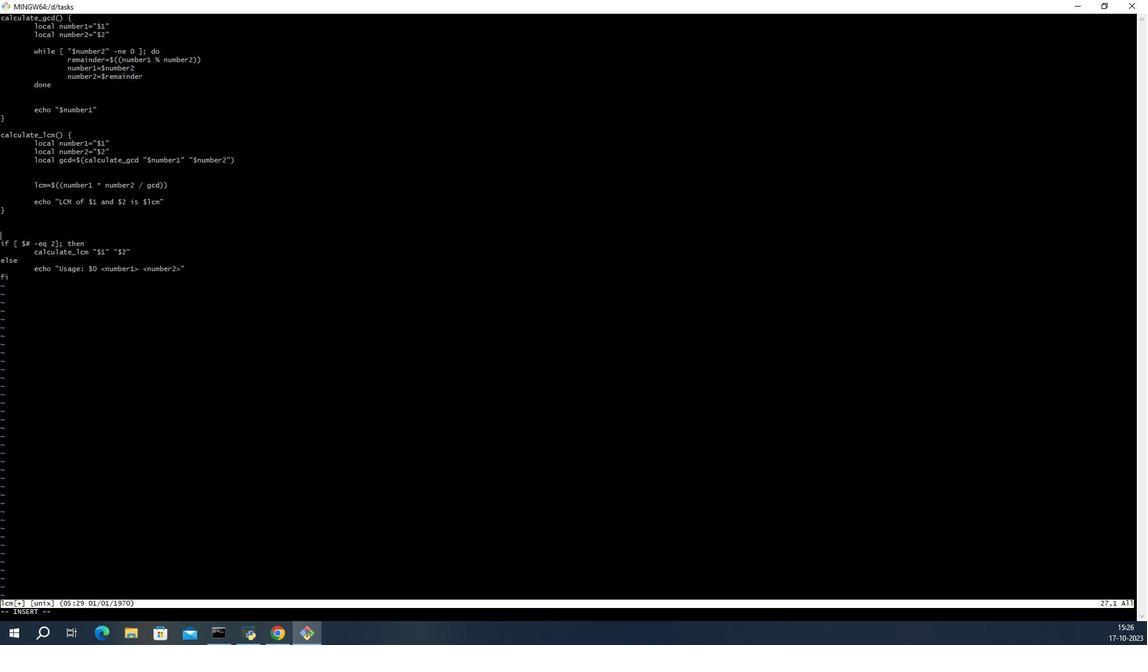 
Action: Mouse moved to (47, 198)
Screenshot: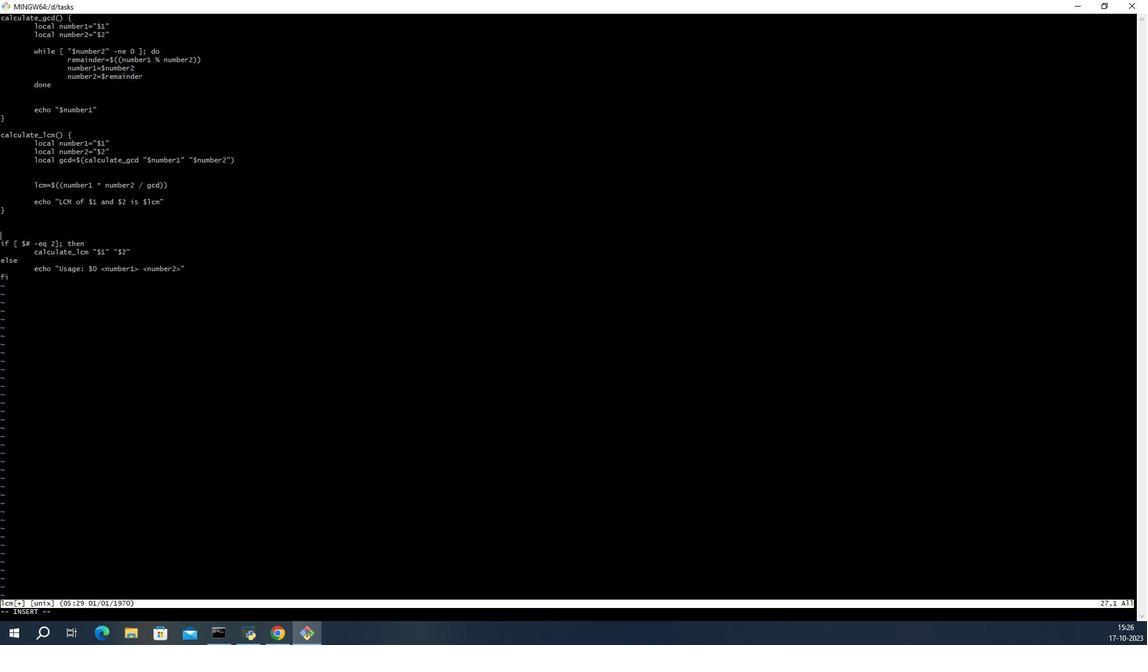 
Action: Mouse scrolled (47, 198) with delta (0, 0)
Screenshot: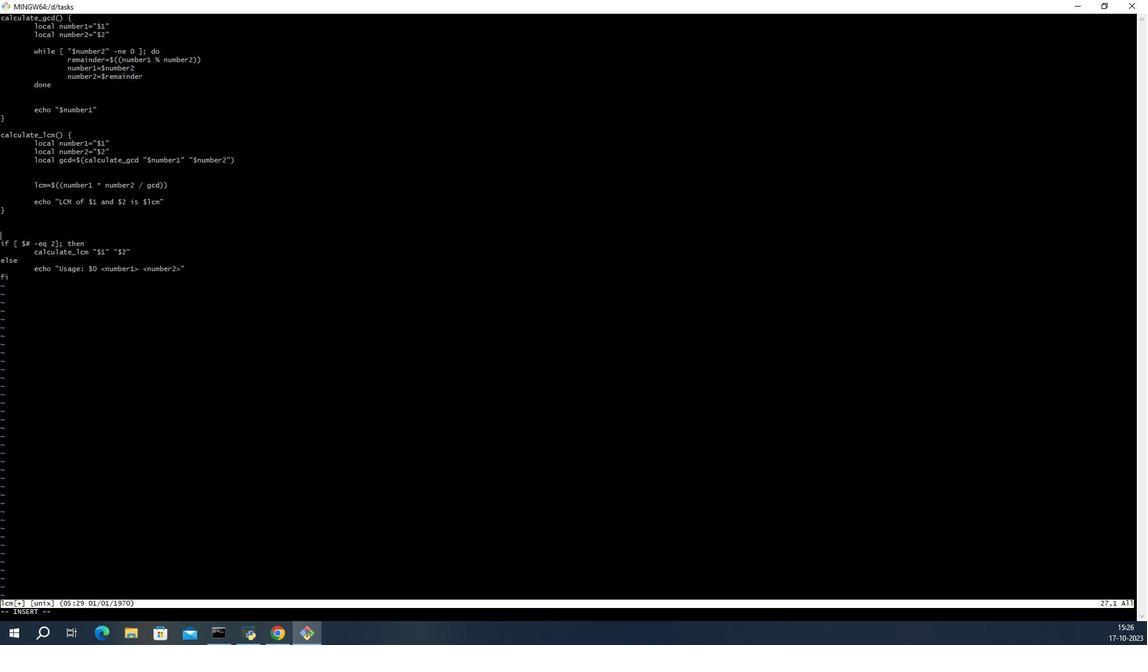 
Action: Mouse scrolled (47, 198) with delta (0, 0)
Screenshot: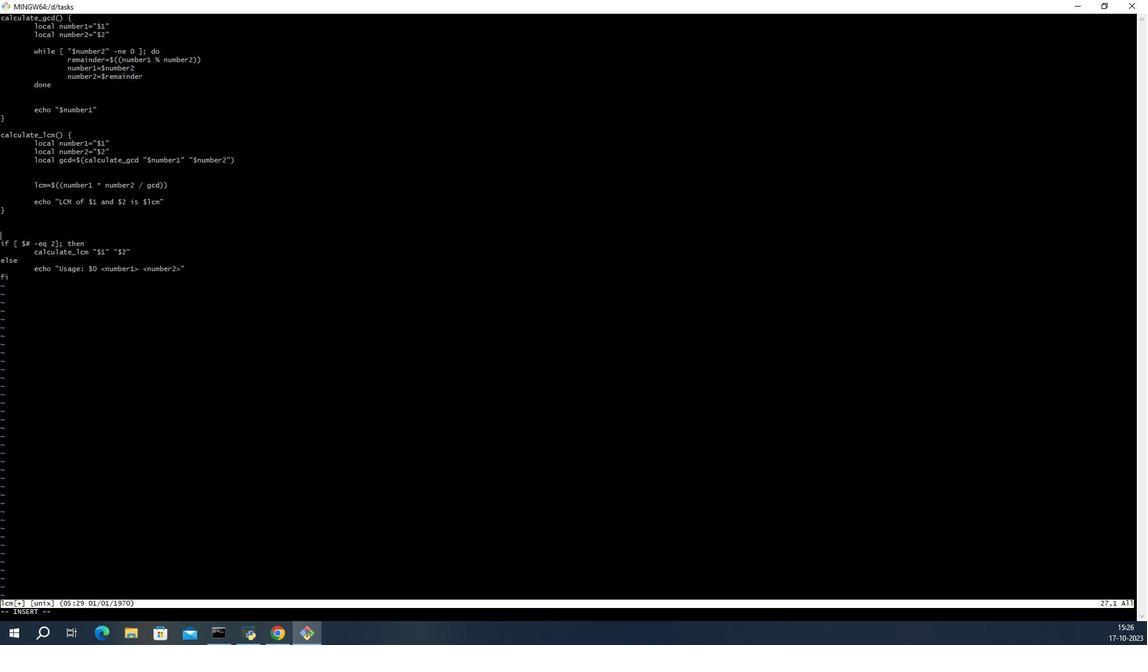 
Action: Mouse scrolled (47, 198) with delta (0, 0)
Screenshot: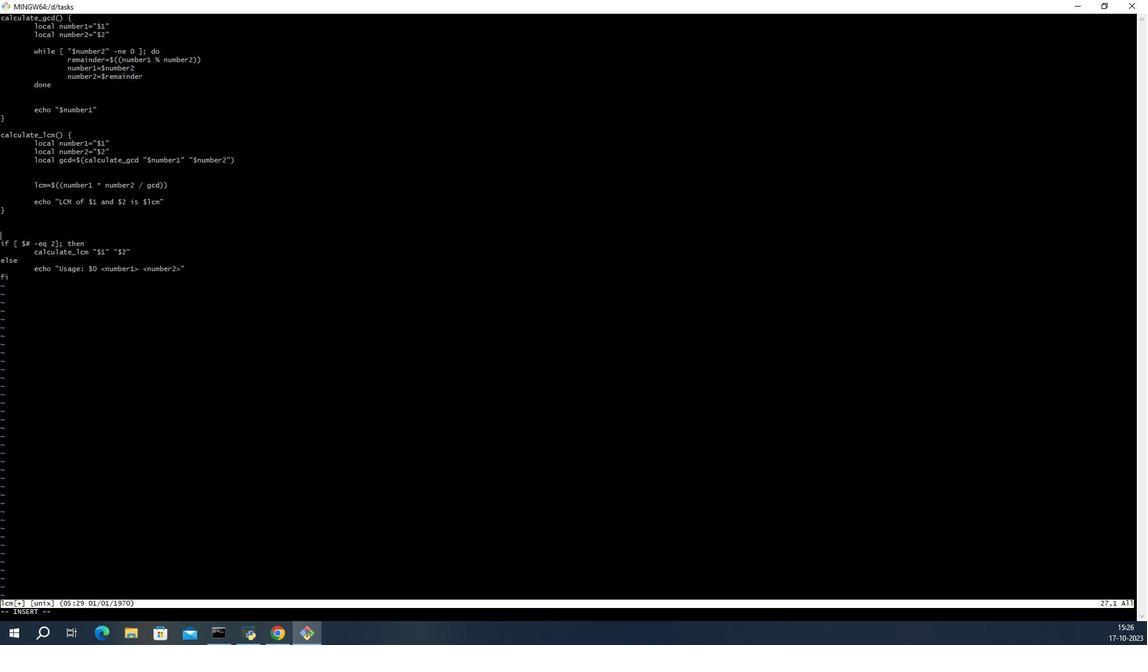 
Action: Mouse moved to (47, 205)
Screenshot: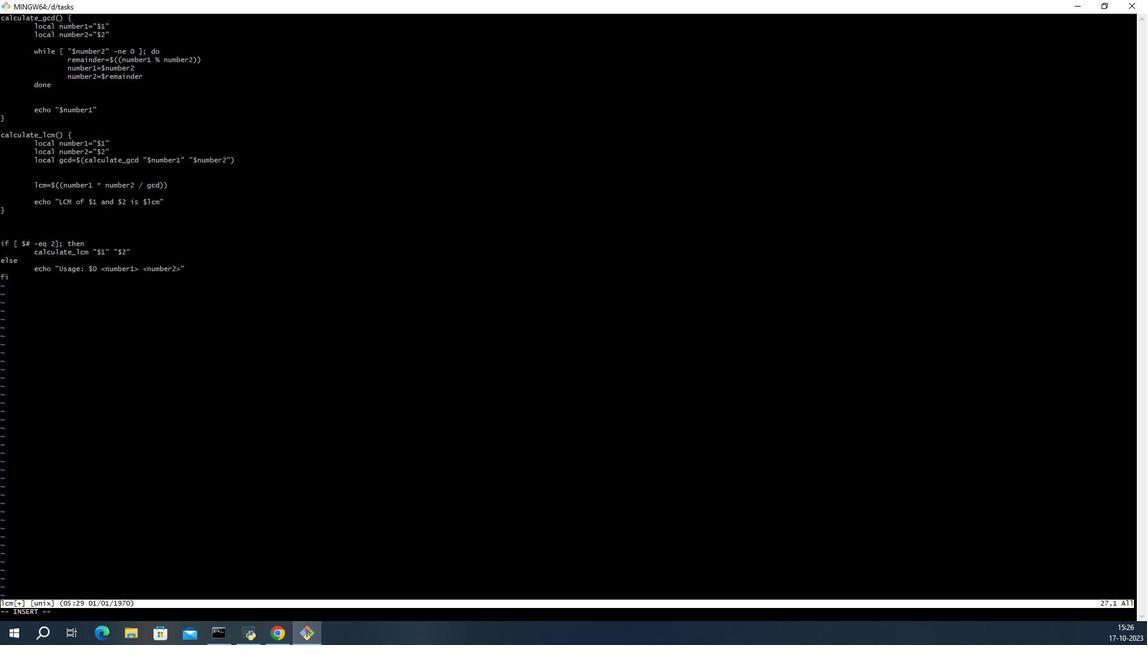 
Action: Mouse scrolled (47, 204) with delta (0, 0)
Screenshot: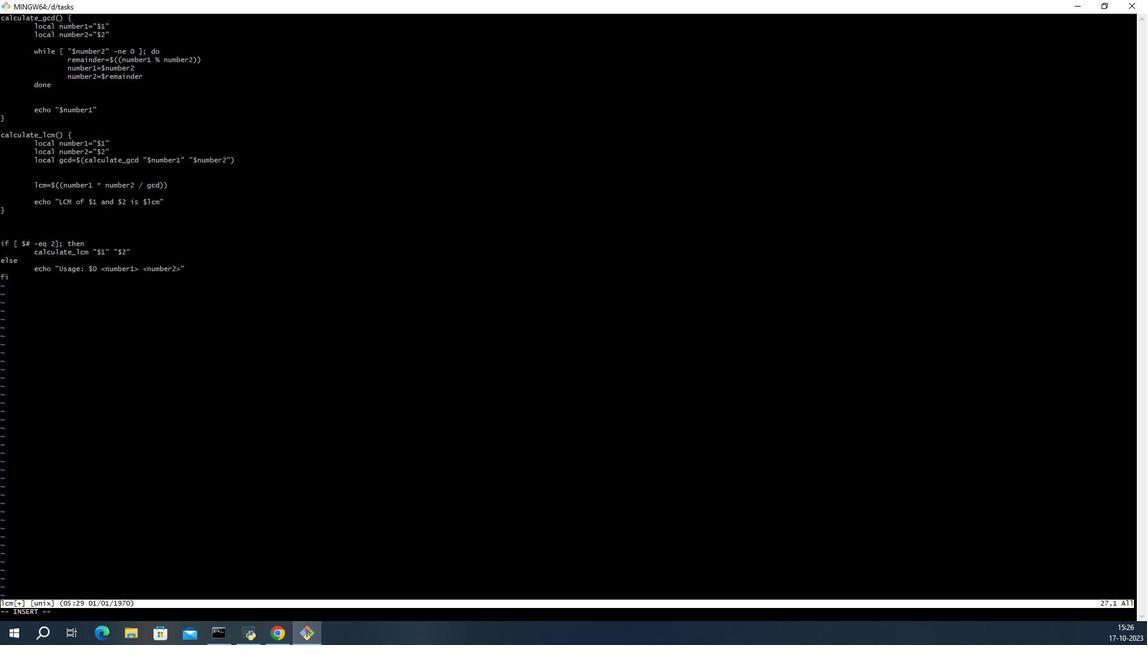 
Action: Mouse scrolled (47, 204) with delta (0, 0)
Screenshot: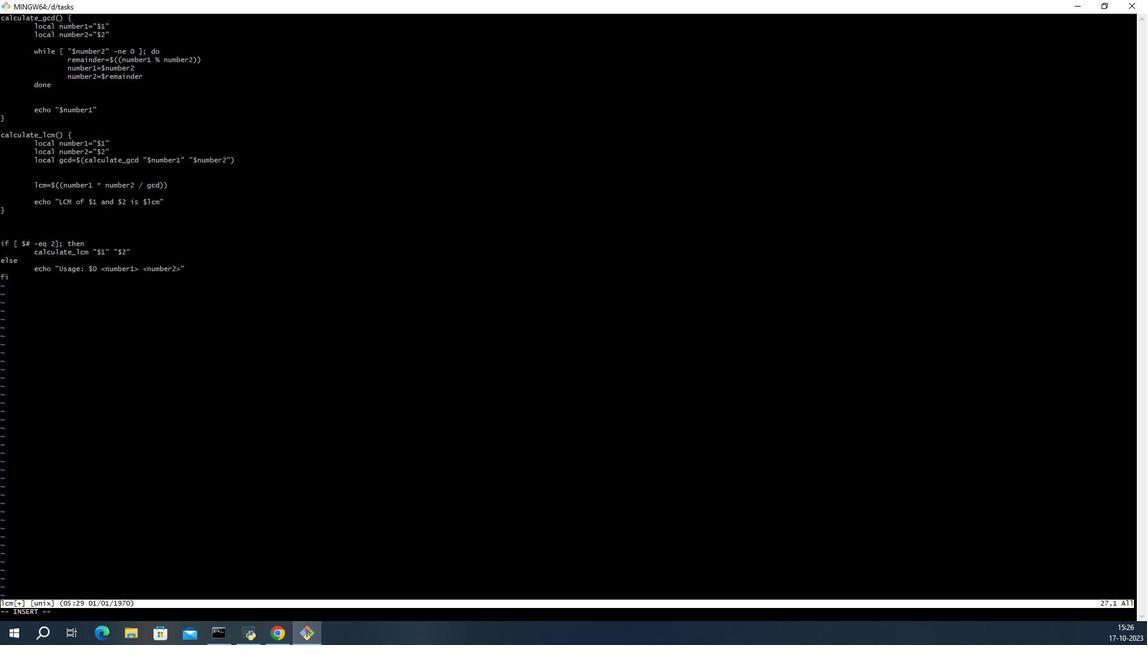 
Action: Mouse scrolled (47, 204) with delta (0, 0)
Screenshot: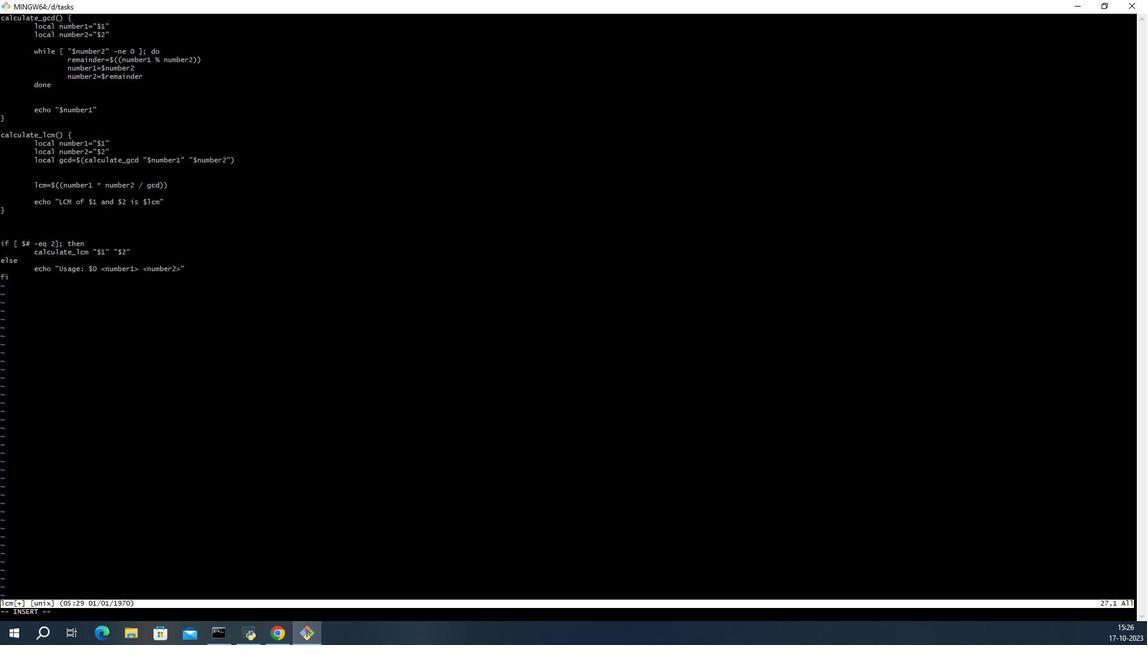 
Action: Mouse moved to (49, 199)
Screenshot: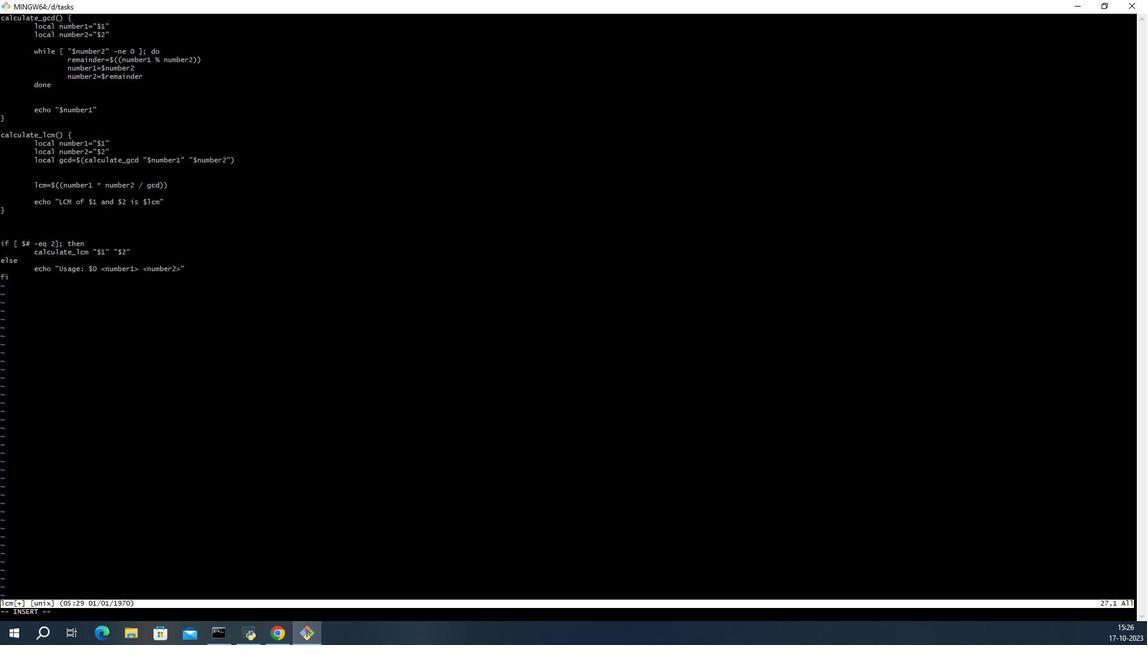 
Action: Mouse scrolled (49, 199) with delta (0, 0)
Screenshot: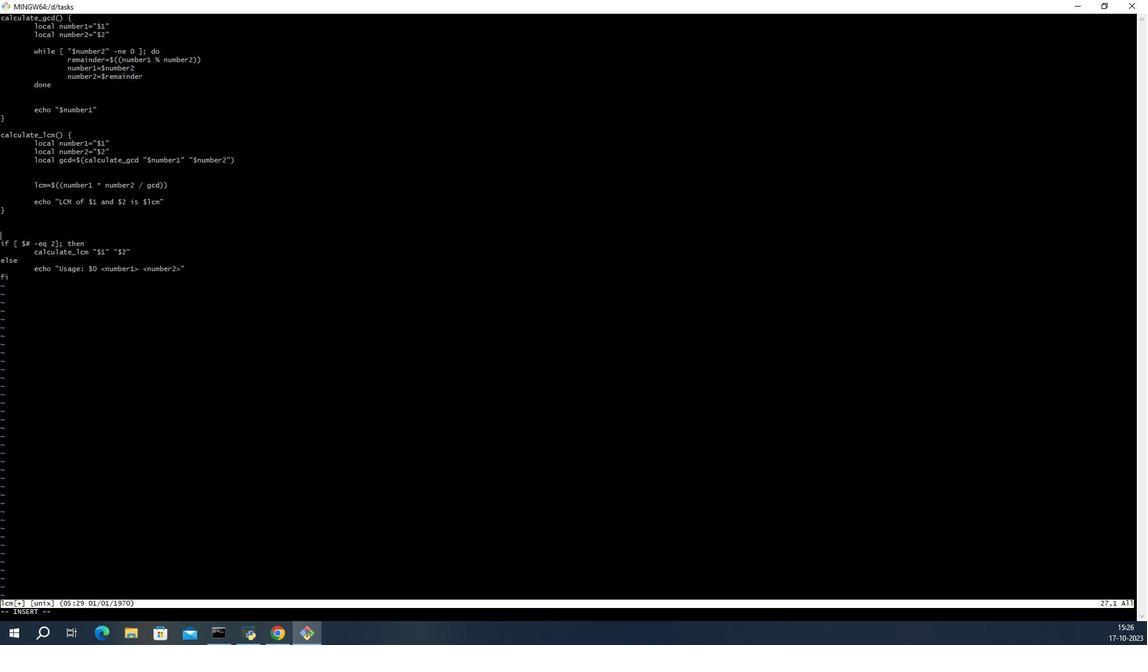 
Action: Mouse scrolled (49, 199) with delta (0, 0)
Screenshot: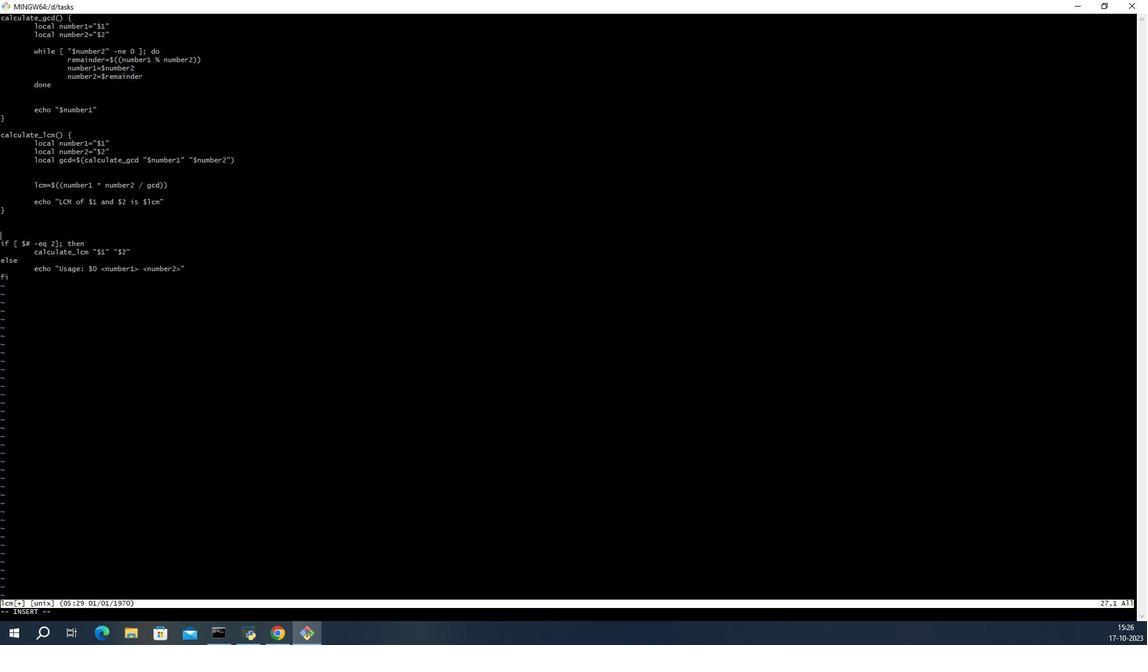 
Action: Mouse moved to (49, 199)
Screenshot: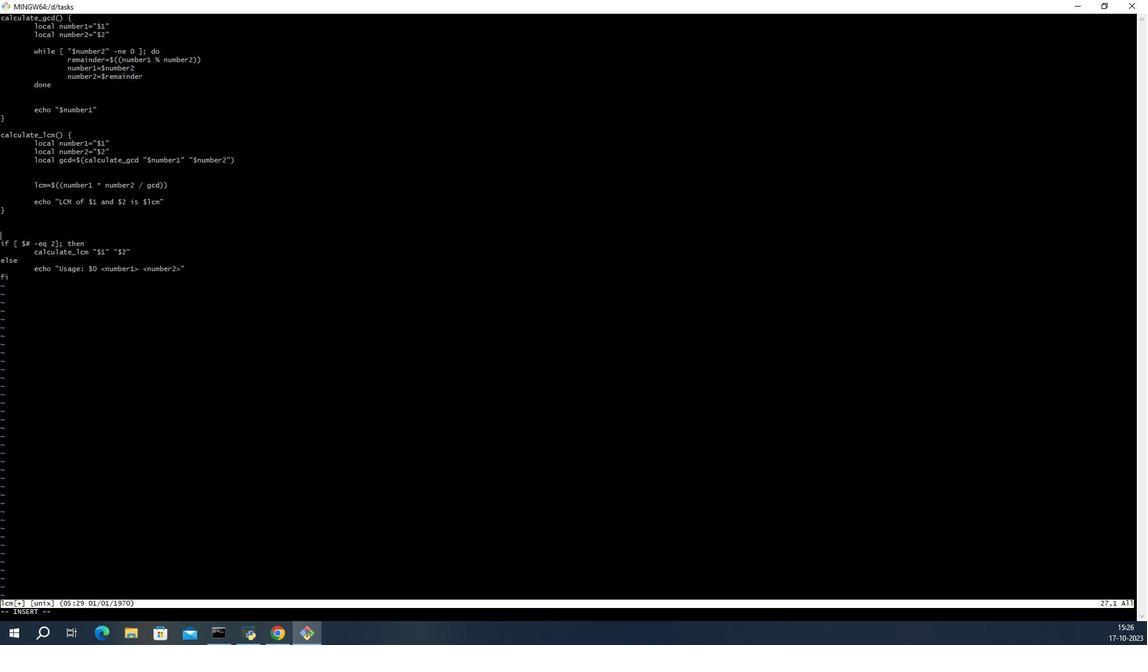 
Action: Mouse scrolled (49, 199) with delta (0, 0)
Screenshot: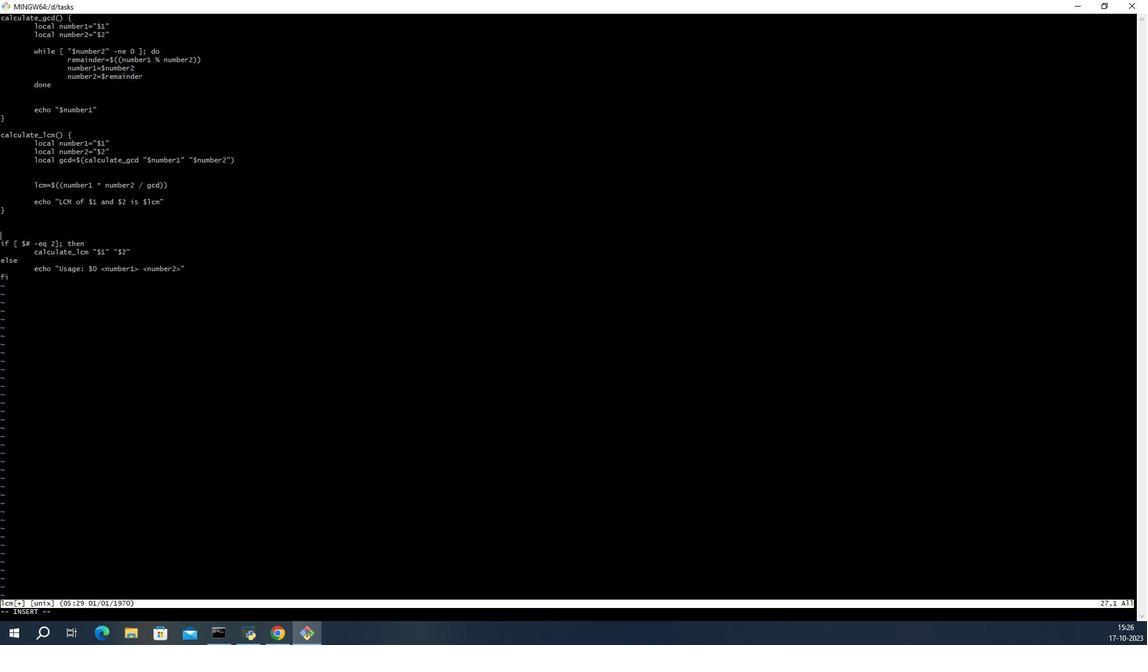 
Action: Mouse scrolled (49, 199) with delta (0, 0)
Screenshot: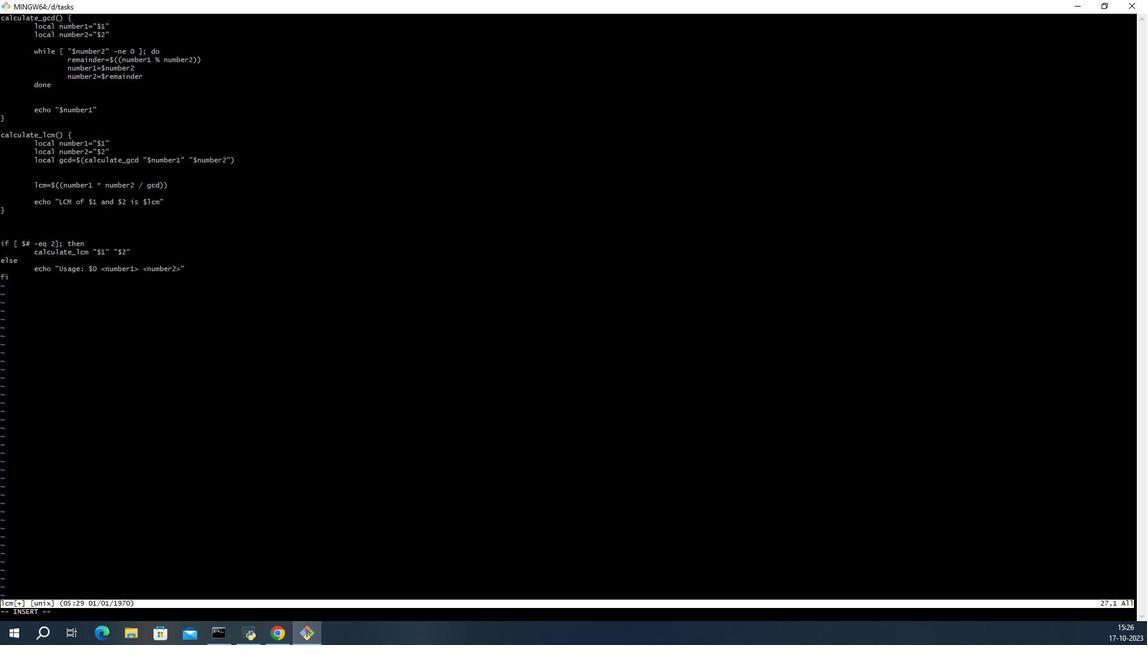 
Action: Mouse scrolled (49, 199) with delta (0, 0)
Screenshot: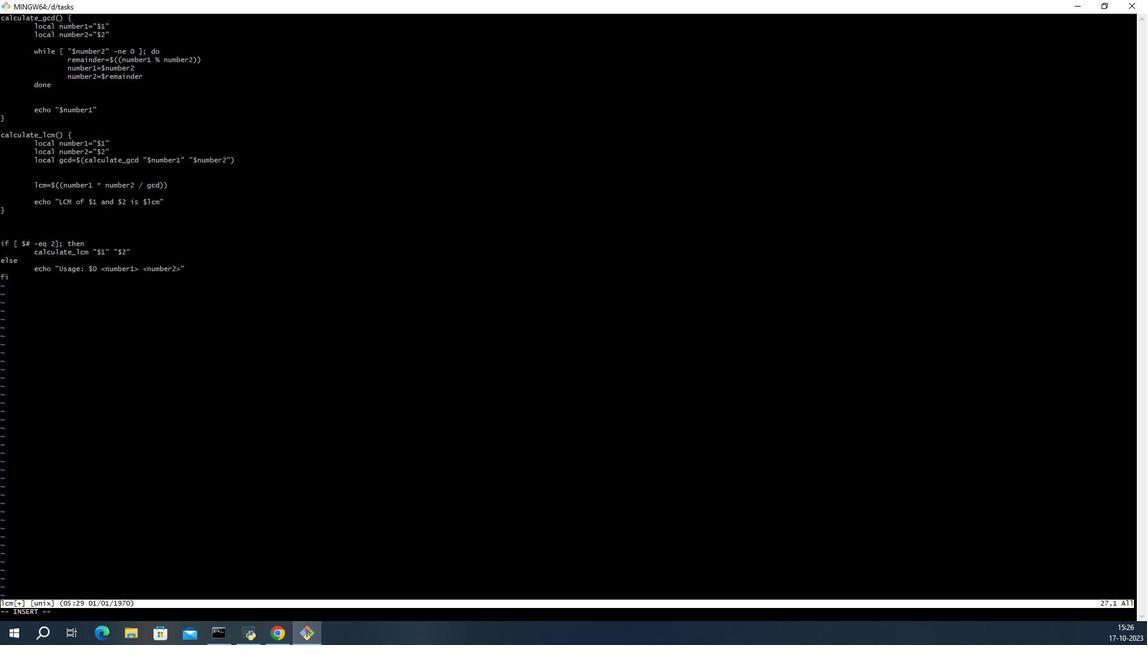 
Action: Mouse moved to (53, 191)
Screenshot: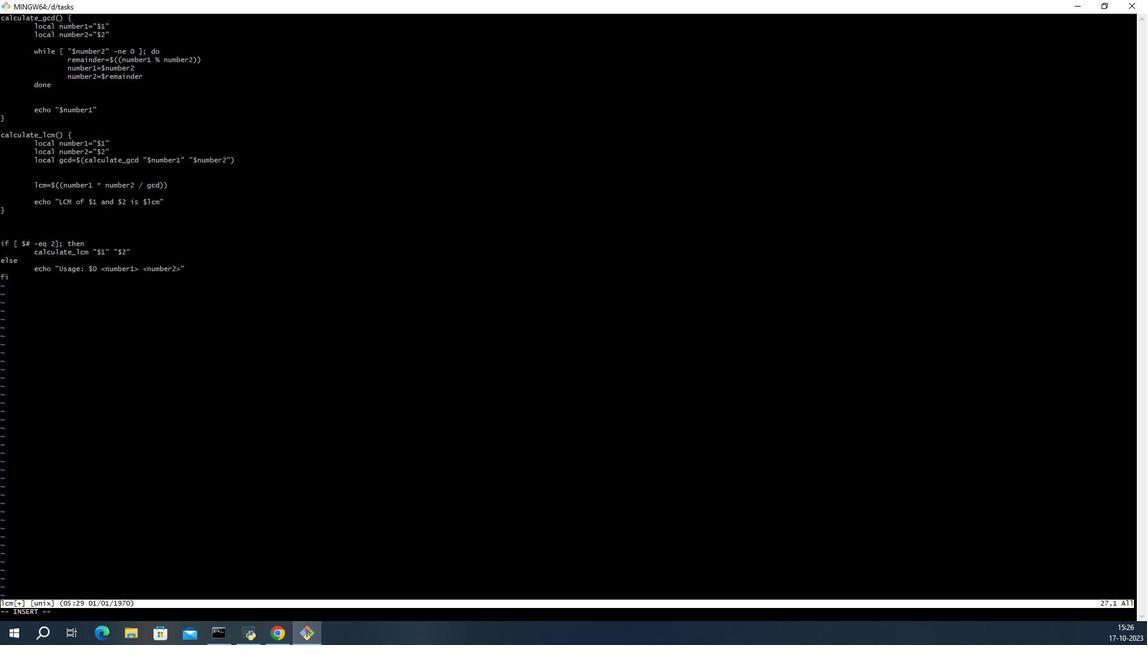 
Action: Mouse scrolled (53, 192) with delta (0, 0)
Screenshot: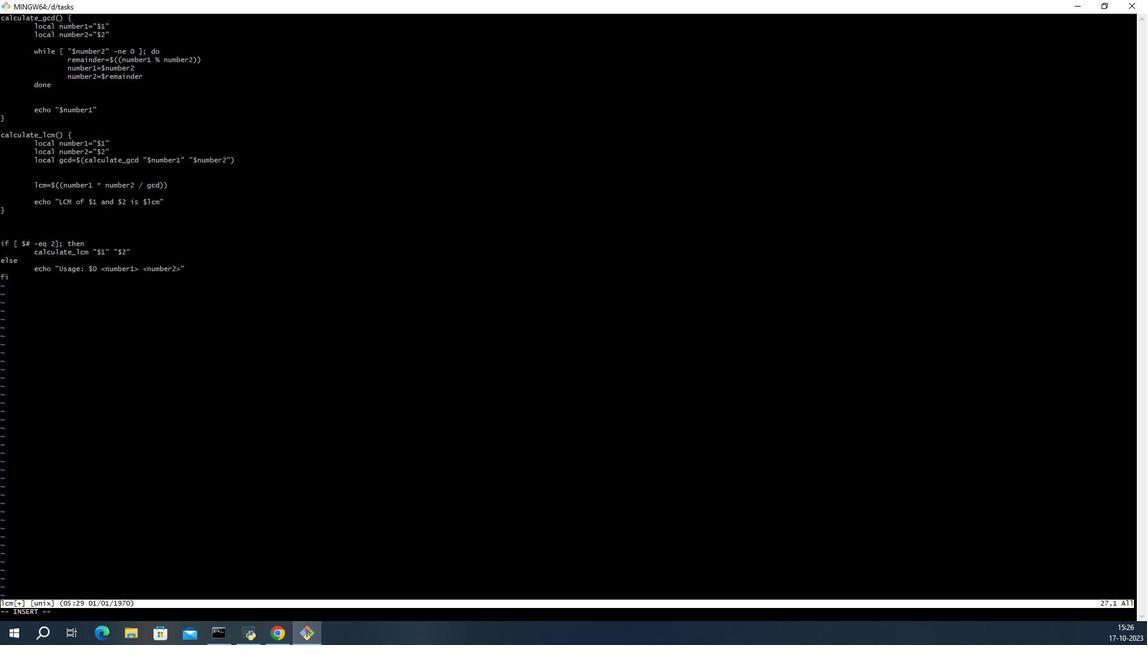 
Action: Mouse moved to (53, 190)
Screenshot: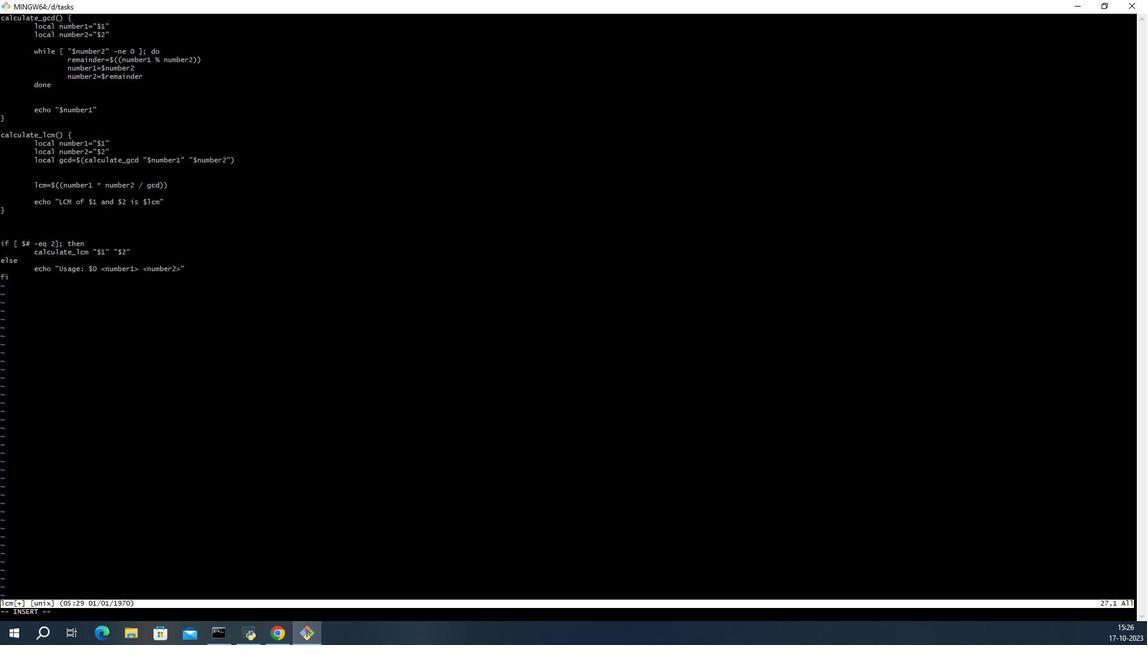 
Action: Mouse scrolled (53, 191) with delta (0, 0)
Screenshot: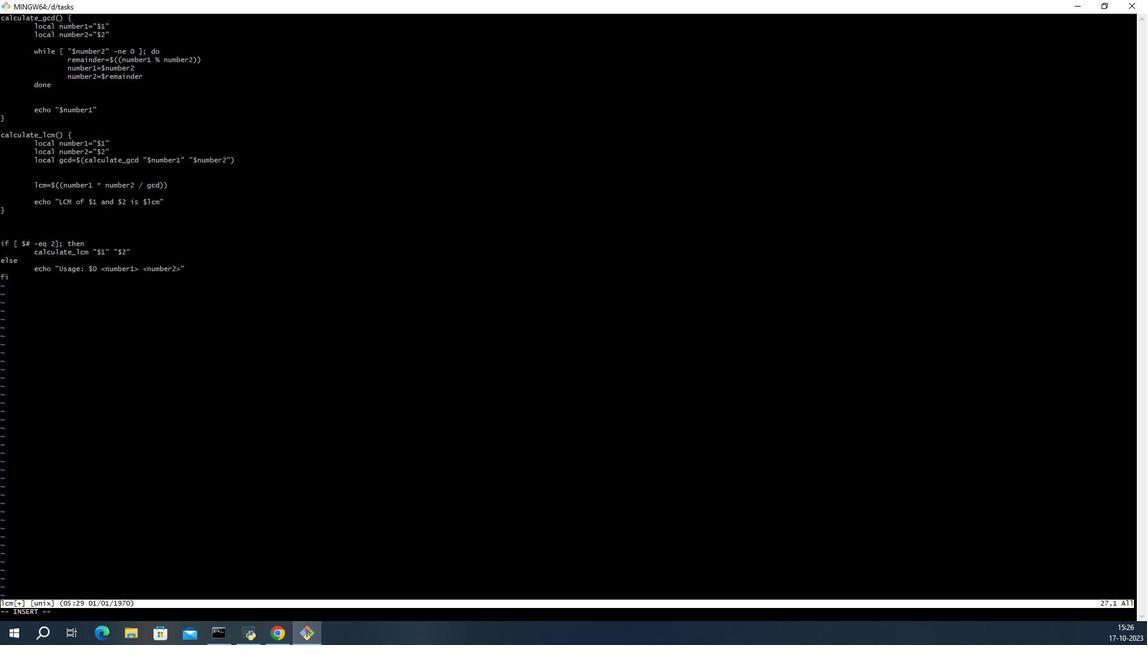 
Action: Mouse moved to (53, 190)
Screenshot: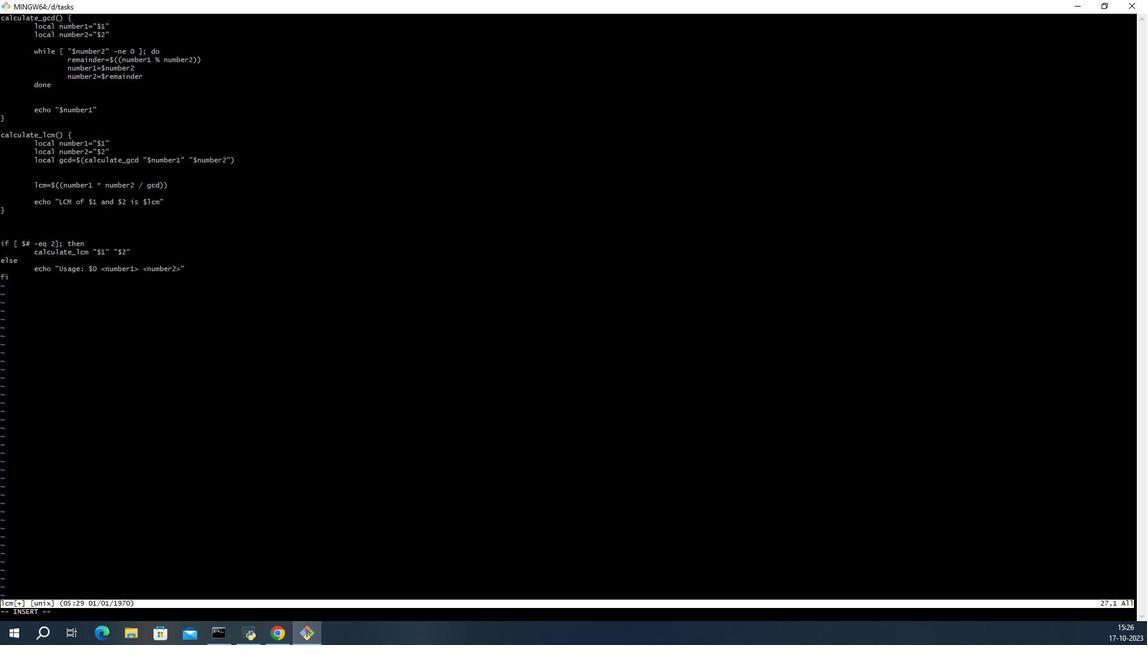 
Action: Mouse scrolled (53, 190) with delta (0, 0)
Screenshot: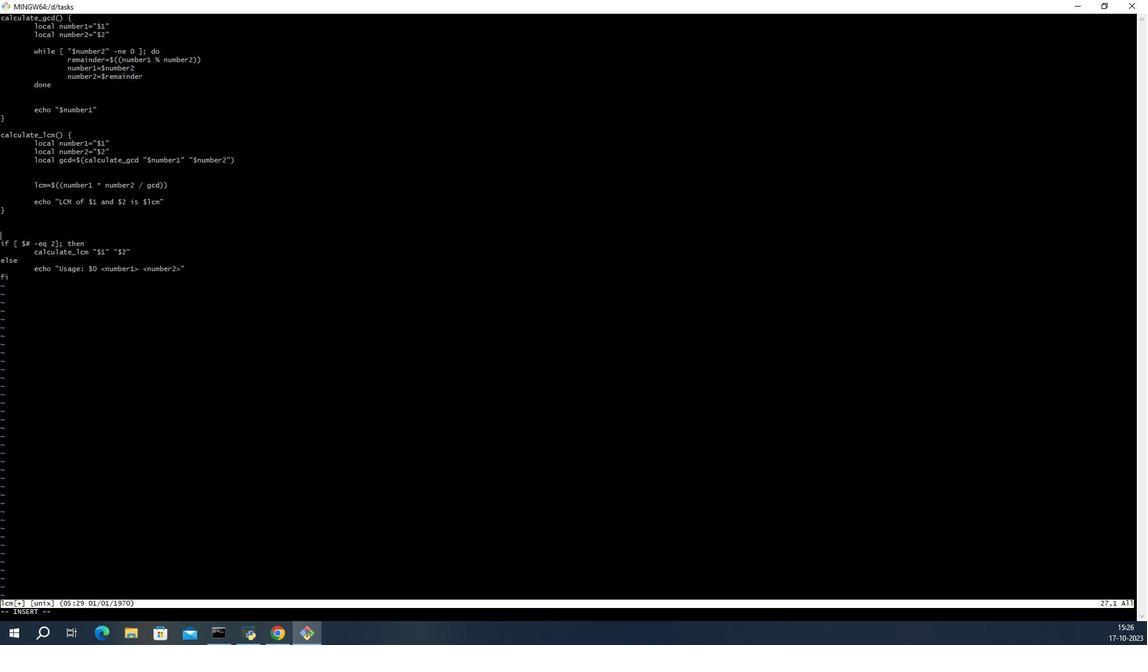
Action: Mouse scrolled (53, 190) with delta (0, 0)
Screenshot: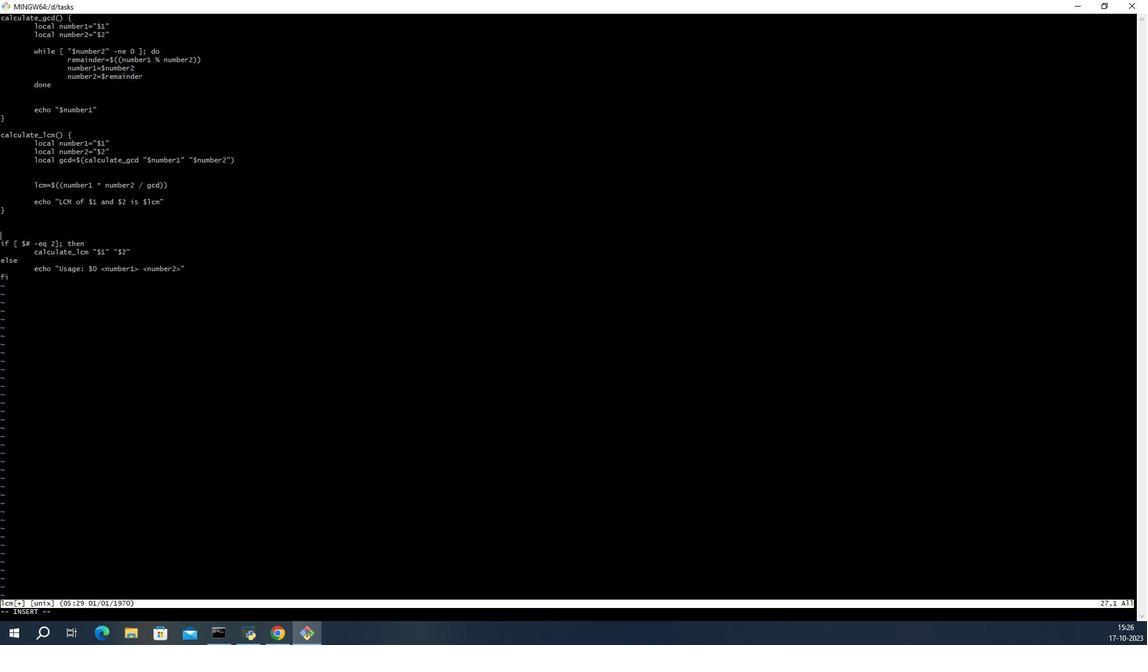 
Action: Mouse scrolled (53, 189) with delta (0, 0)
Screenshot: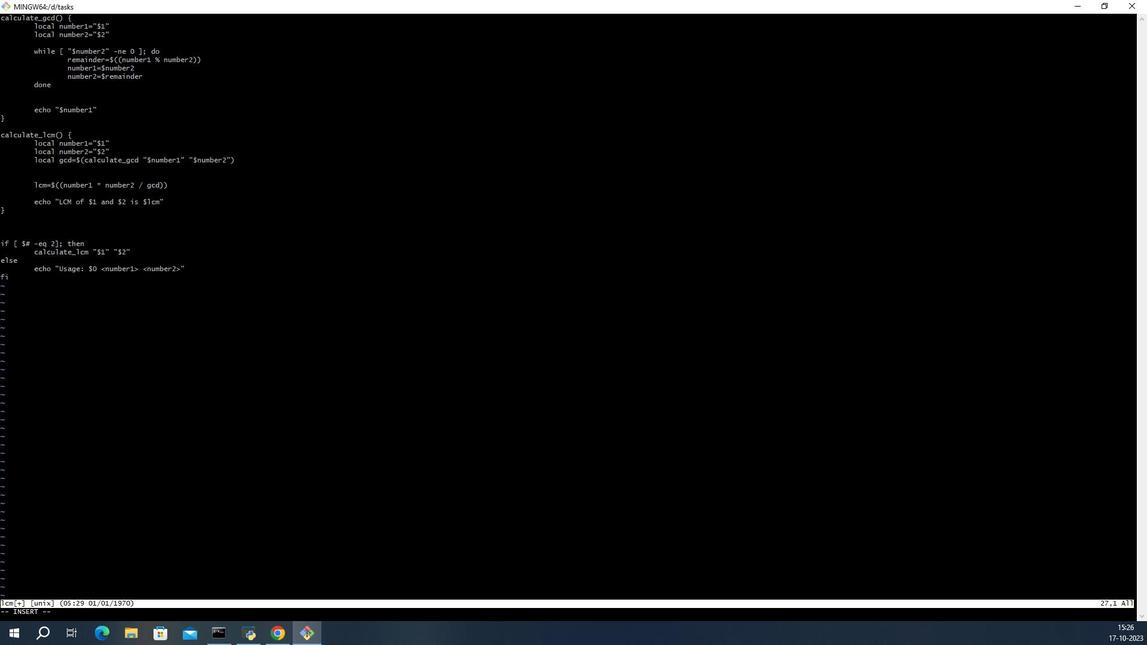 
Action: Mouse scrolled (53, 189) with delta (0, 0)
Screenshot: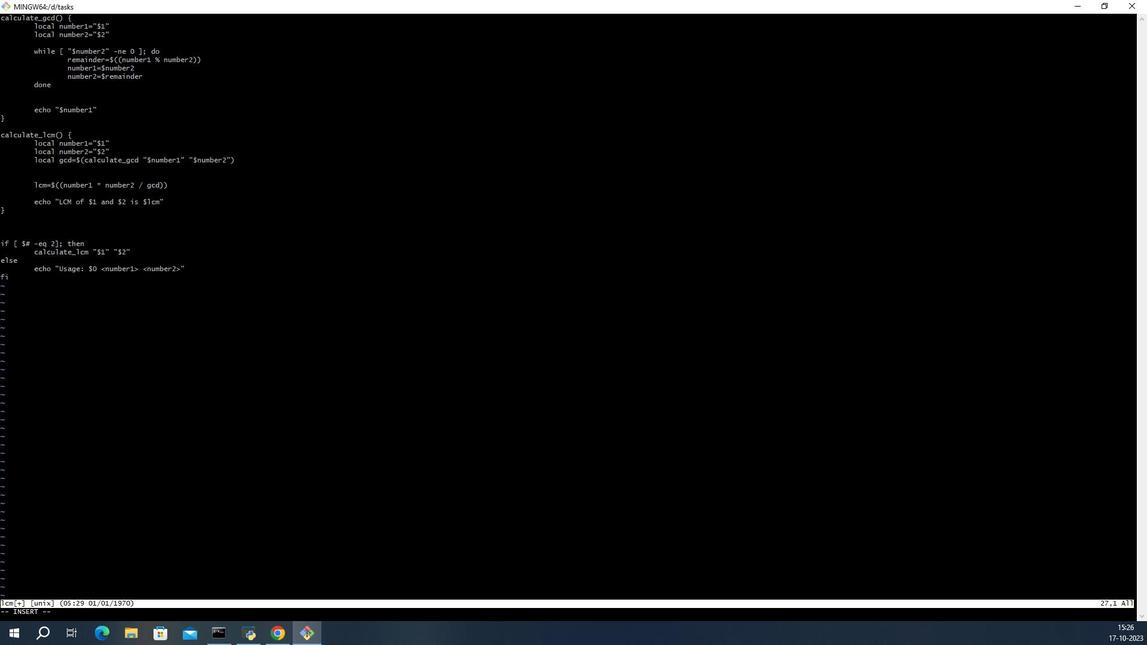 
Action: Mouse moved to (188, 219)
Screenshot: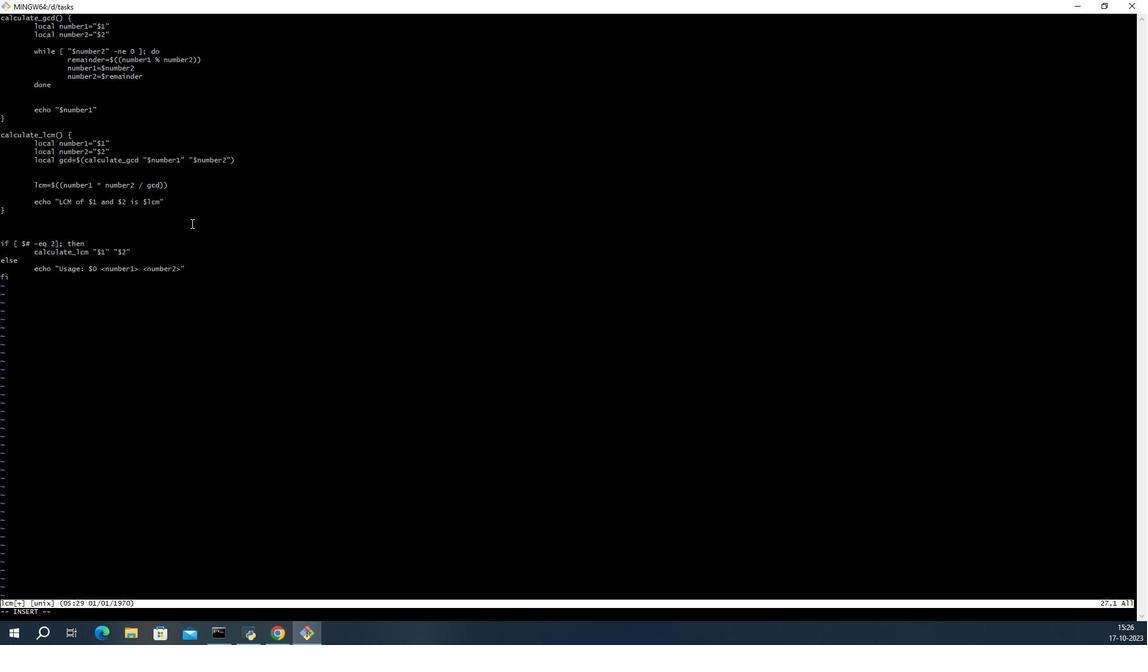 
Action: Mouse pressed left at (188, 219)
Screenshot: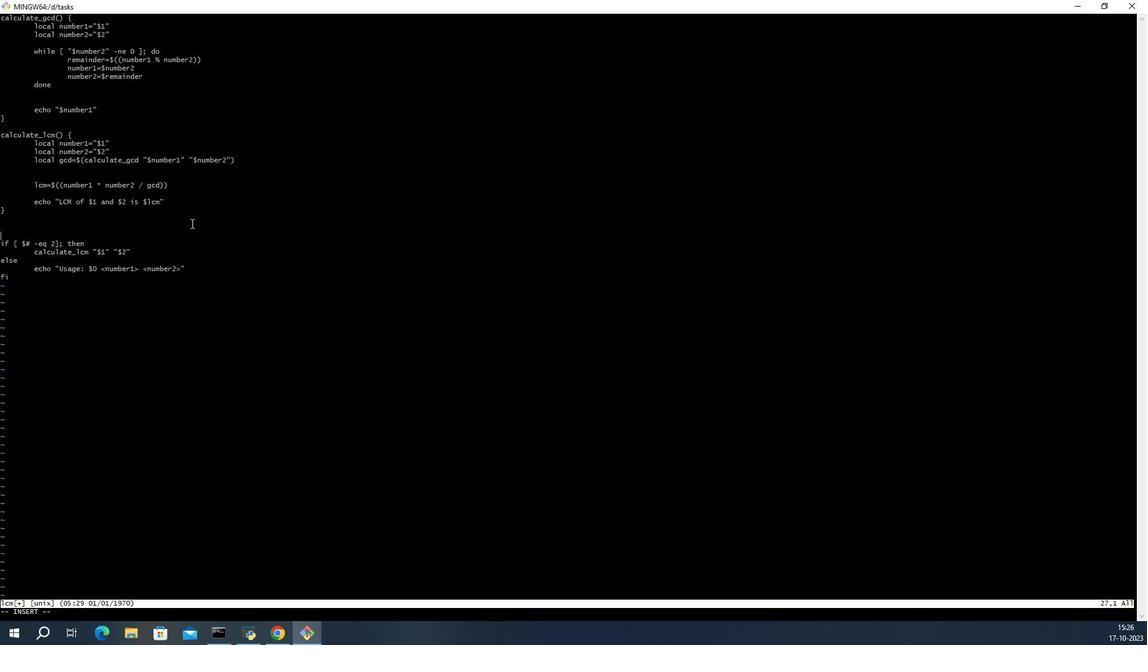 
Action: Key pressed <Key.esc><Key.shift_r>:wq<Key.enter>./<Key.space><Key.backspace>lcm<Key.space>
Screenshot: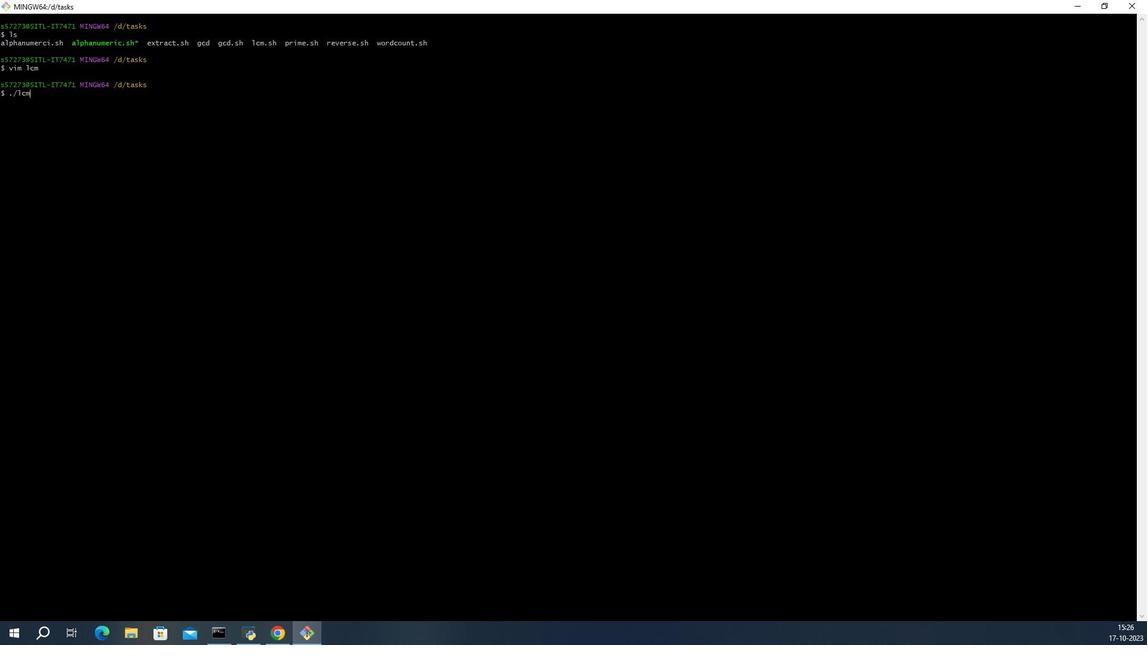 
Action: Mouse moved to (64, 164)
Screenshot: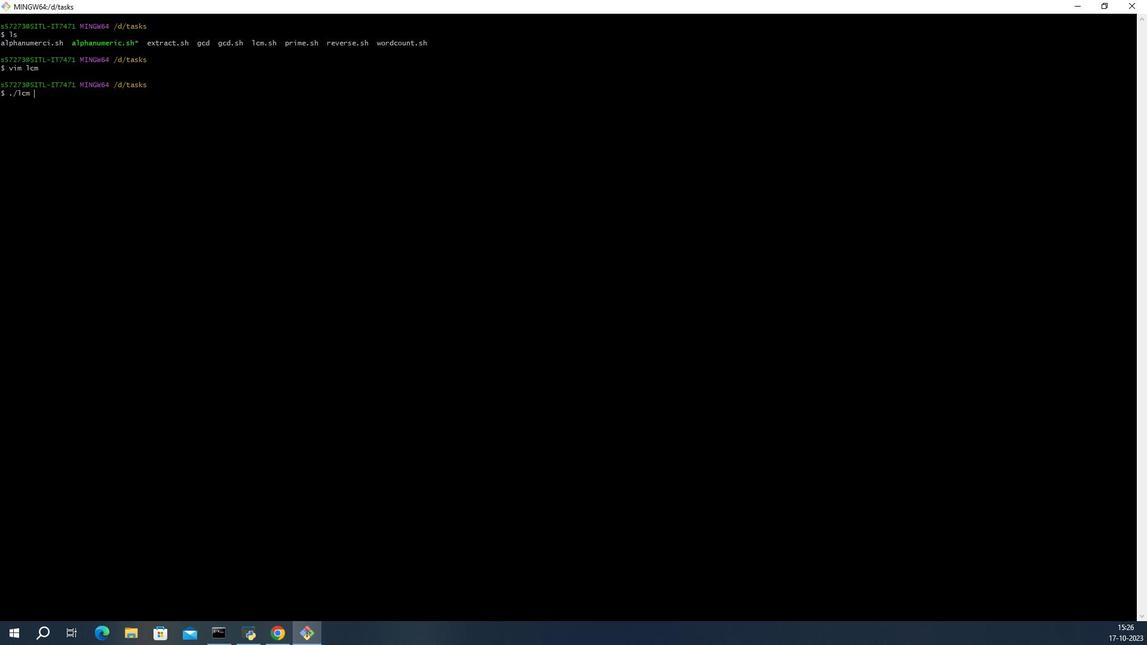 
Action: Mouse scrolled (64, 165) with delta (0, 0)
Screenshot: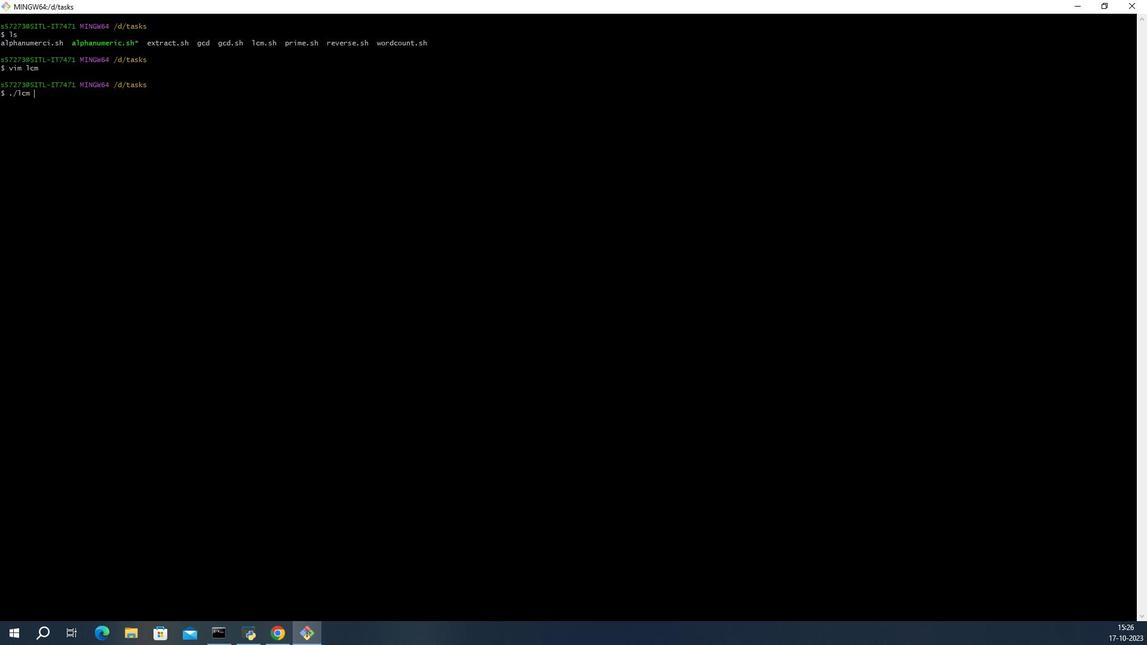 
Action: Mouse moved to (64, 166)
Screenshot: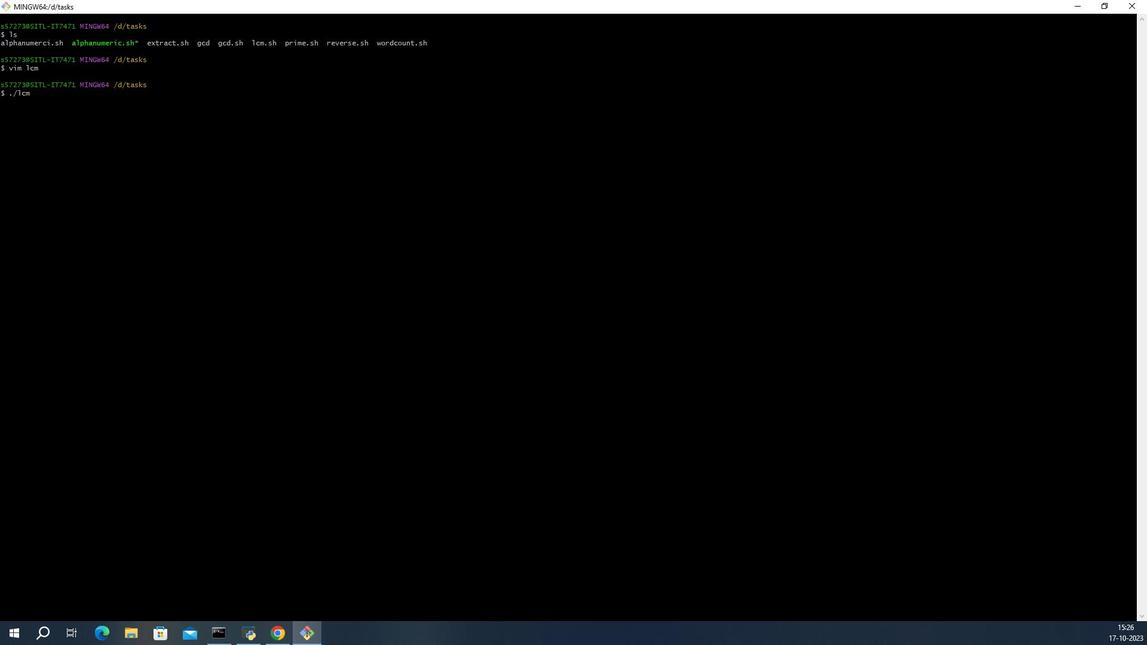 
Action: Mouse scrolled (64, 167) with delta (0, 0)
Screenshot: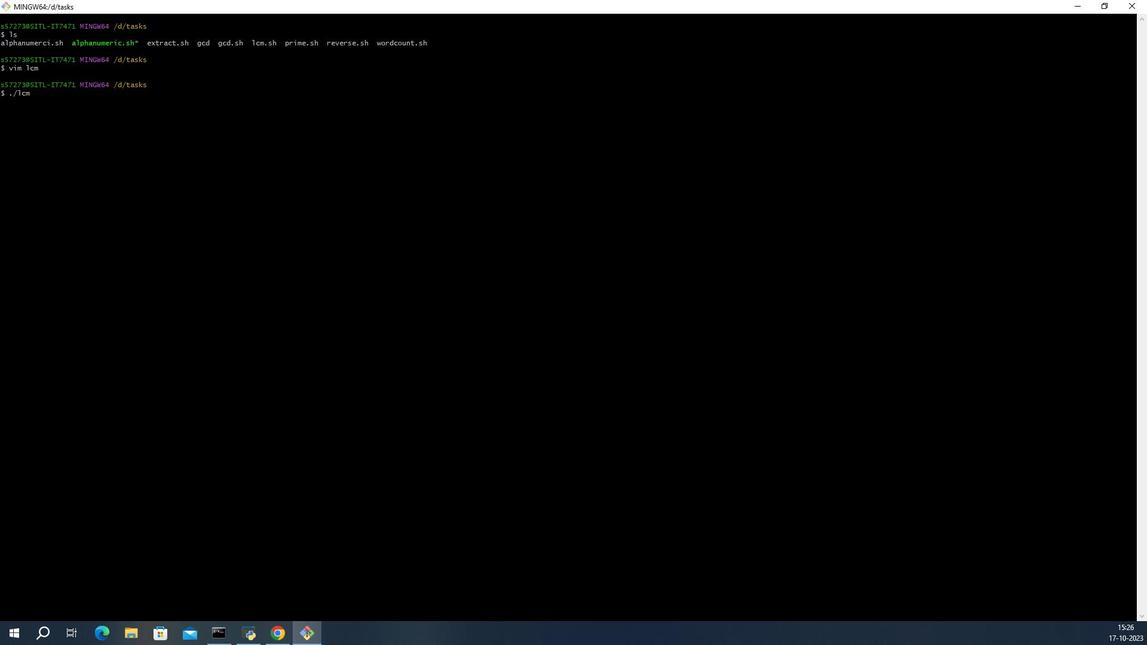 
Action: Mouse moved to (63, 168)
Screenshot: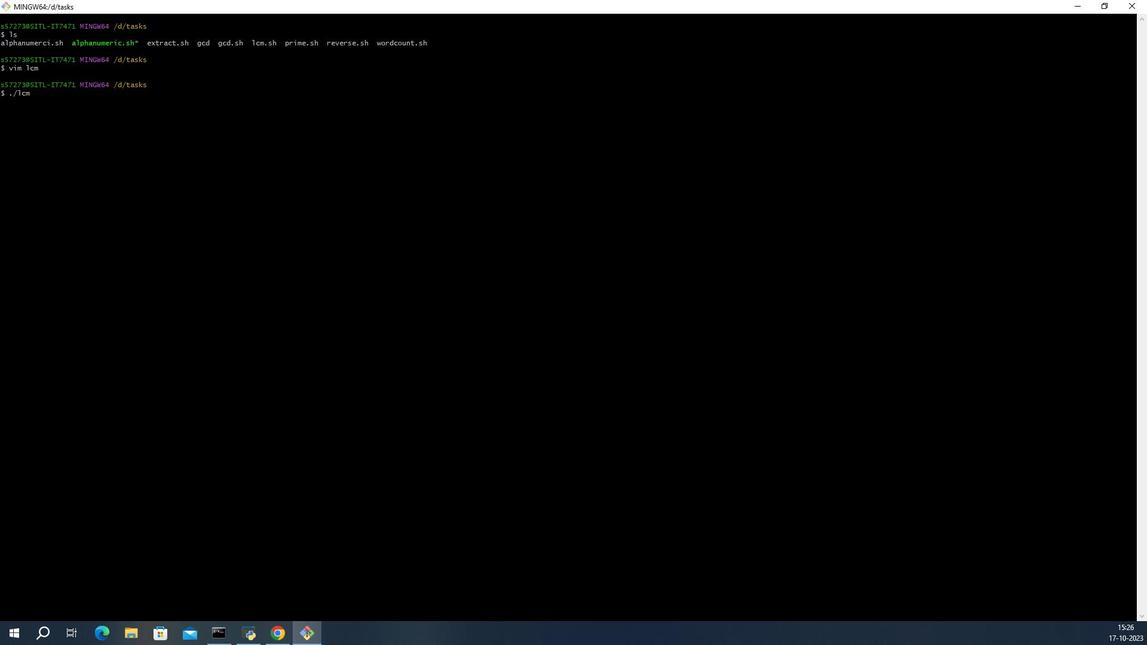 
Action: Mouse scrolled (63, 168) with delta (0, 0)
Screenshot: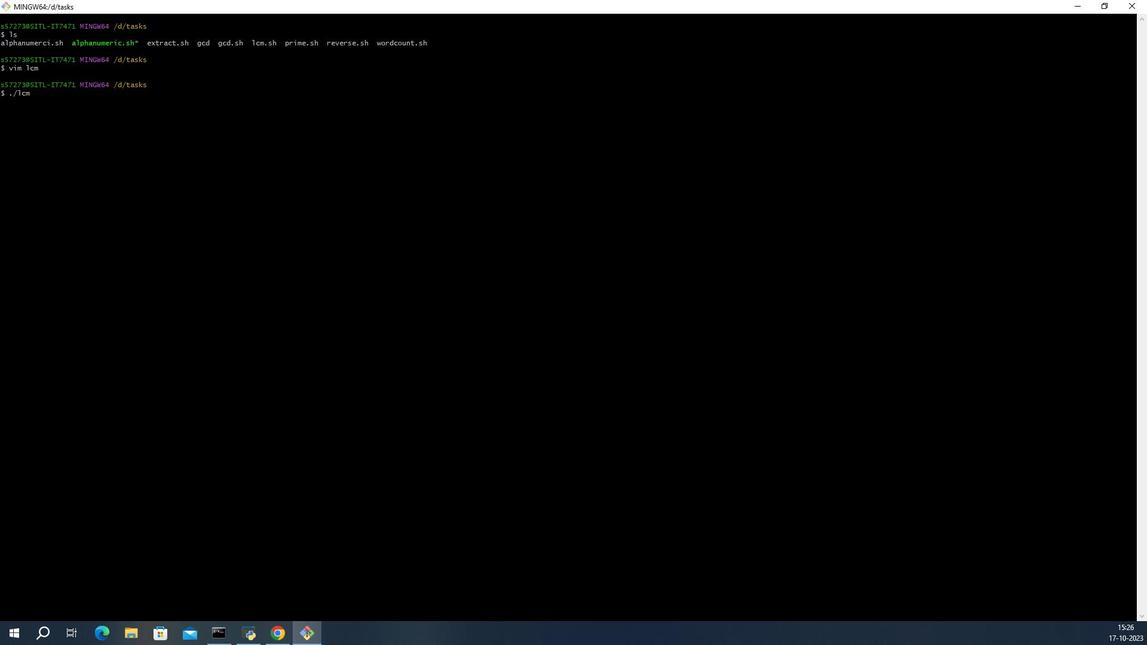 
Action: Mouse moved to (63, 170)
Screenshot: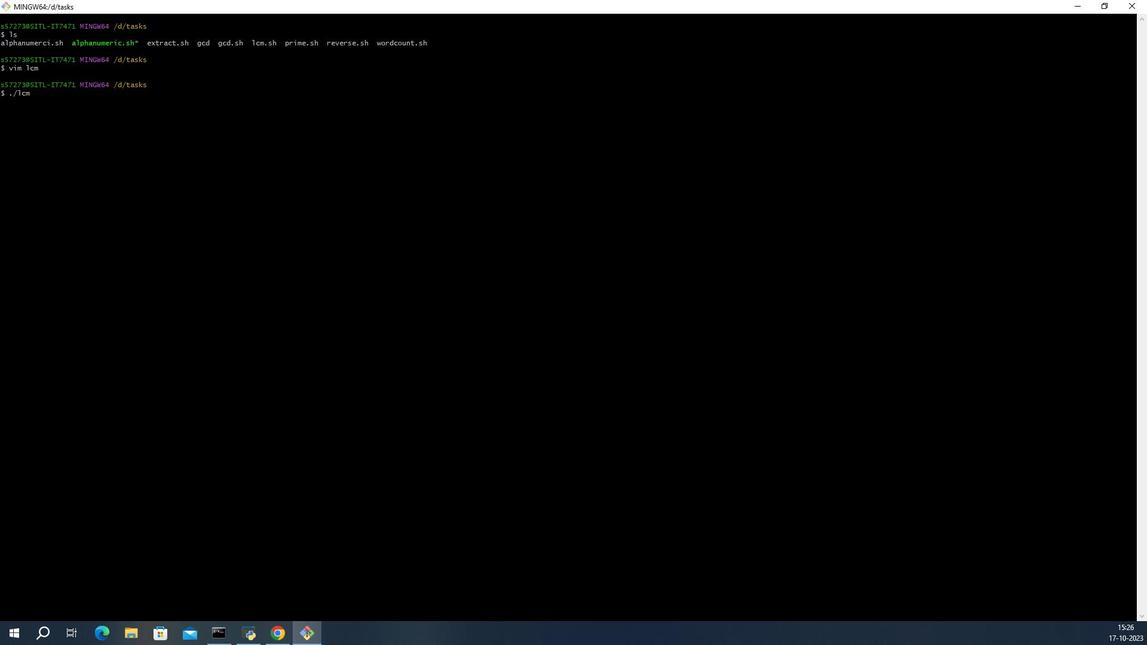 
Action: Mouse scrolled (63, 170) with delta (0, 0)
Screenshot: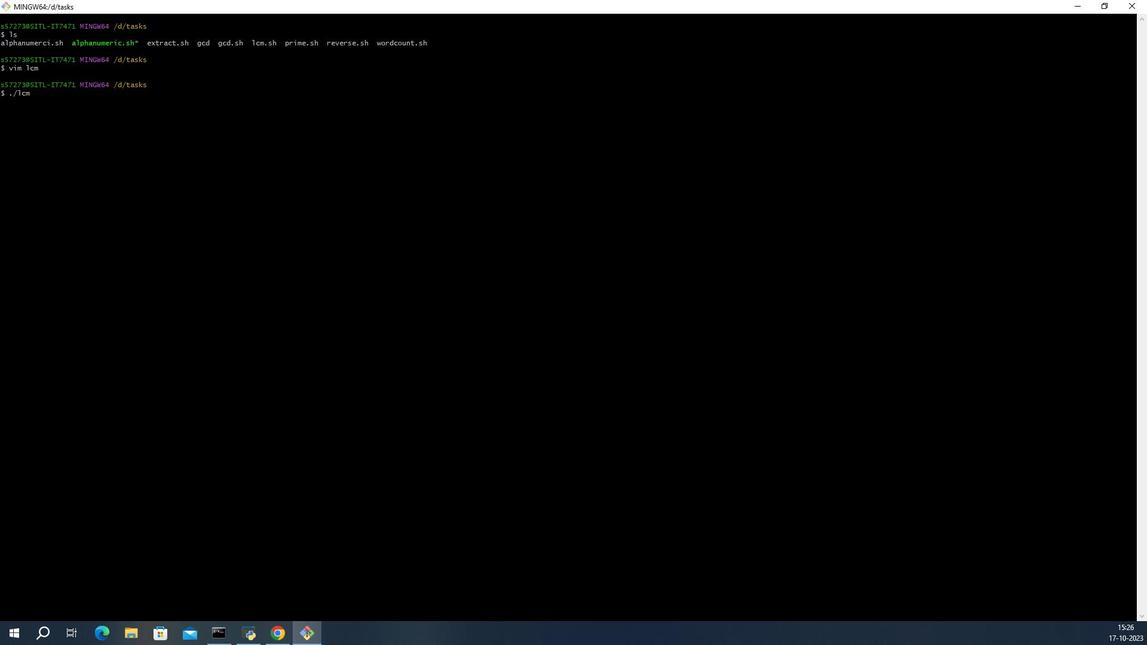 
Action: Mouse moved to (63, 172)
Screenshot: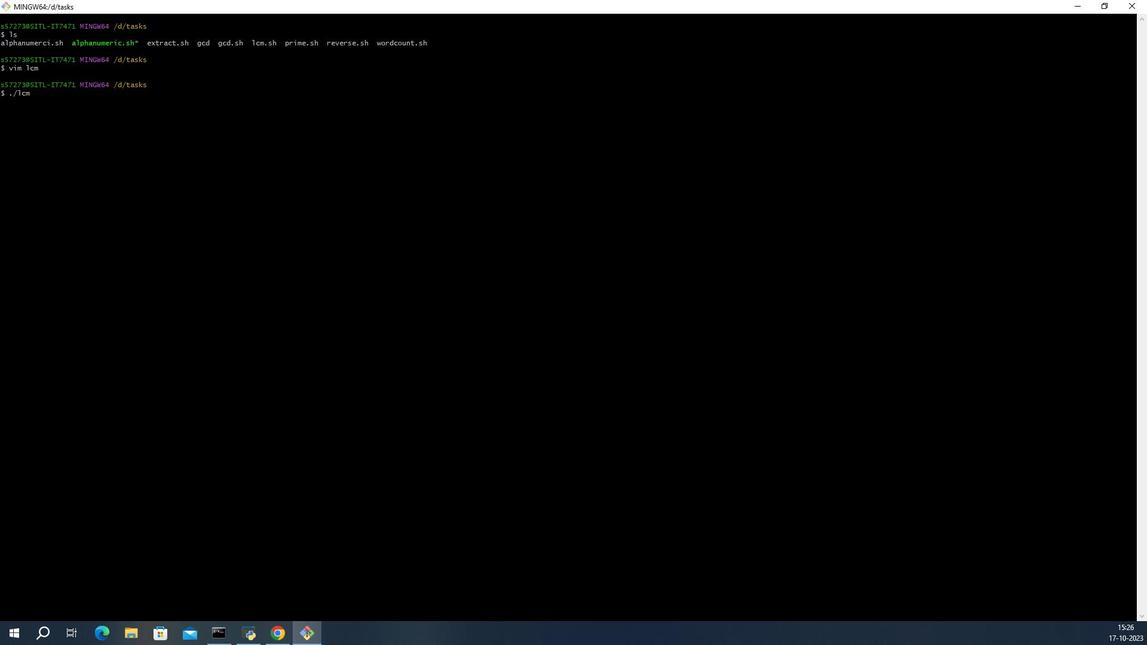 
Action: Mouse scrolled (63, 172) with delta (0, 0)
Screenshot: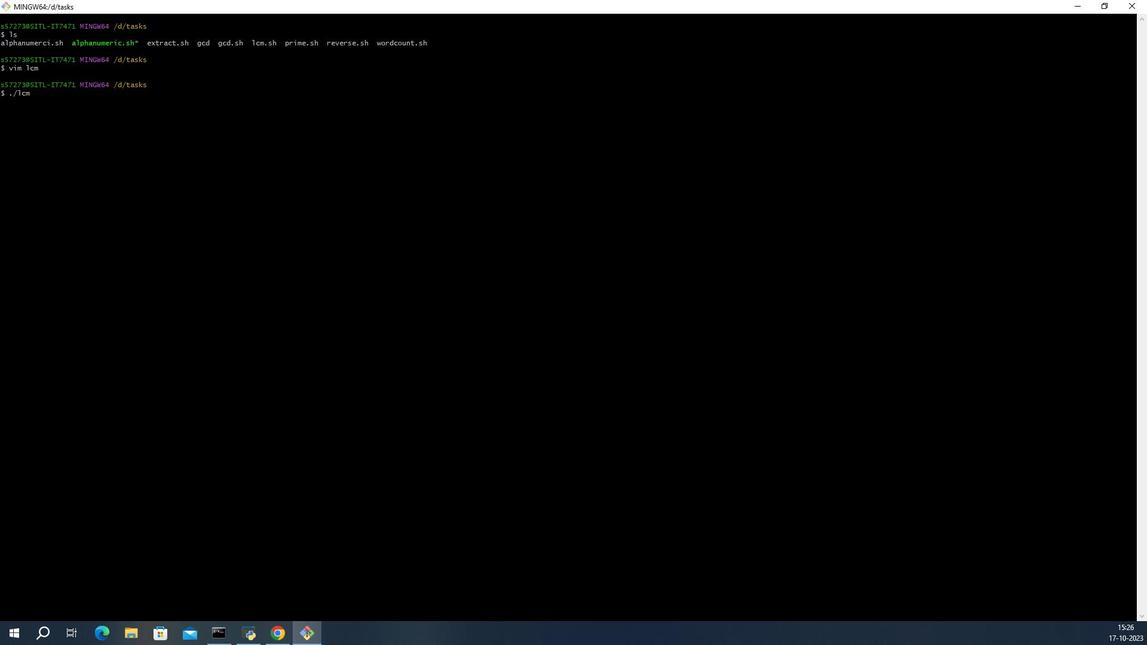 
Action: Mouse moved to (63, 174)
Screenshot: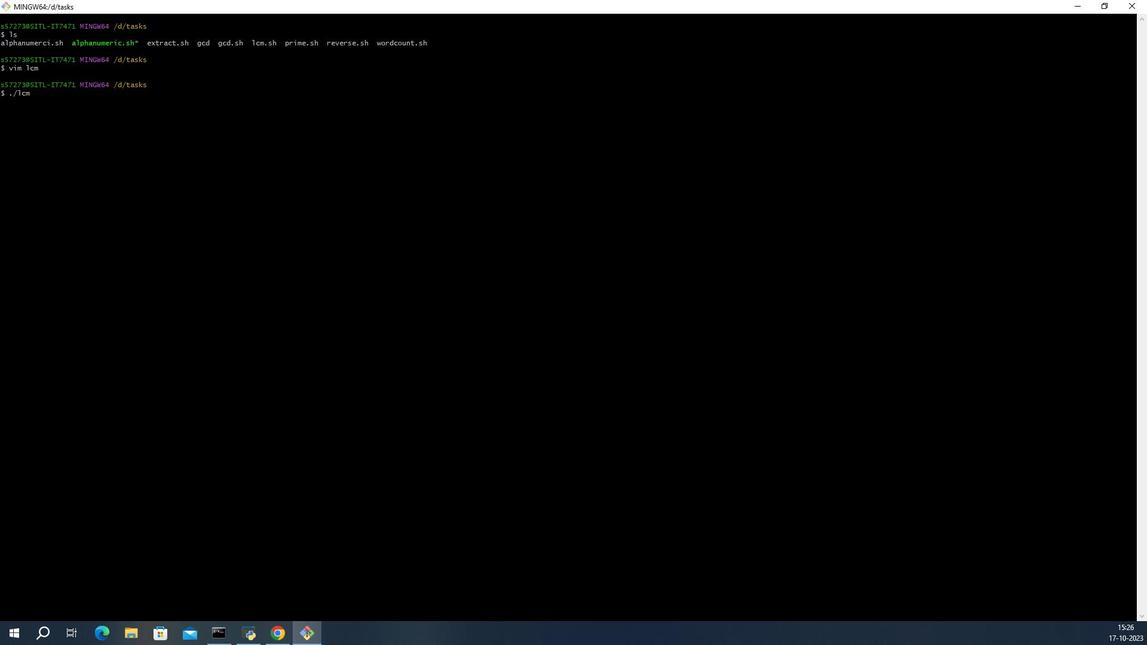 
Action: Mouse scrolled (63, 174) with delta (0, 0)
Screenshot: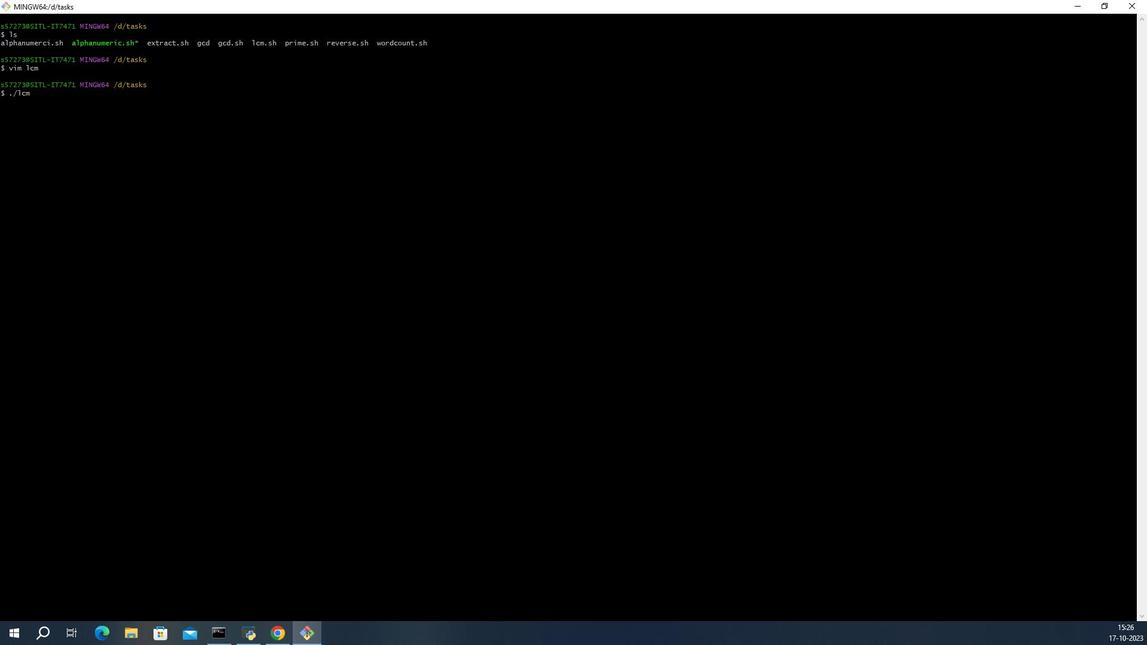 
Action: Mouse moved to (64, 190)
Screenshot: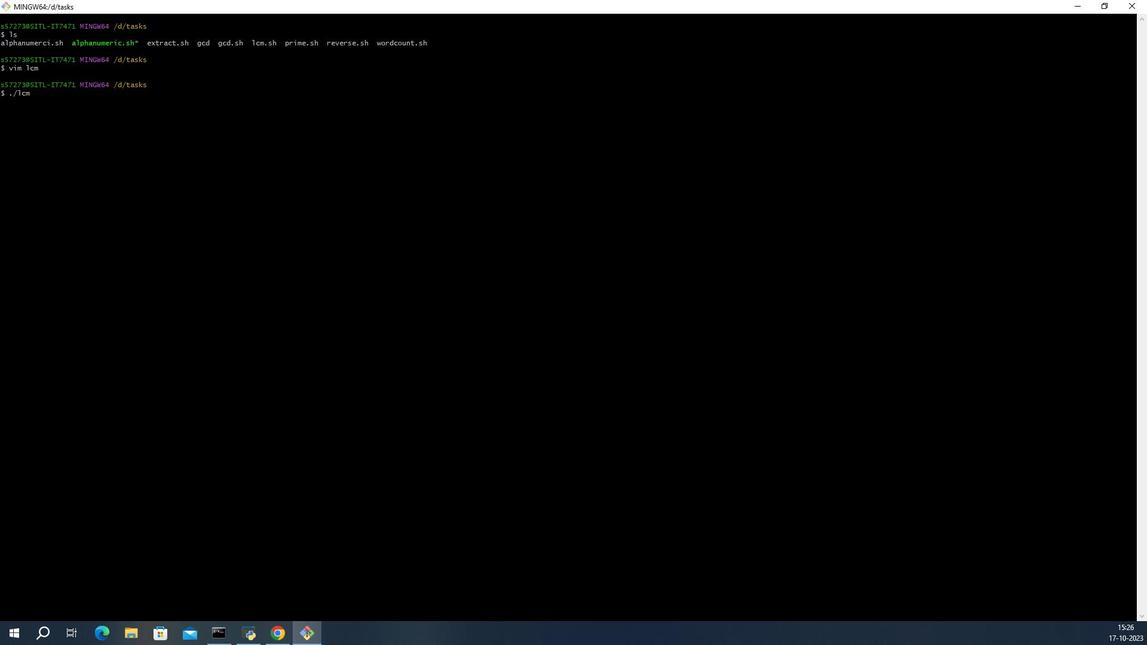 
Action: Mouse scrolled (64, 190) with delta (0, 0)
Screenshot: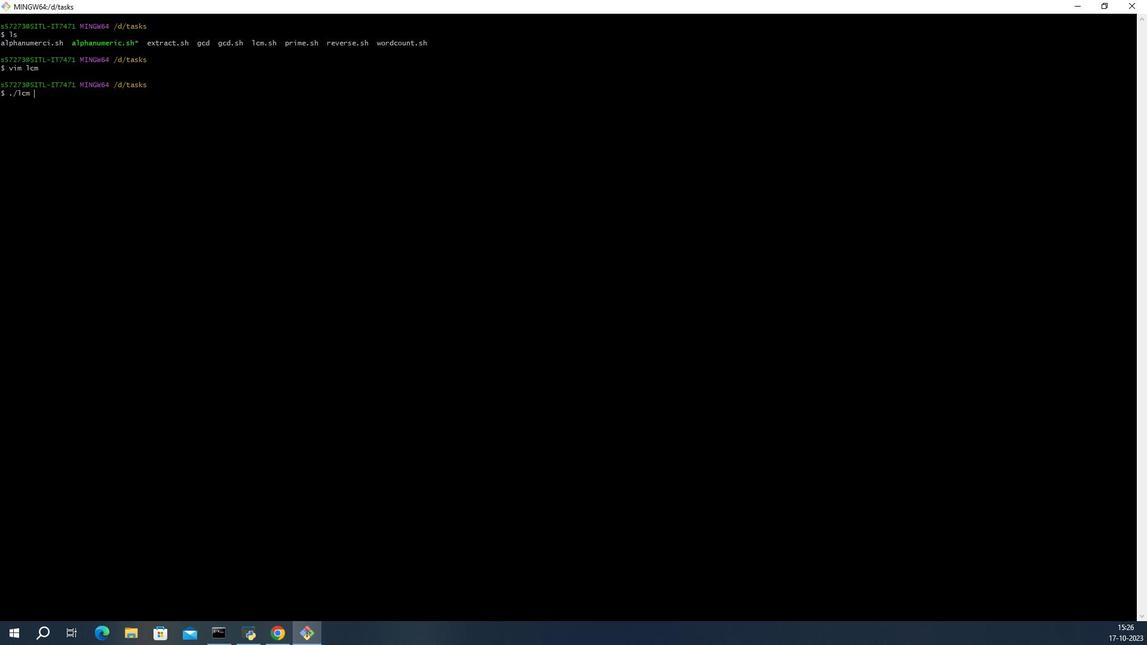
Action: Mouse scrolled (64, 190) with delta (0, 0)
Screenshot: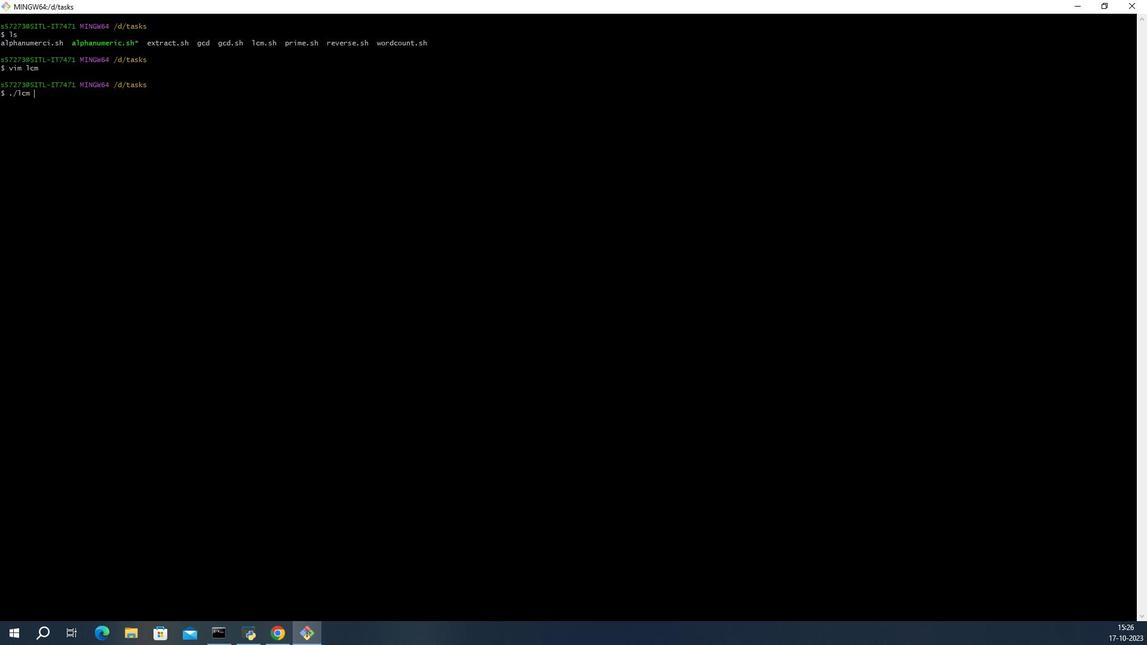 
Action: Mouse scrolled (64, 190) with delta (0, 0)
Screenshot: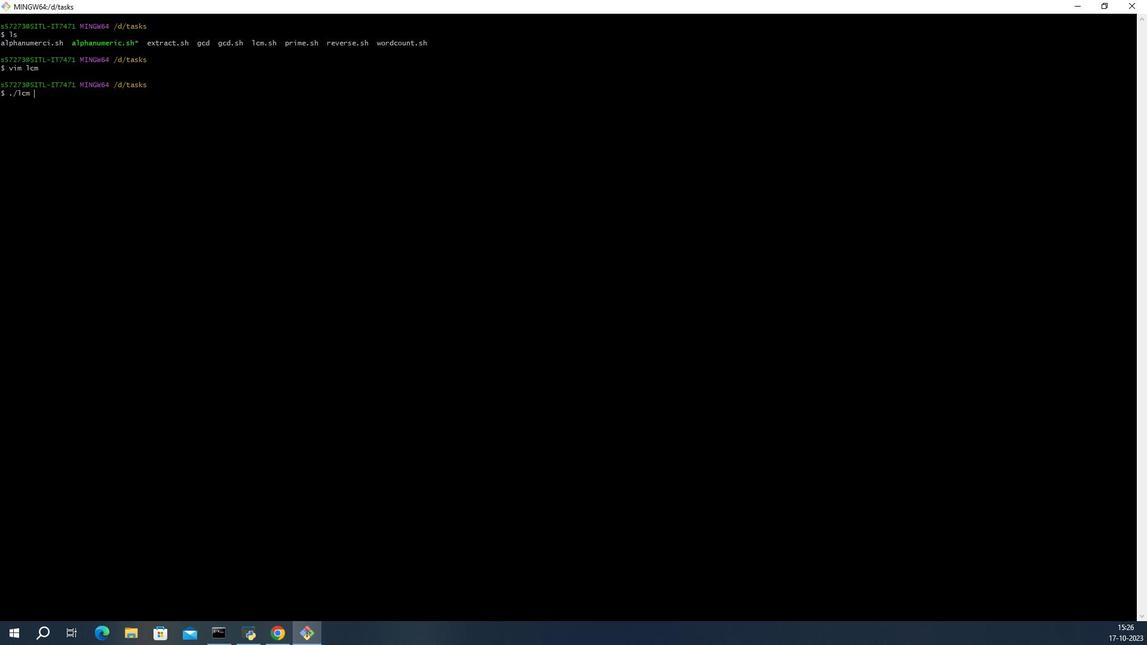 
Action: Mouse scrolled (64, 190) with delta (0, 0)
Screenshot: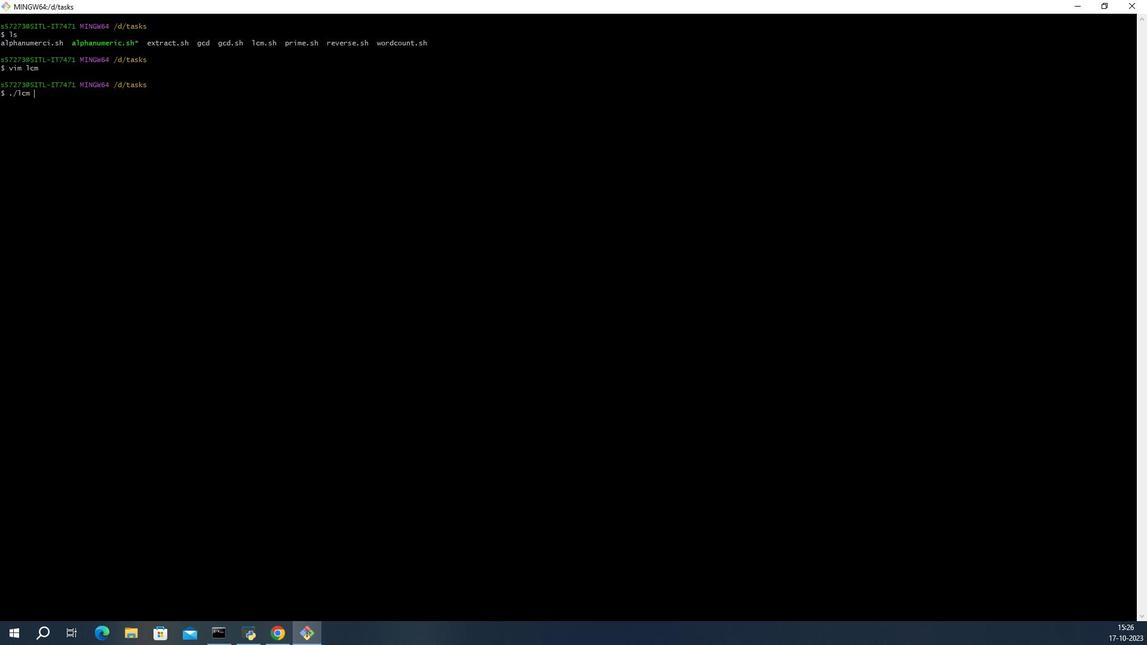 
Action: Mouse moved to (84, 193)
Screenshot: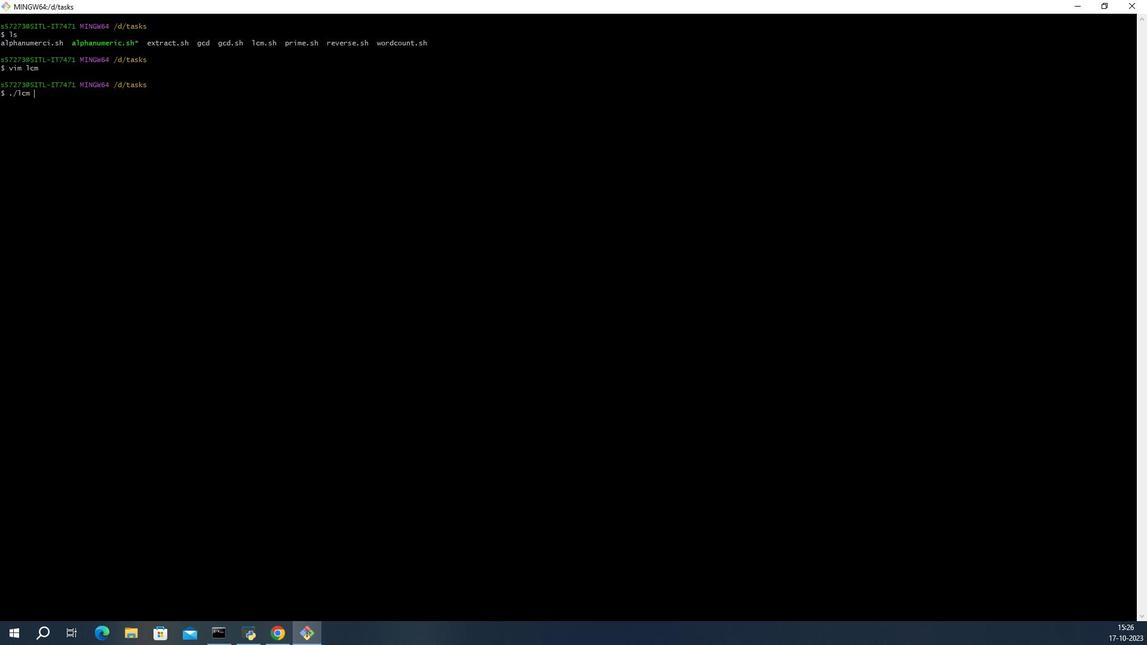 
Action: Key pressed 12<Key.space>18<Key.enter><Key.up><Key.up><Key.enter><Key.shift_r>:set<Key.space>number<Key.enter>
Screenshot: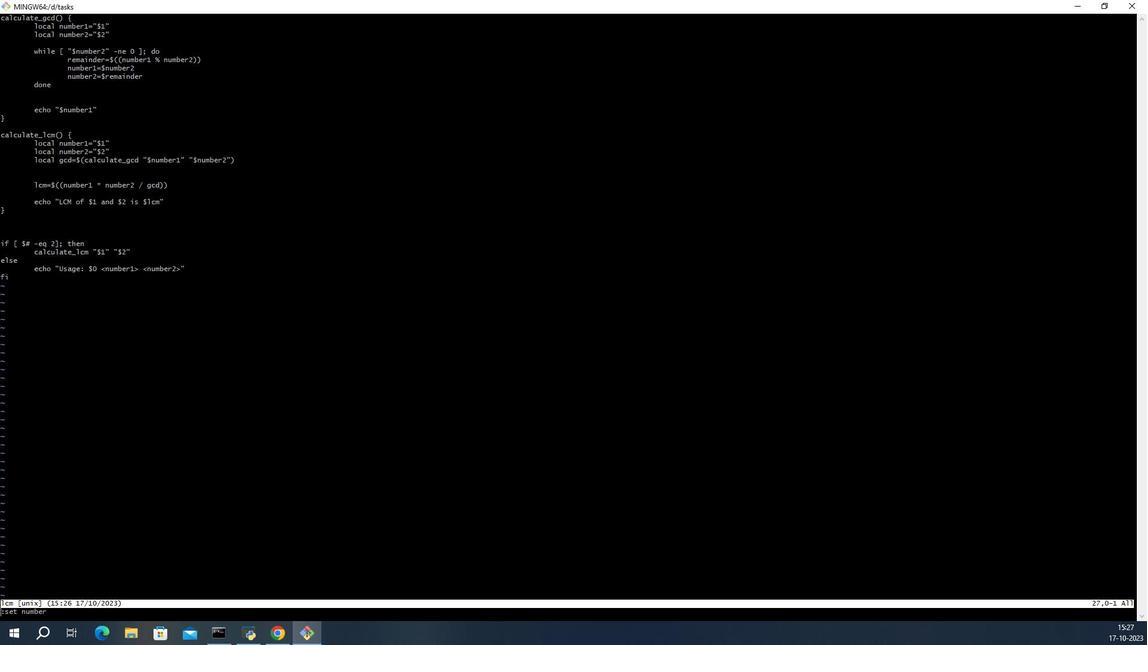 
Action: Mouse moved to (56, 196)
Screenshot: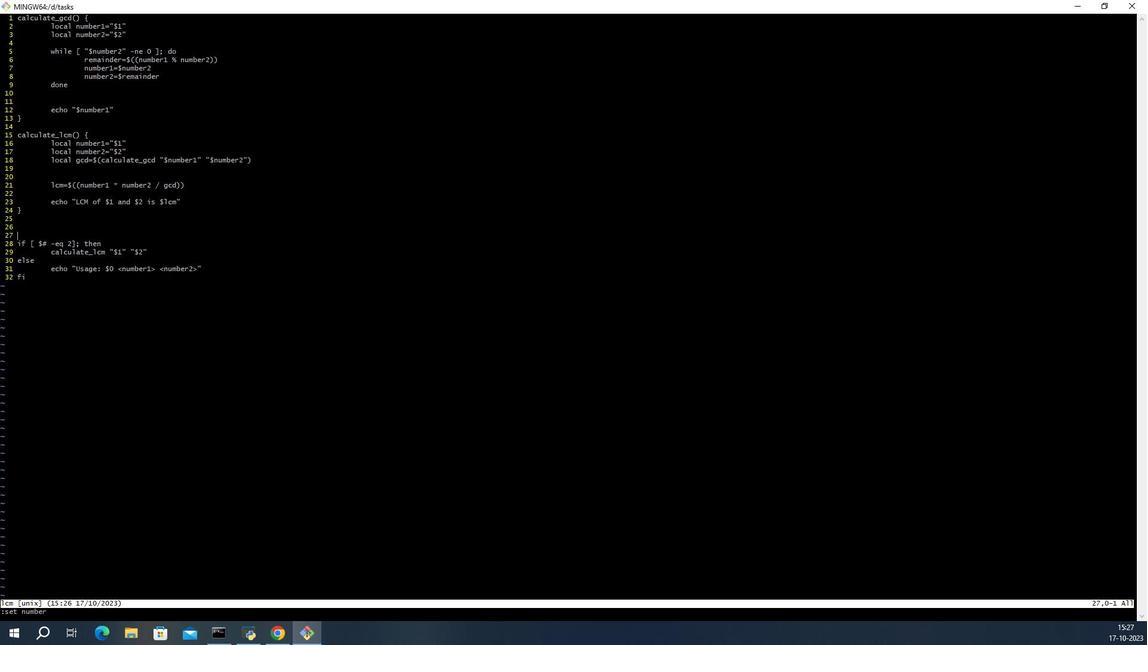 
Action: Mouse scrolled (56, 195) with delta (0, 0)
Screenshot: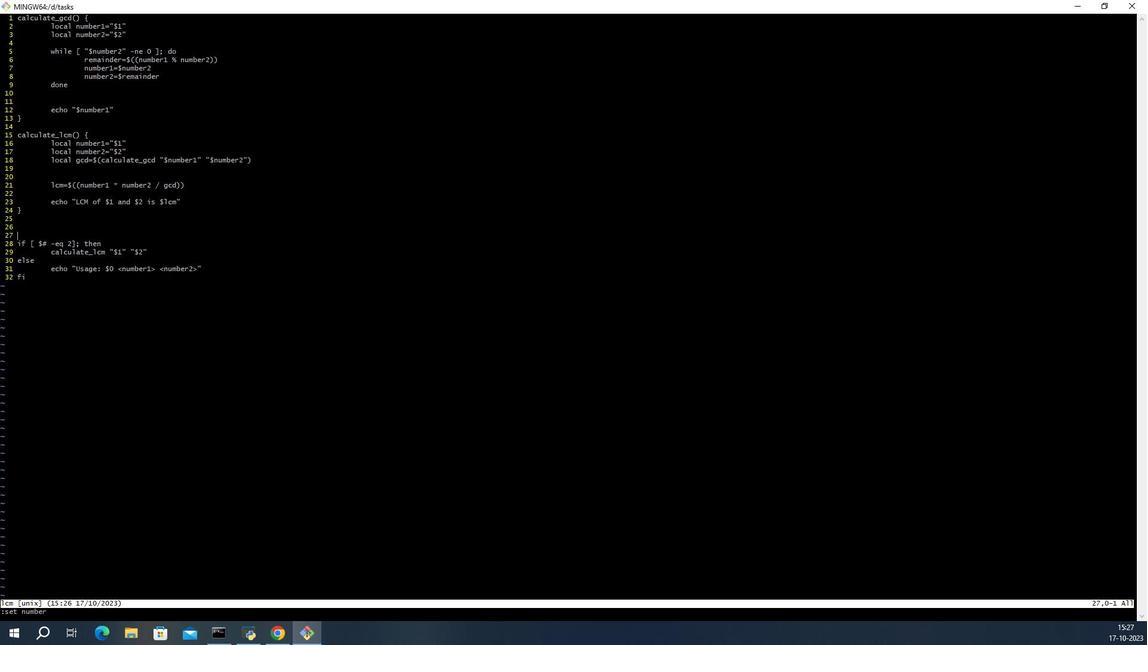 
Action: Mouse moved to (56, 196)
Screenshot: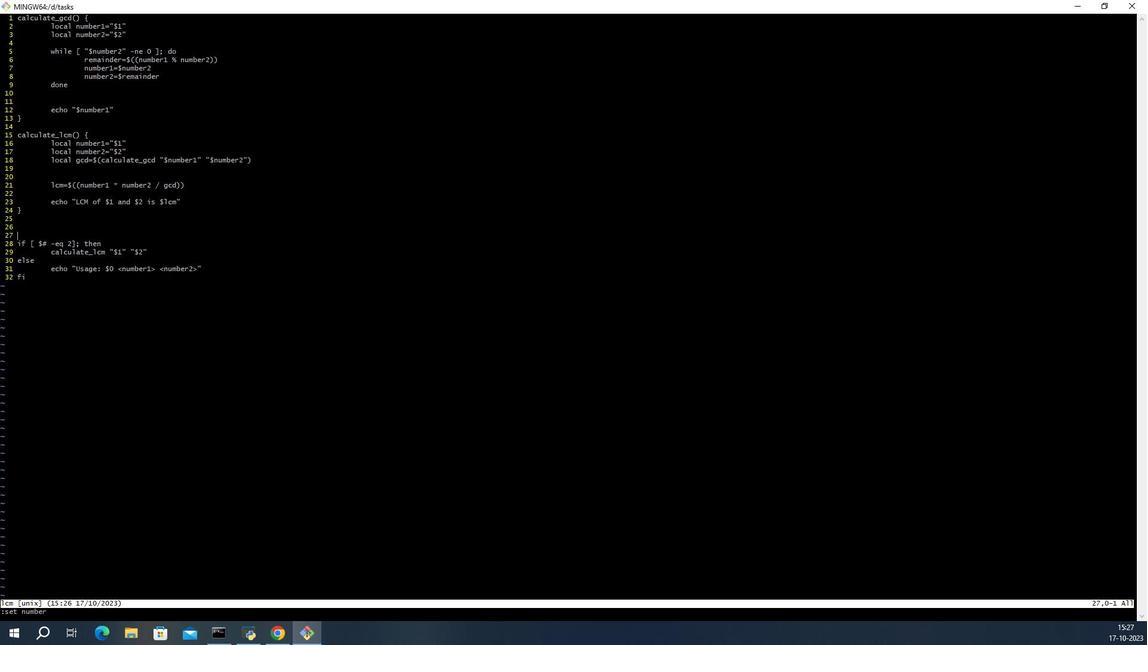 
Action: Mouse scrolled (56, 196) with delta (0, 0)
Screenshot: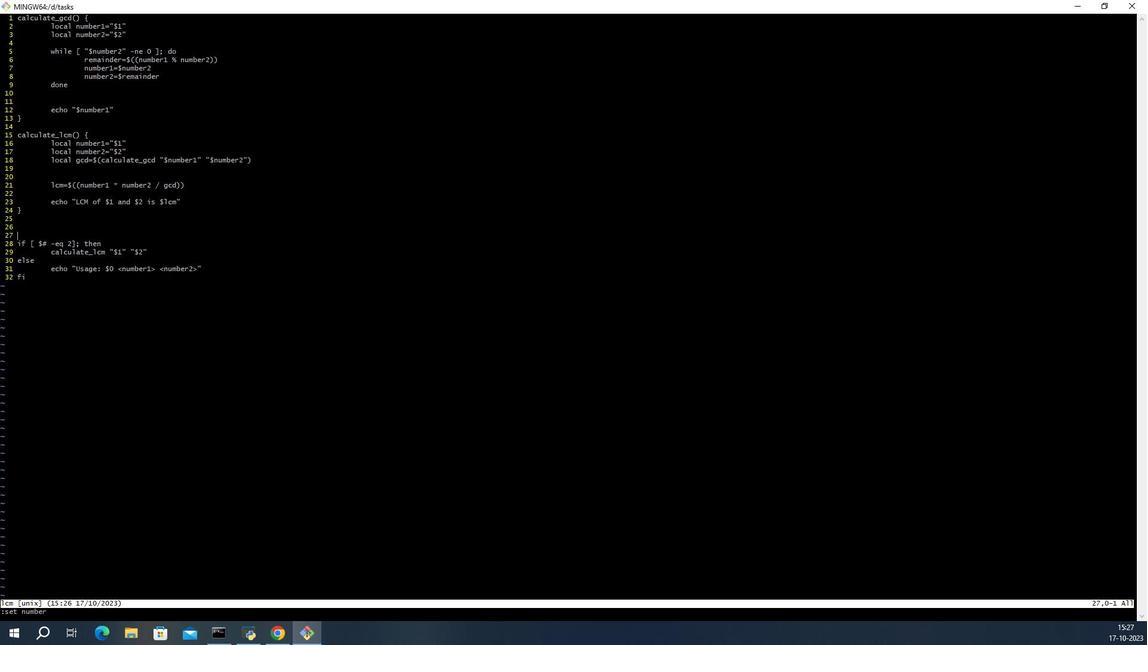 
Action: Mouse moved to (56, 197)
Screenshot: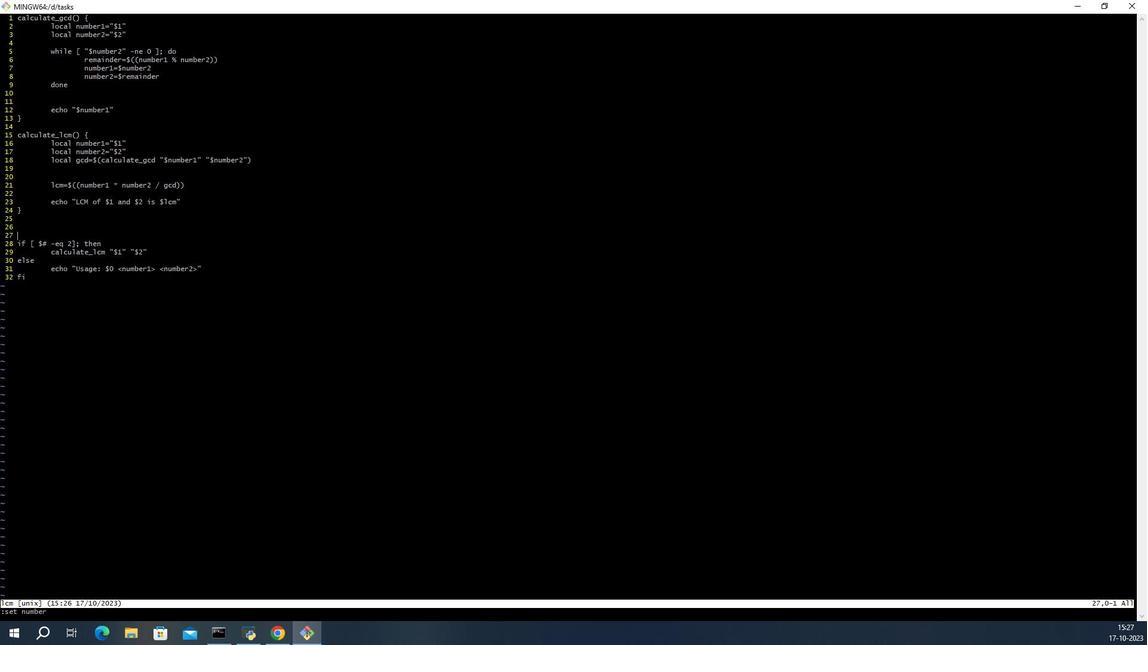 
Action: Mouse scrolled (56, 196) with delta (0, 0)
Screenshot: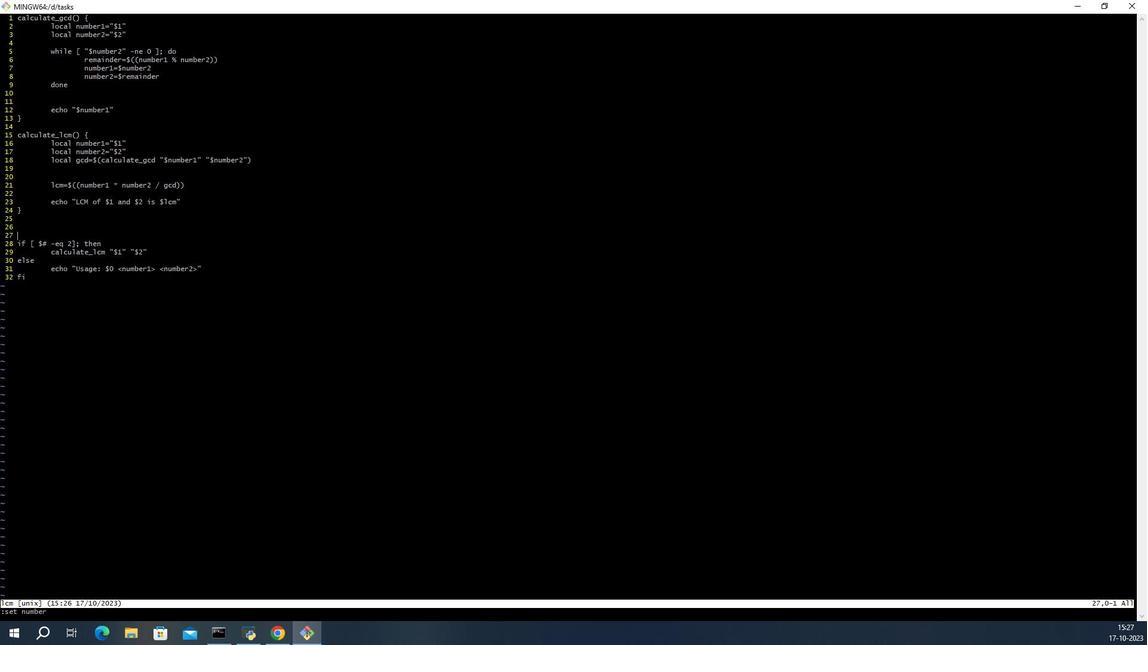 
Action: Mouse moved to (56, 197)
Screenshot: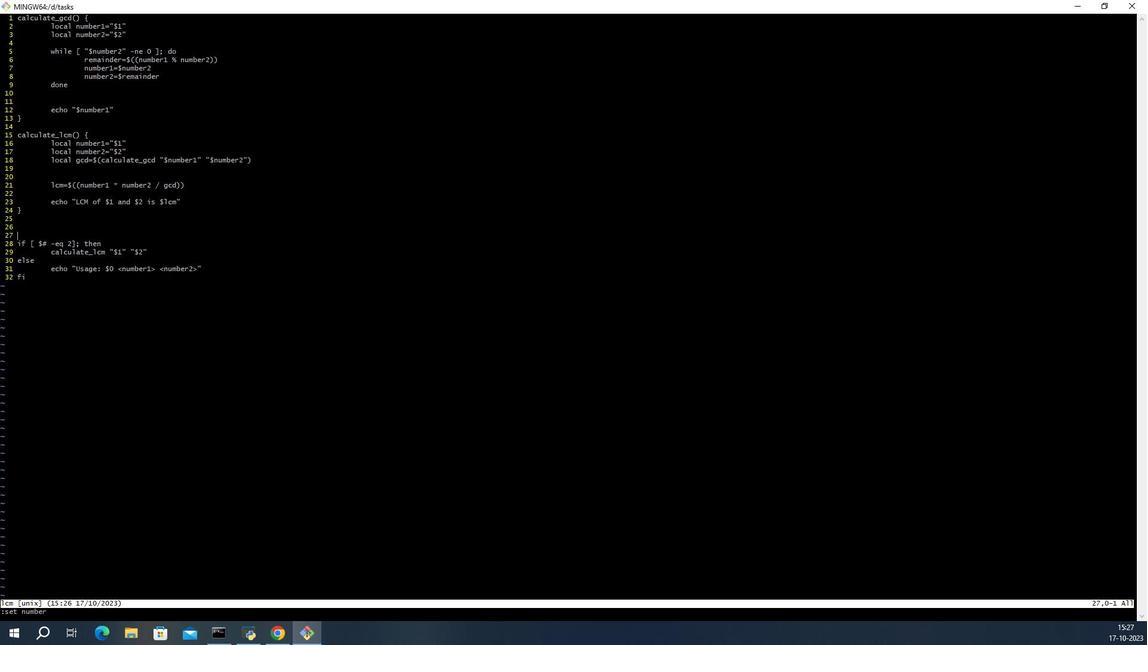 
Action: Mouse scrolled (56, 196) with delta (0, 0)
Screenshot: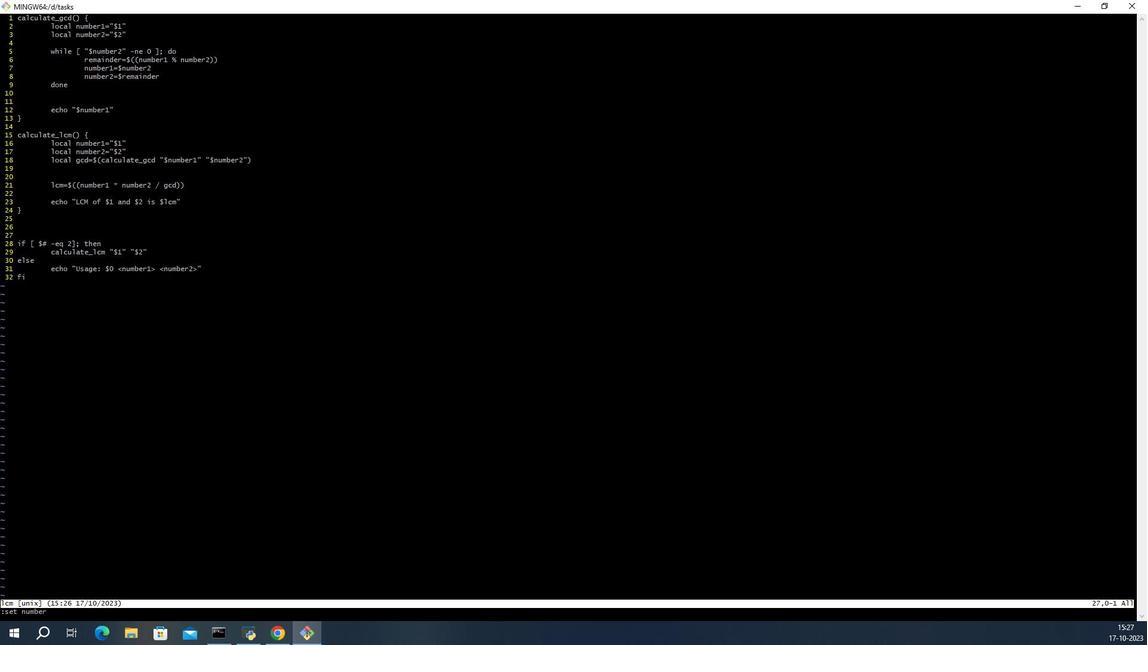 
Action: Mouse moved to (57, 203)
Screenshot: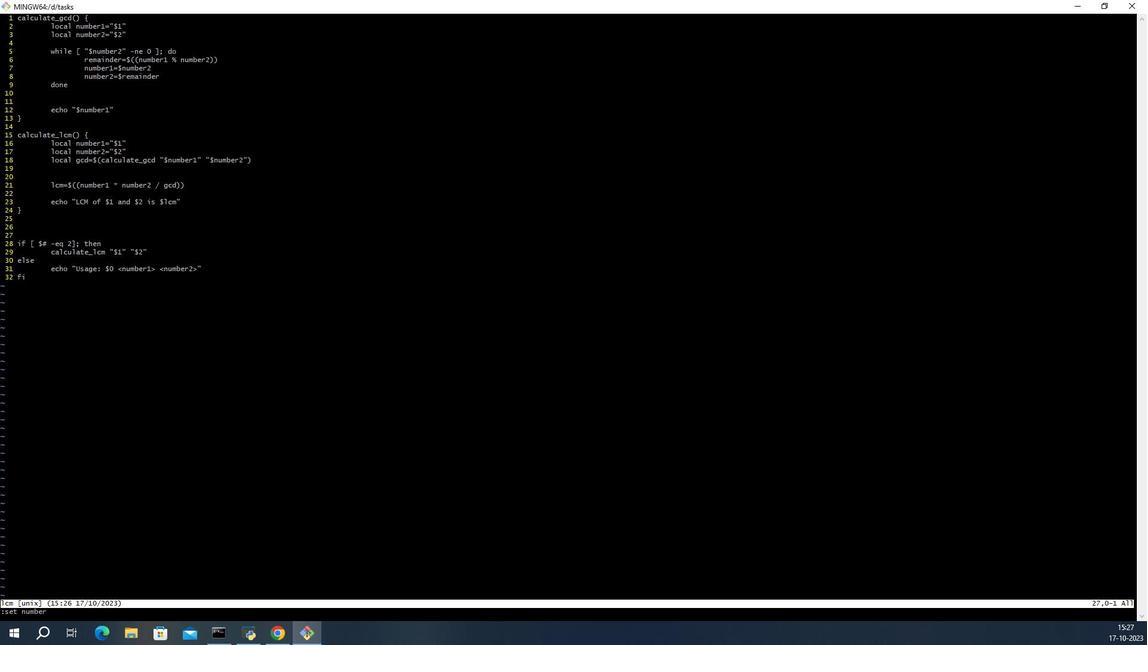 
Action: Mouse scrolled (57, 203) with delta (0, 0)
Screenshot: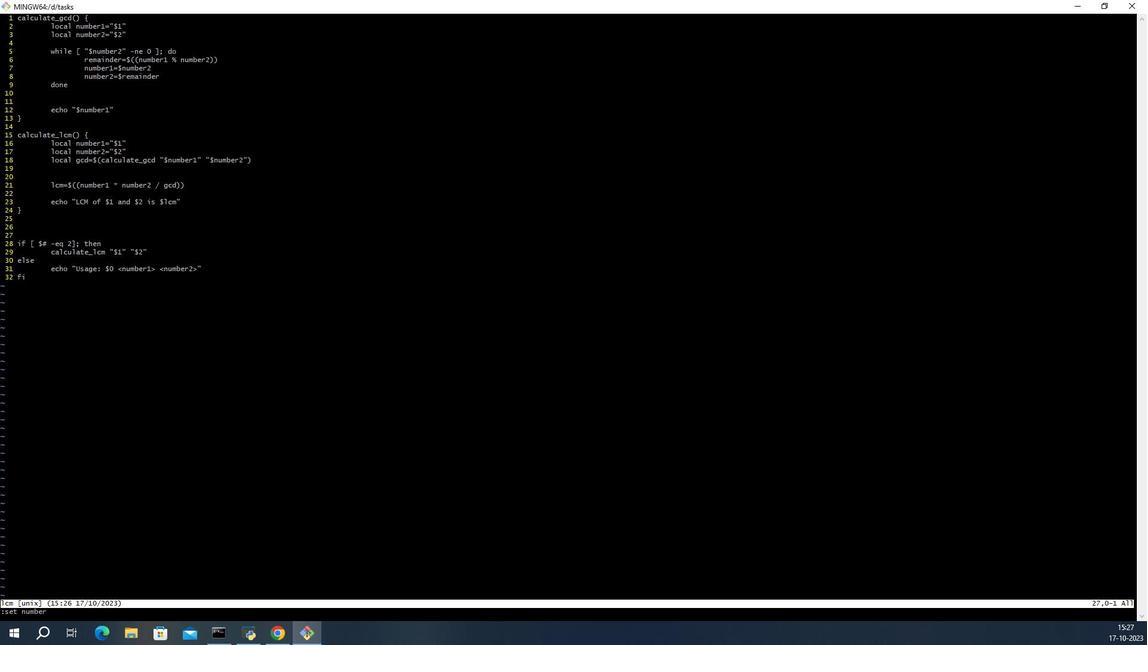 
Action: Mouse moved to (52, 223)
Screenshot: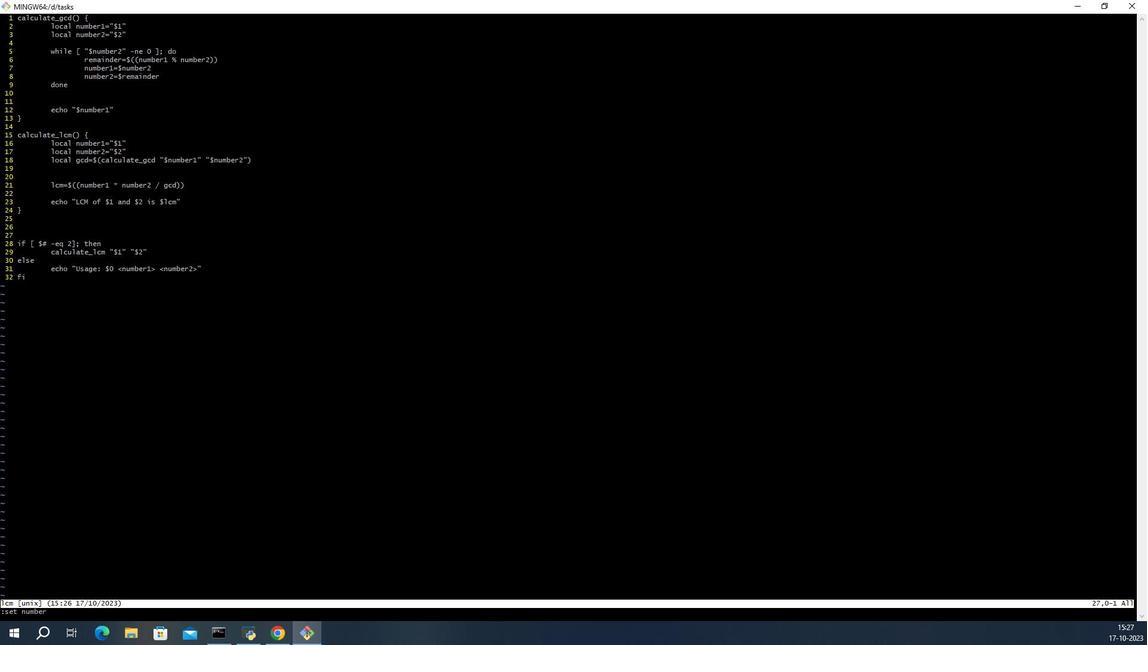 
Action: Mouse pressed left at (52, 223)
Screenshot: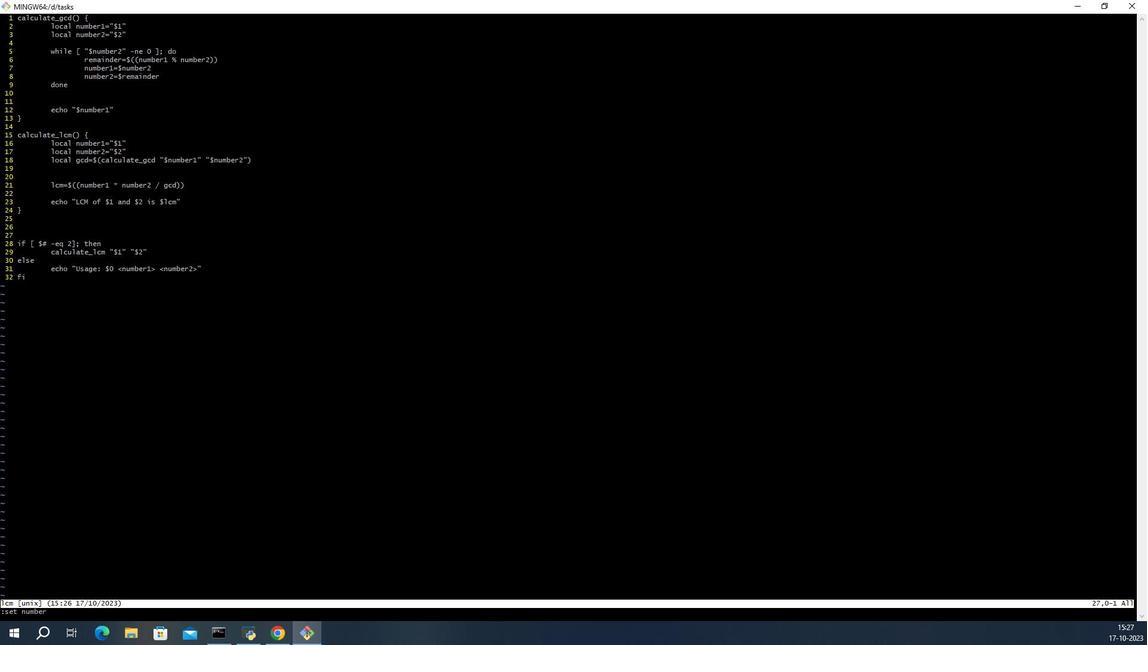 
Action: Mouse moved to (52, 221)
Screenshot: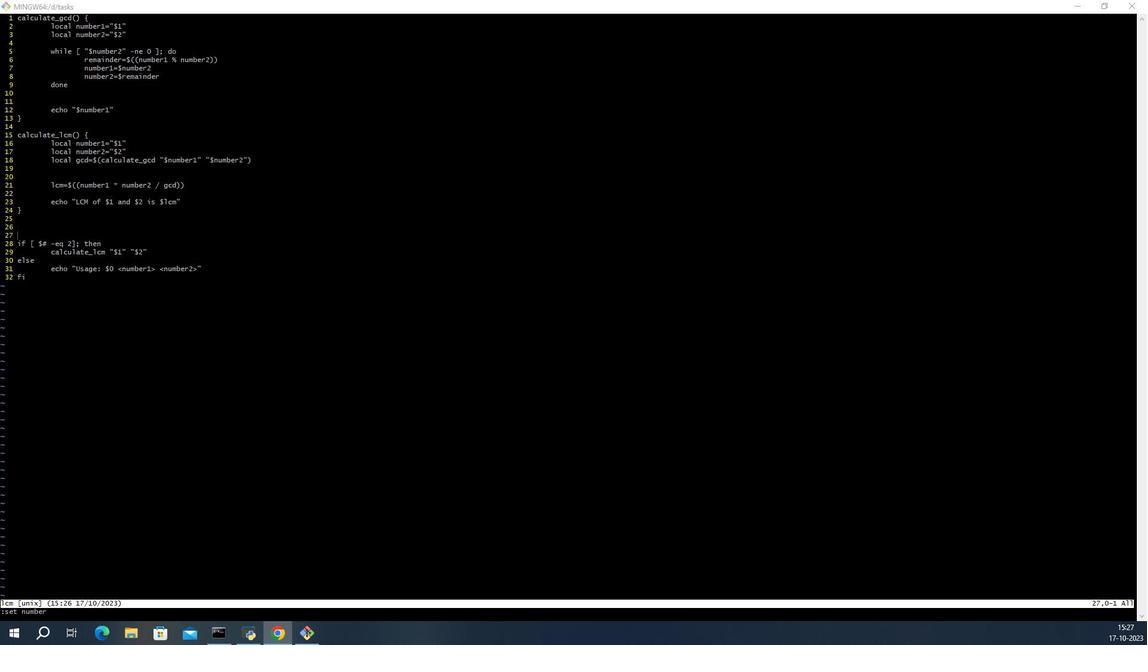 
Action: Mouse pressed left at (52, 221)
Screenshot: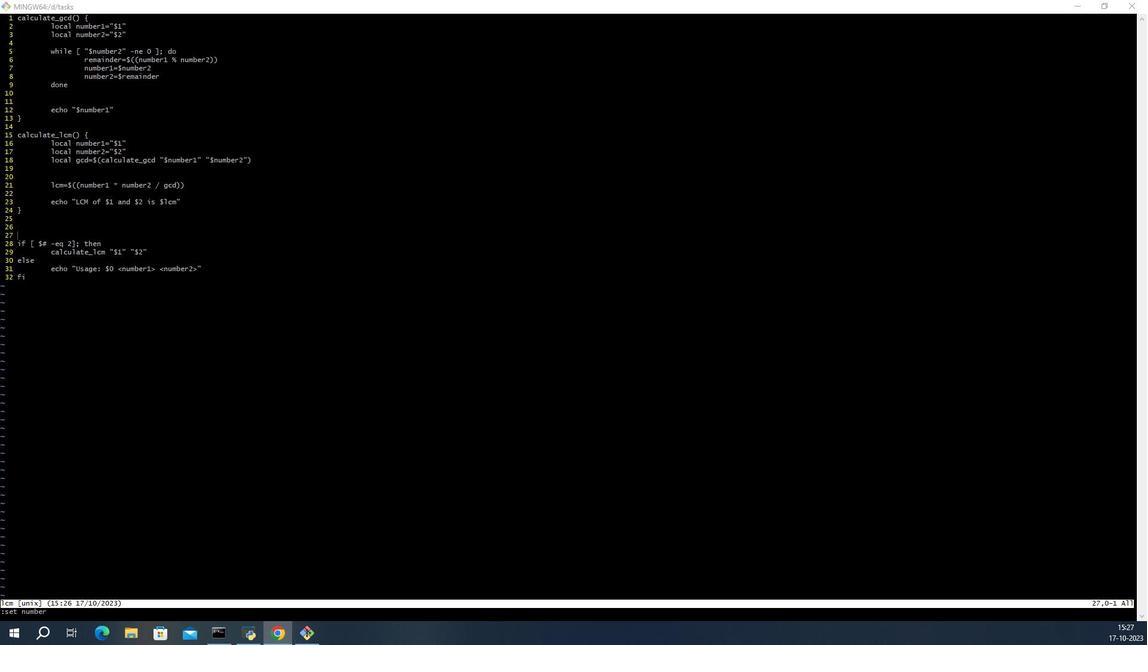 
Action: Mouse moved to (194, 193)
Screenshot: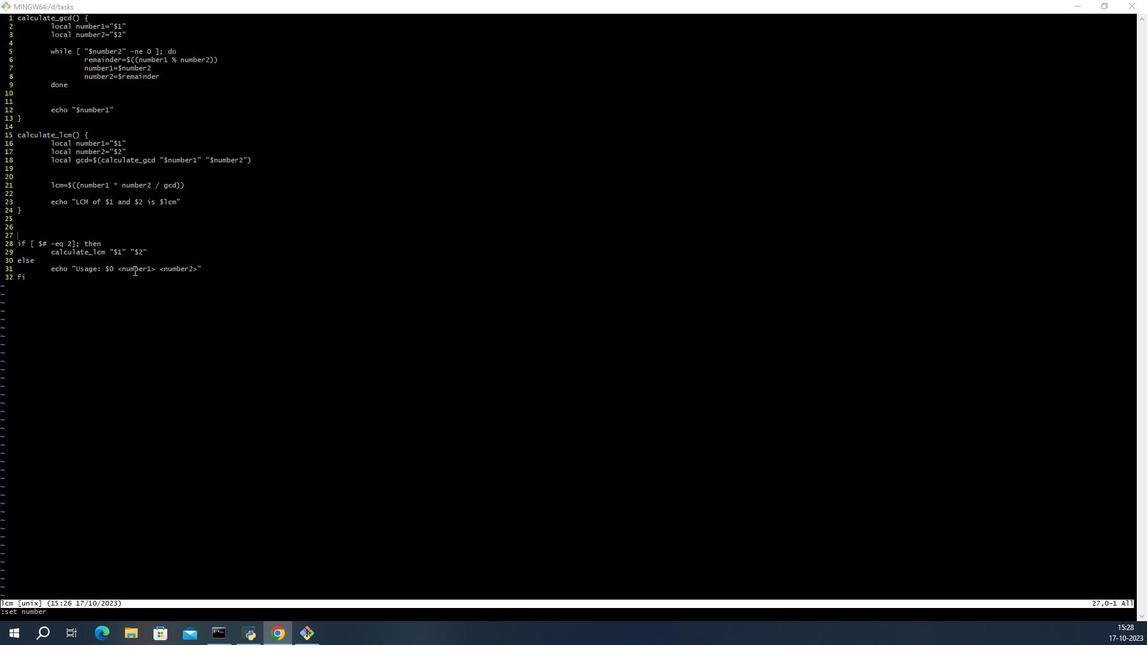 
Action: Mouse pressed left at (194, 193)
Screenshot: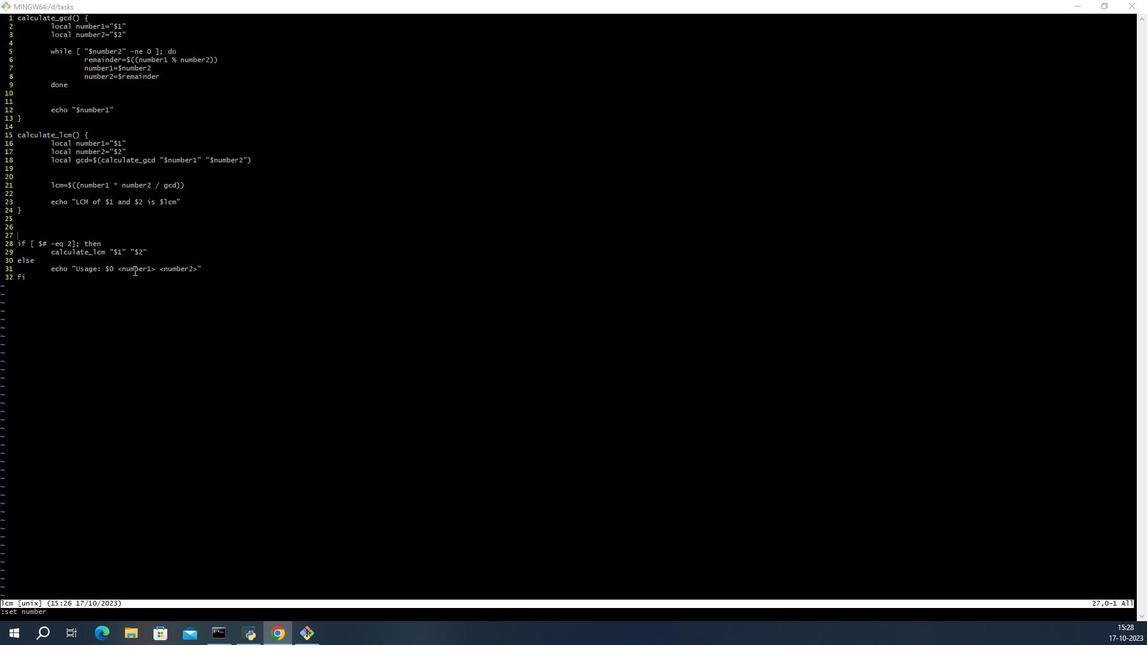 
Action: Mouse moved to (196, 191)
Screenshot: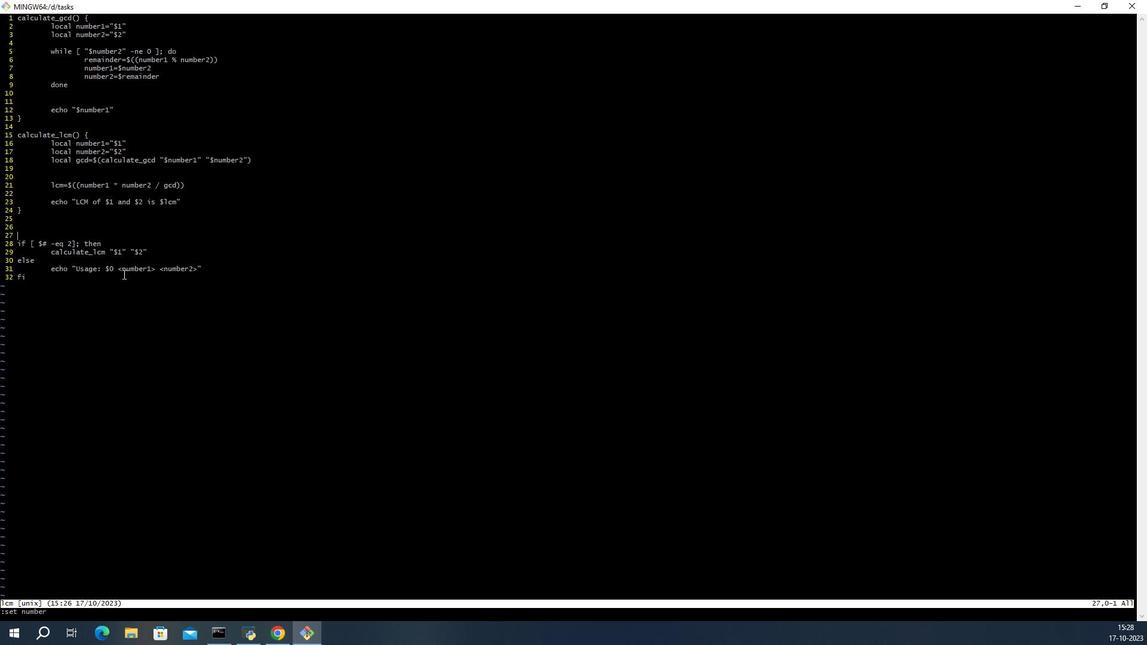 
Action: Key pressed <Key.up><Key.right><Key.down><Key.down><Key.right><Key.right><Key.right><Key.right><Key.right><Key.right><Key.right><Key.right><Key.right><Key.right><Key.right><Key.right><Key.right><Key.space><Key.space><Key.left><Key.left><Key.space><Key.left>i<Key.space><Key.right><Key.down><Key.up><Key.up><Key.up><Key.down><Key.right><Key.right><Key.esc><Key.shift_r>:wq<Key.enter><Key.up><Key.up><Key.enter>
Screenshot: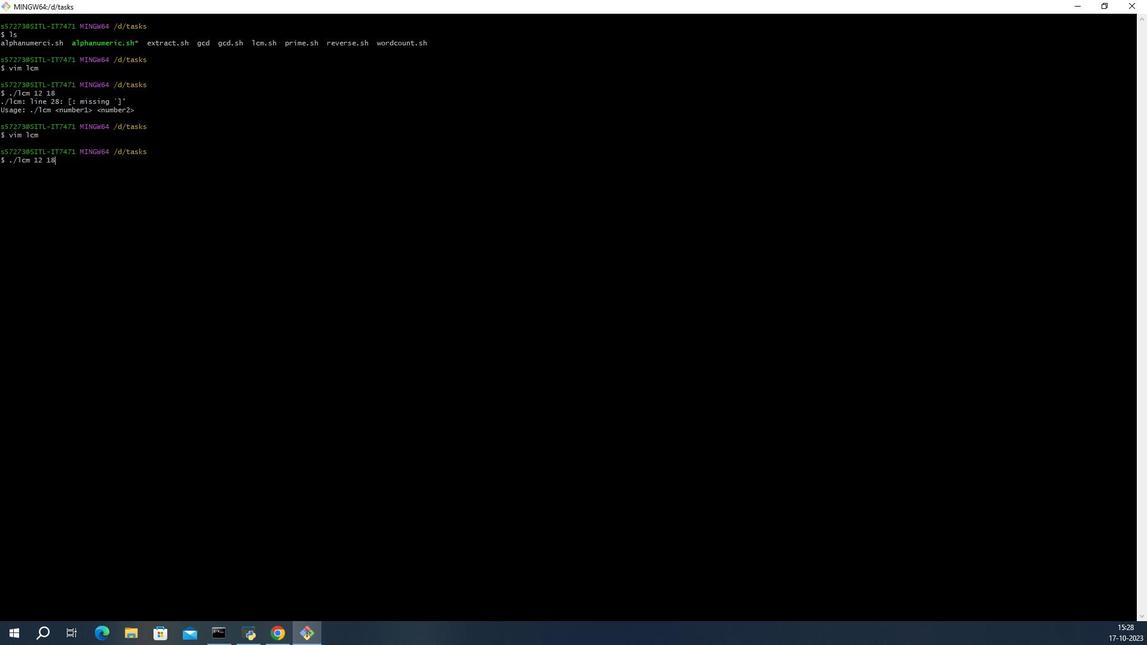 
Action: Mouse moved to (50, 93)
Screenshot: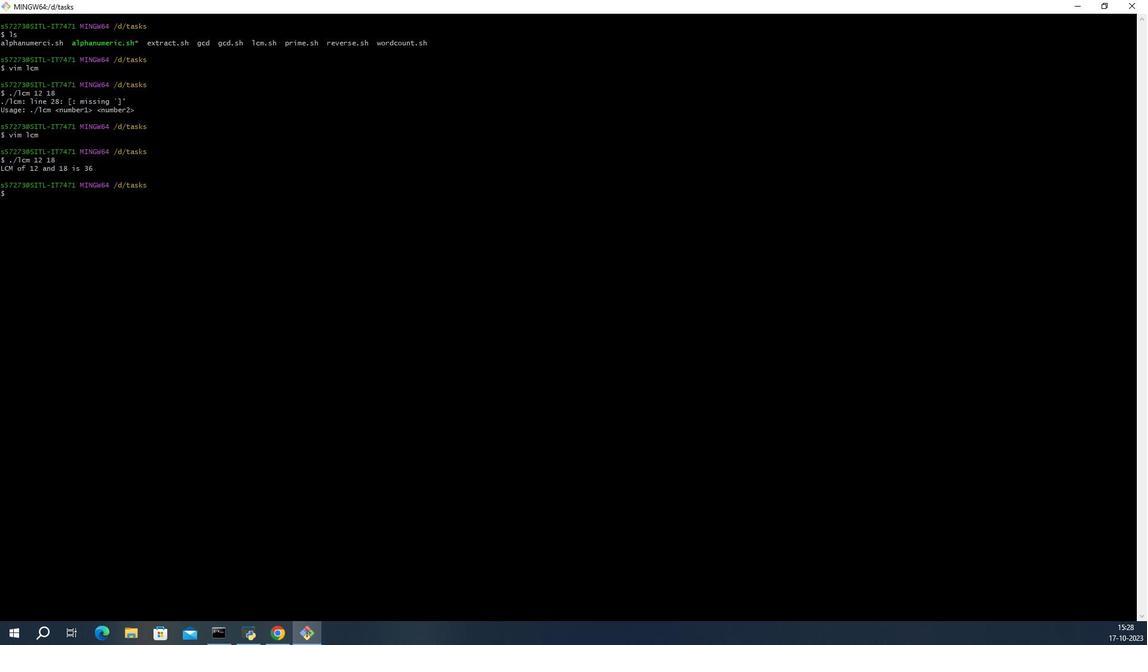 
Action: Mouse pressed left at (50, 93)
Screenshot: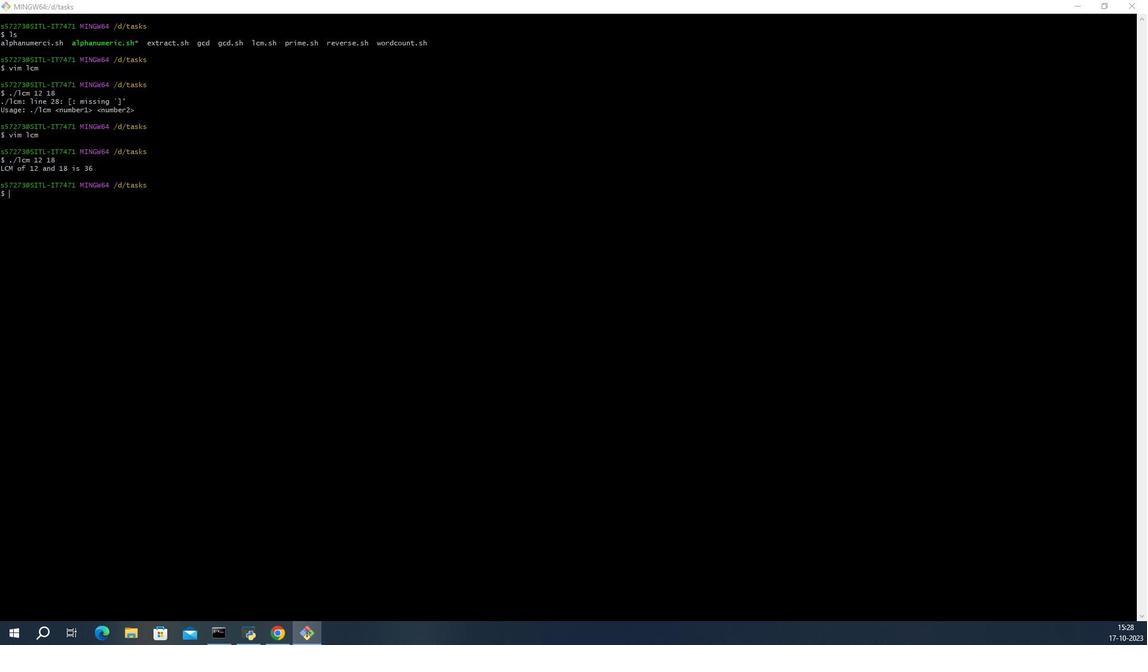 
Action: Mouse moved to (62, 227)
Screenshot: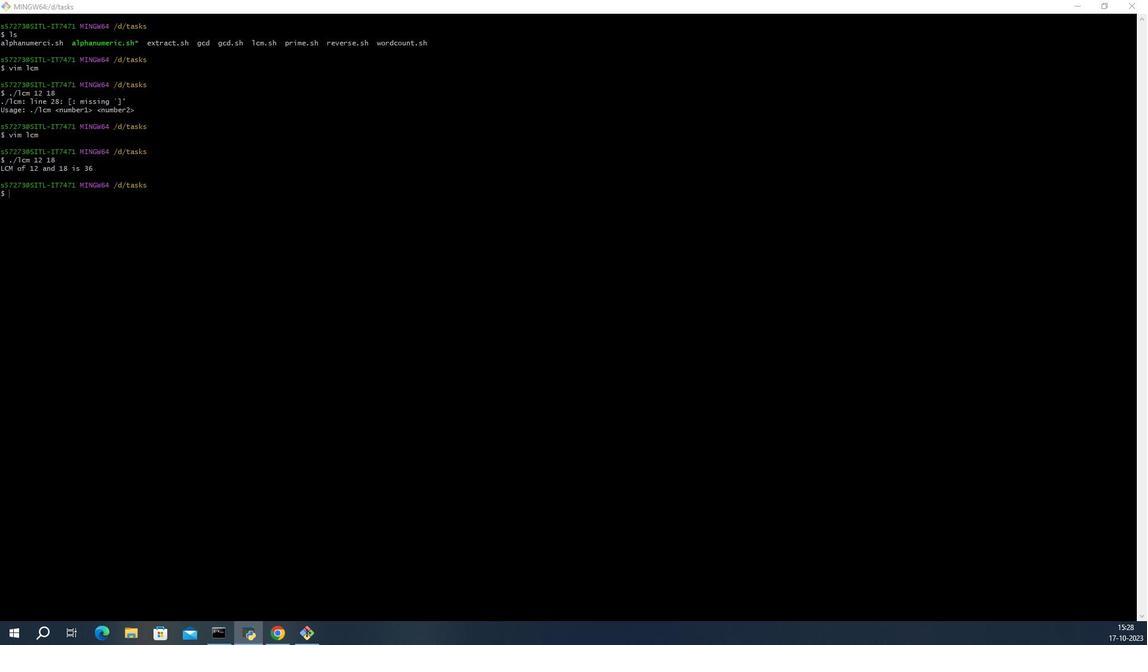 
Action: Mouse pressed left at (62, 227)
Screenshot: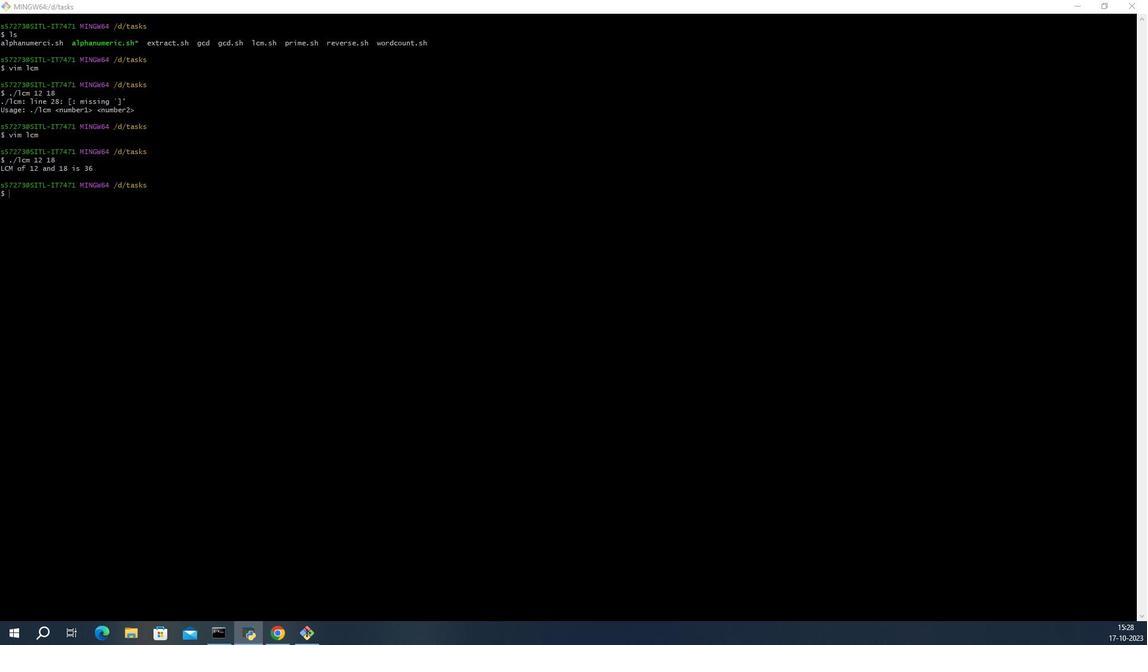 
